 Task: Find connections with filter location Panji with filter topic #linkedinforbusinesswith filter profile language Spanish with filter current company Adani Power with filter school Careers for youth Hyderabad with filter industry Law Practice with filter service category Pricing Strategy with filter keywords title Salon Manager
Action: Mouse moved to (698, 51)
Screenshot: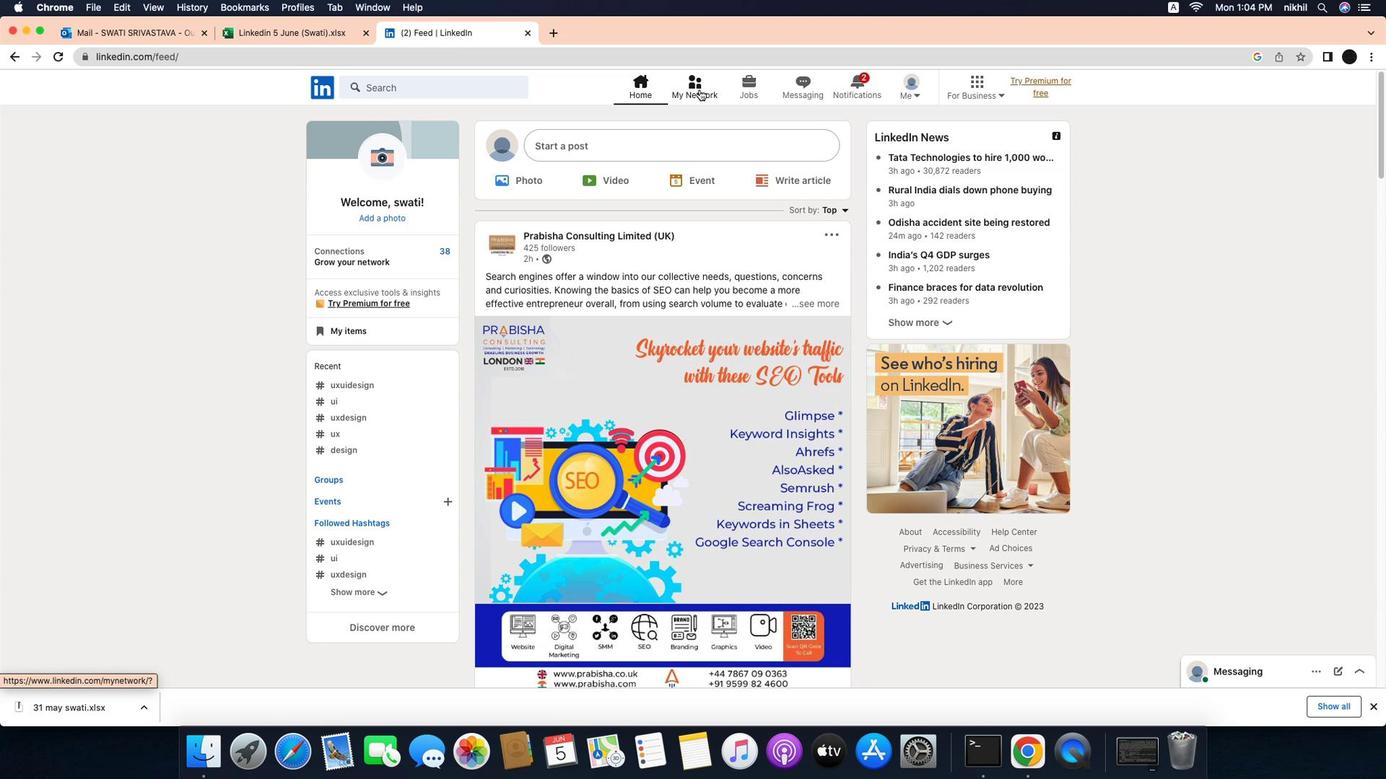 
Action: Mouse pressed left at (698, 51)
Screenshot: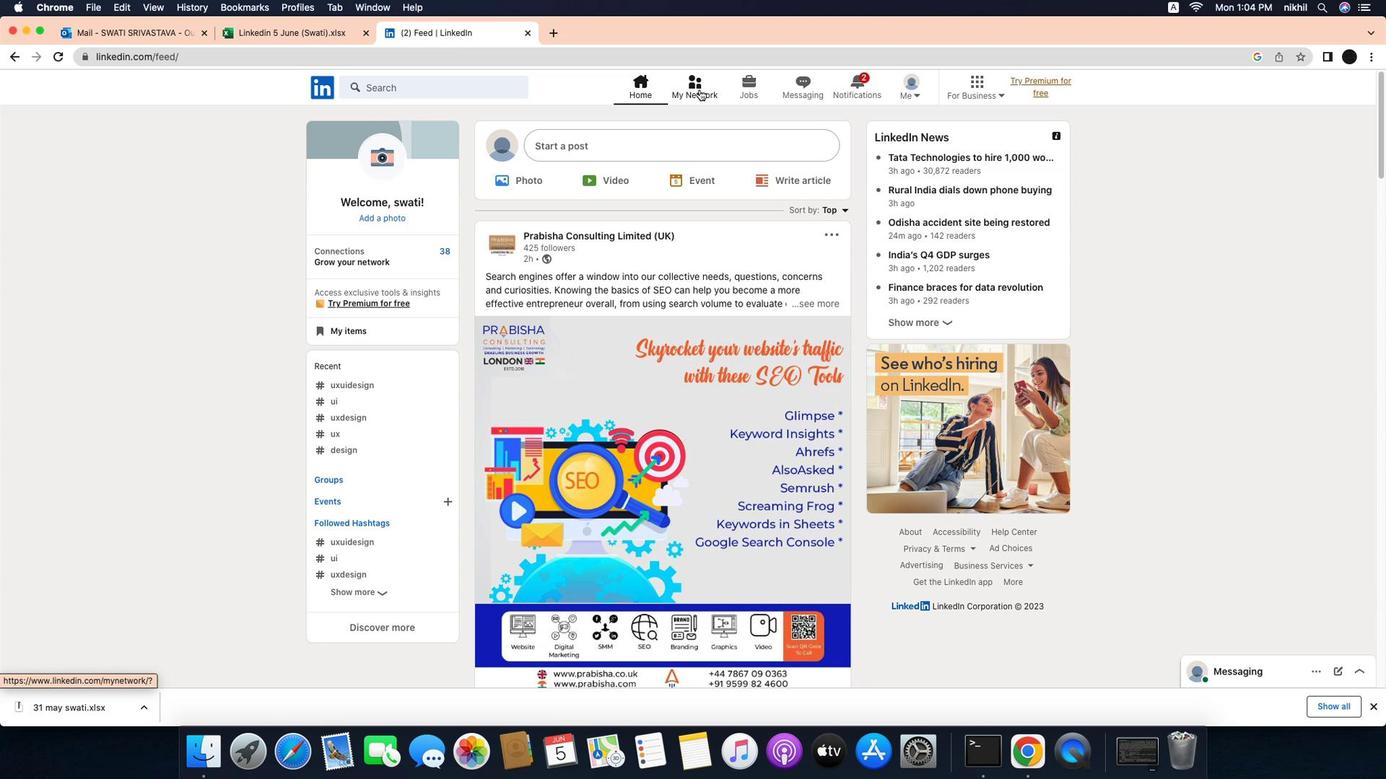 
Action: Mouse moved to (708, 57)
Screenshot: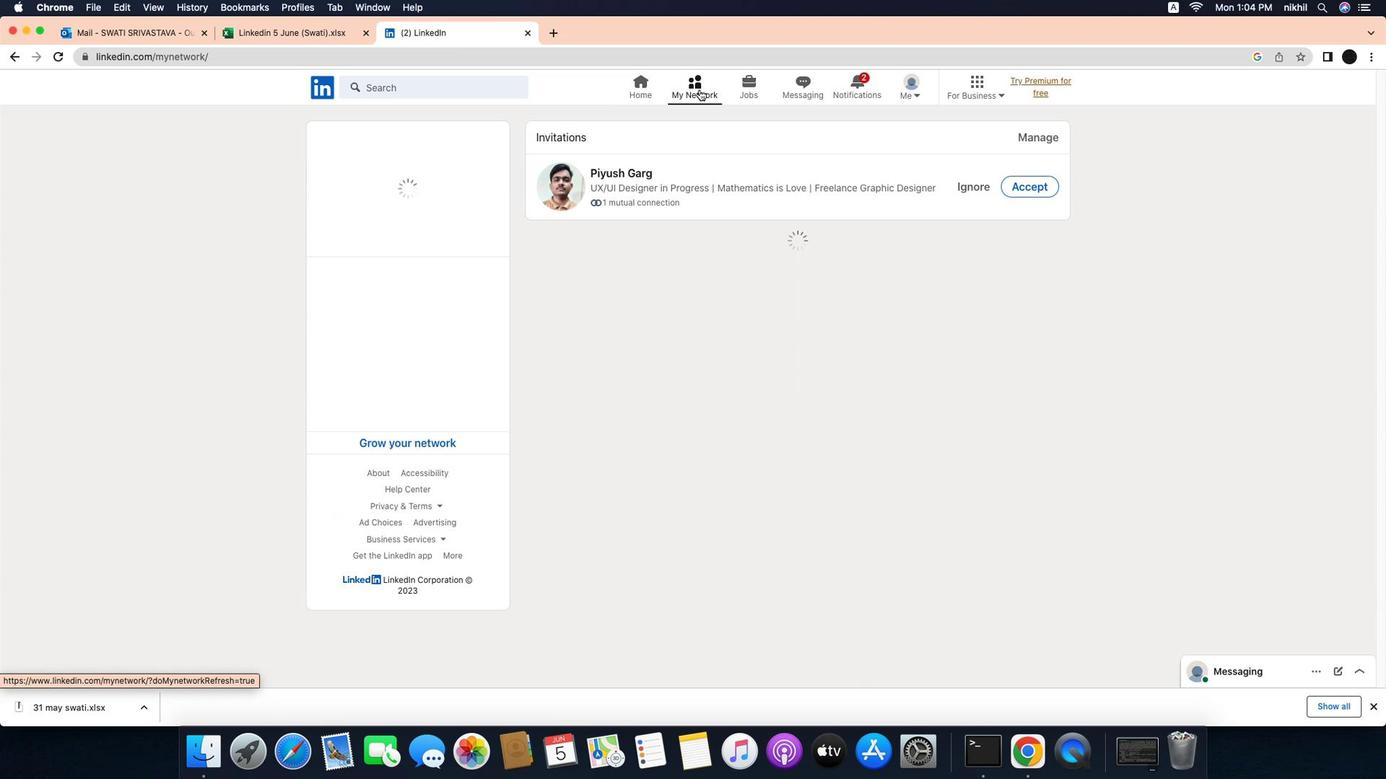 
Action: Mouse pressed left at (708, 57)
Screenshot: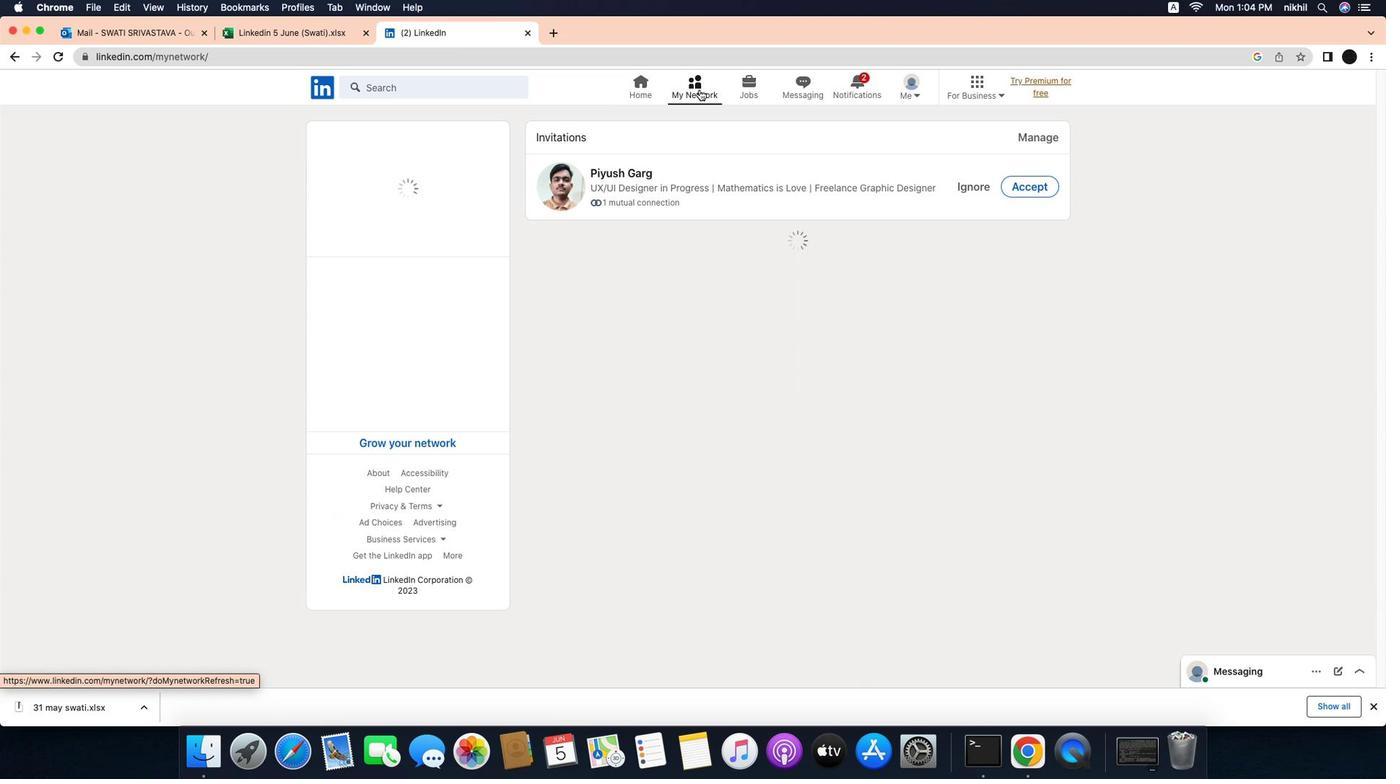 
Action: Mouse moved to (449, 135)
Screenshot: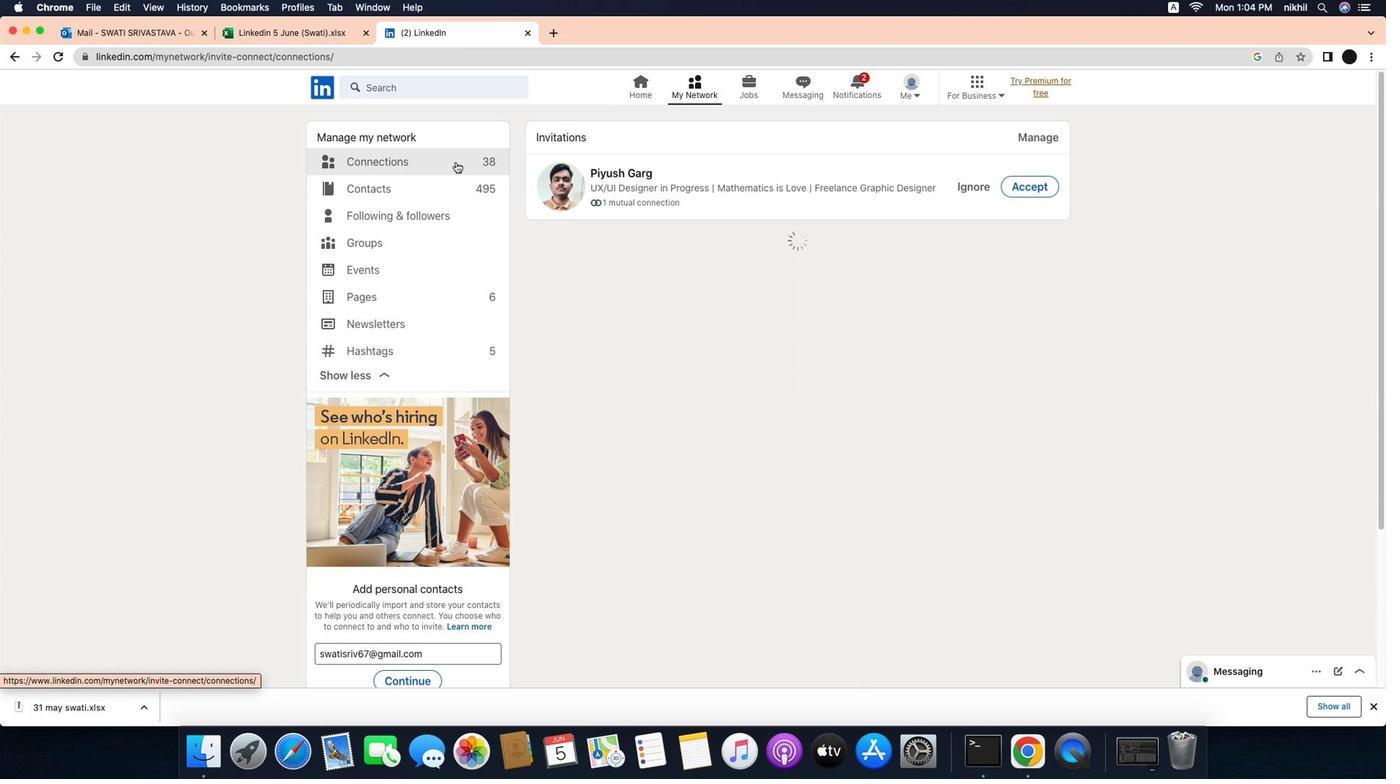 
Action: Mouse pressed left at (449, 135)
Screenshot: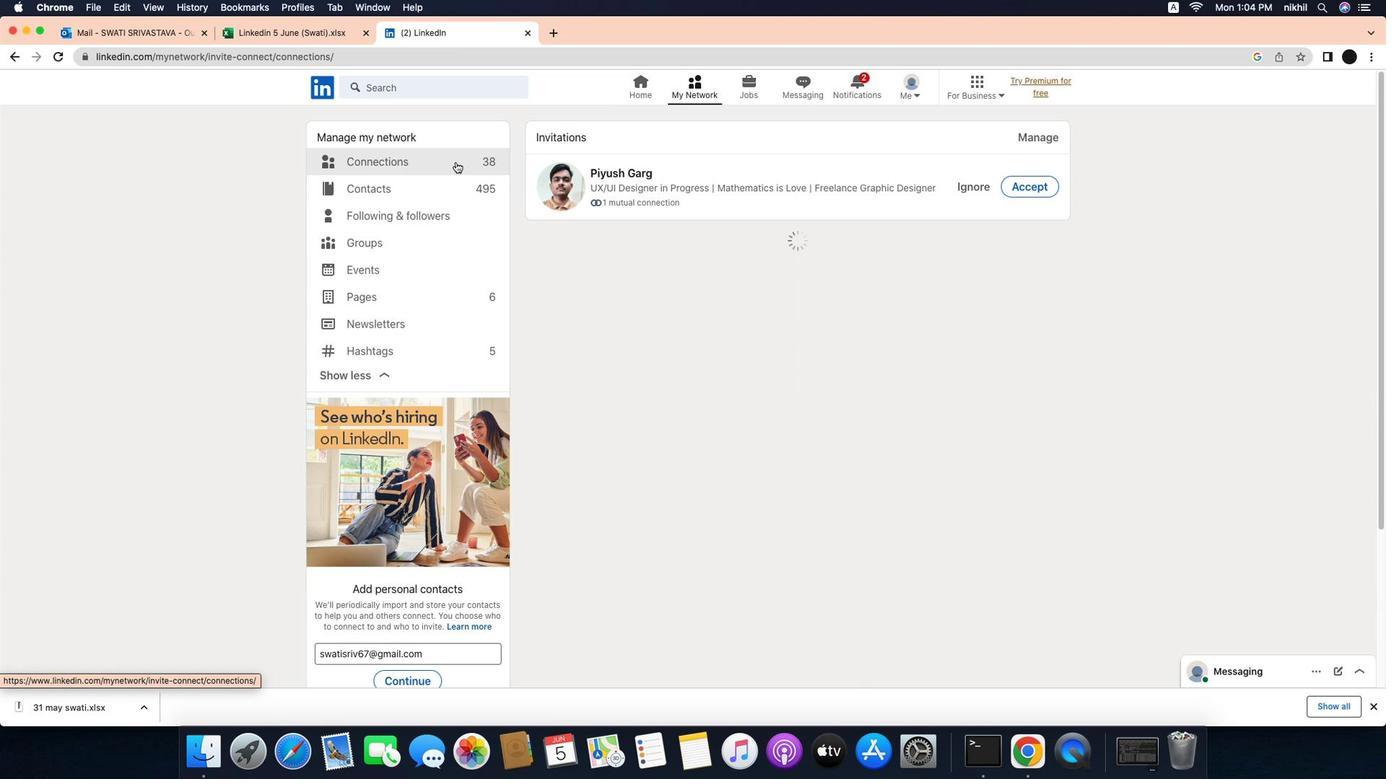 
Action: Mouse moved to (824, 131)
Screenshot: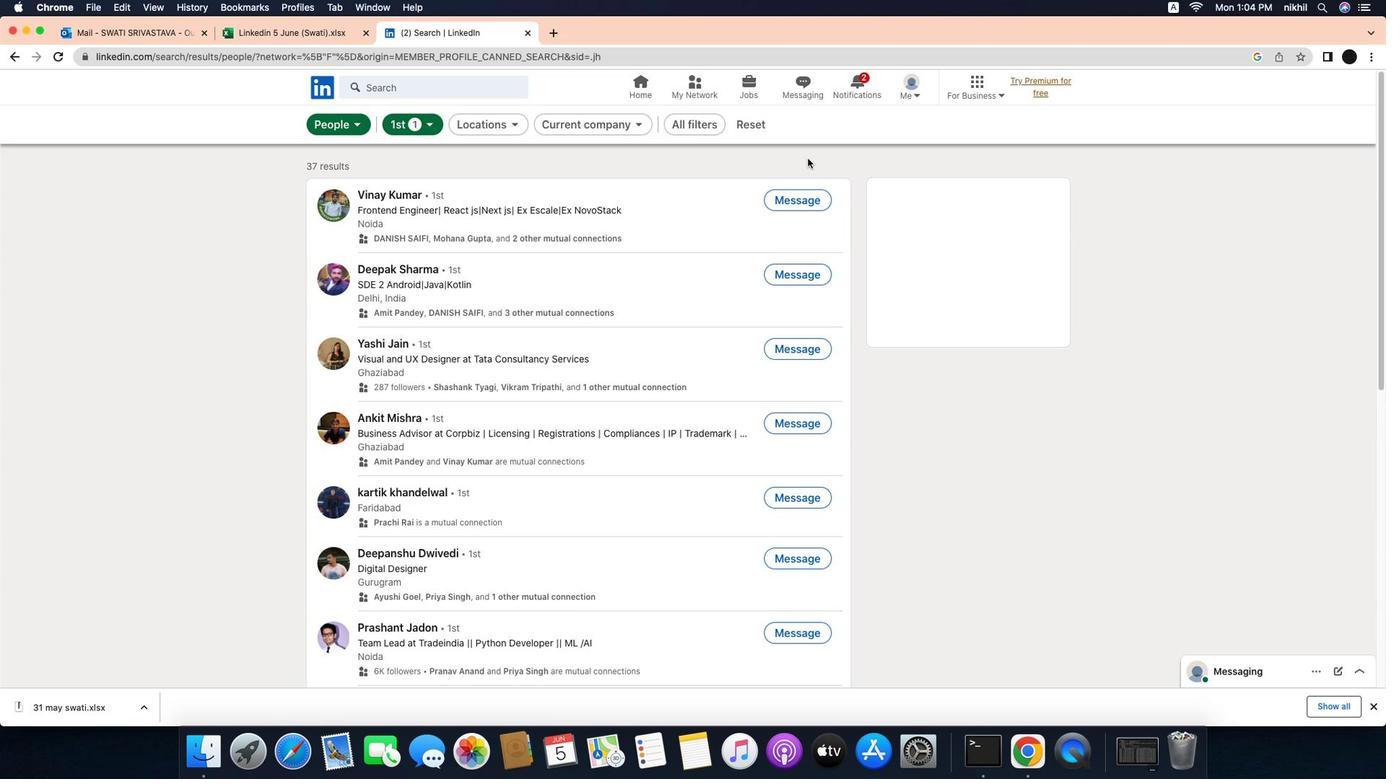 
Action: Mouse pressed left at (824, 131)
Screenshot: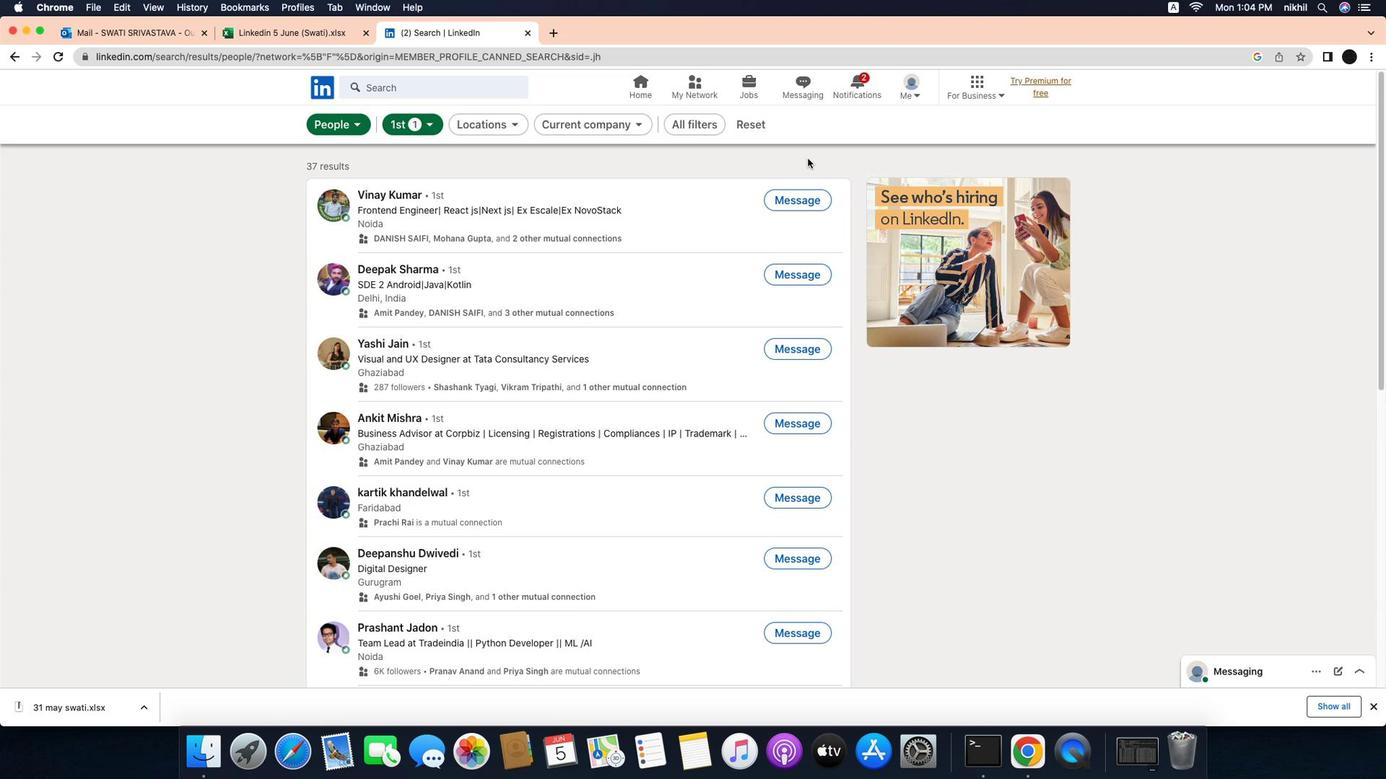 
Action: Mouse moved to (760, 95)
Screenshot: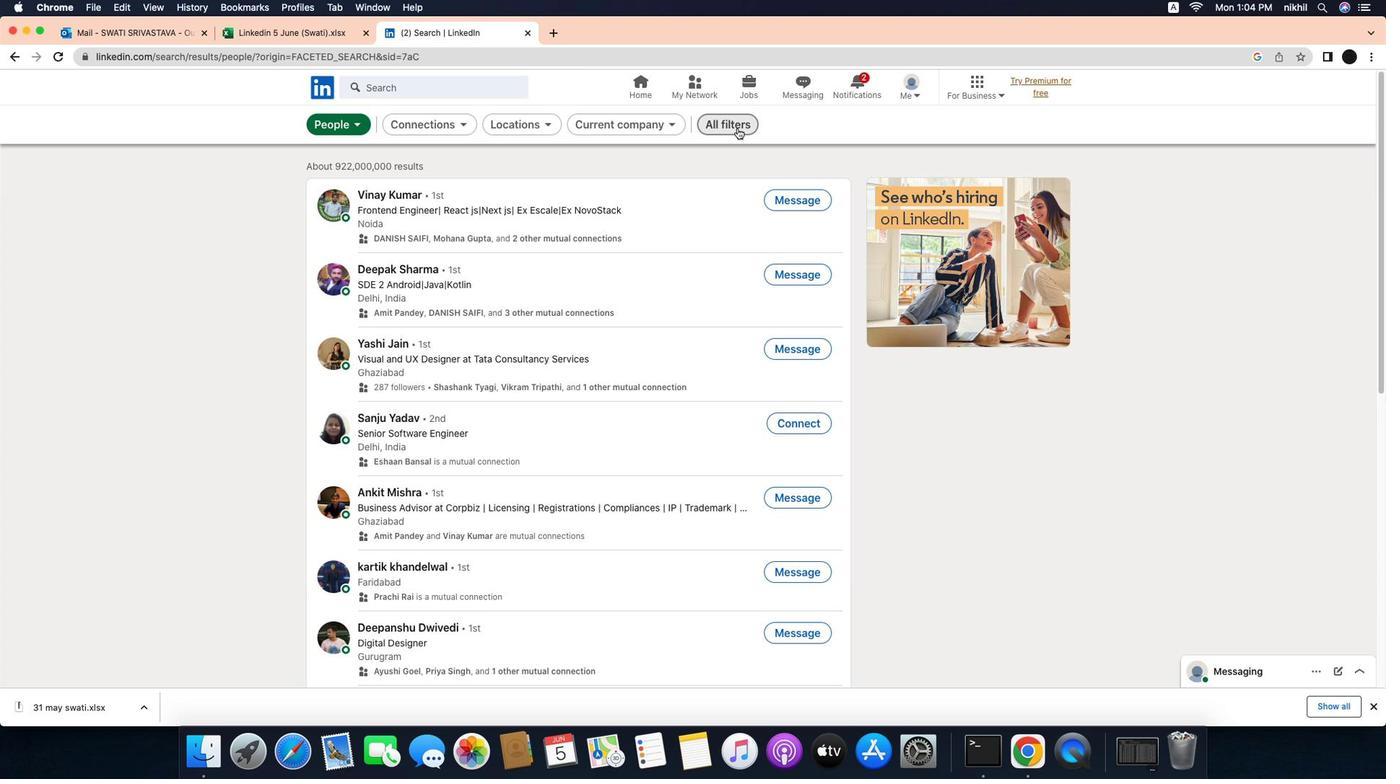 
Action: Mouse pressed left at (760, 95)
Screenshot: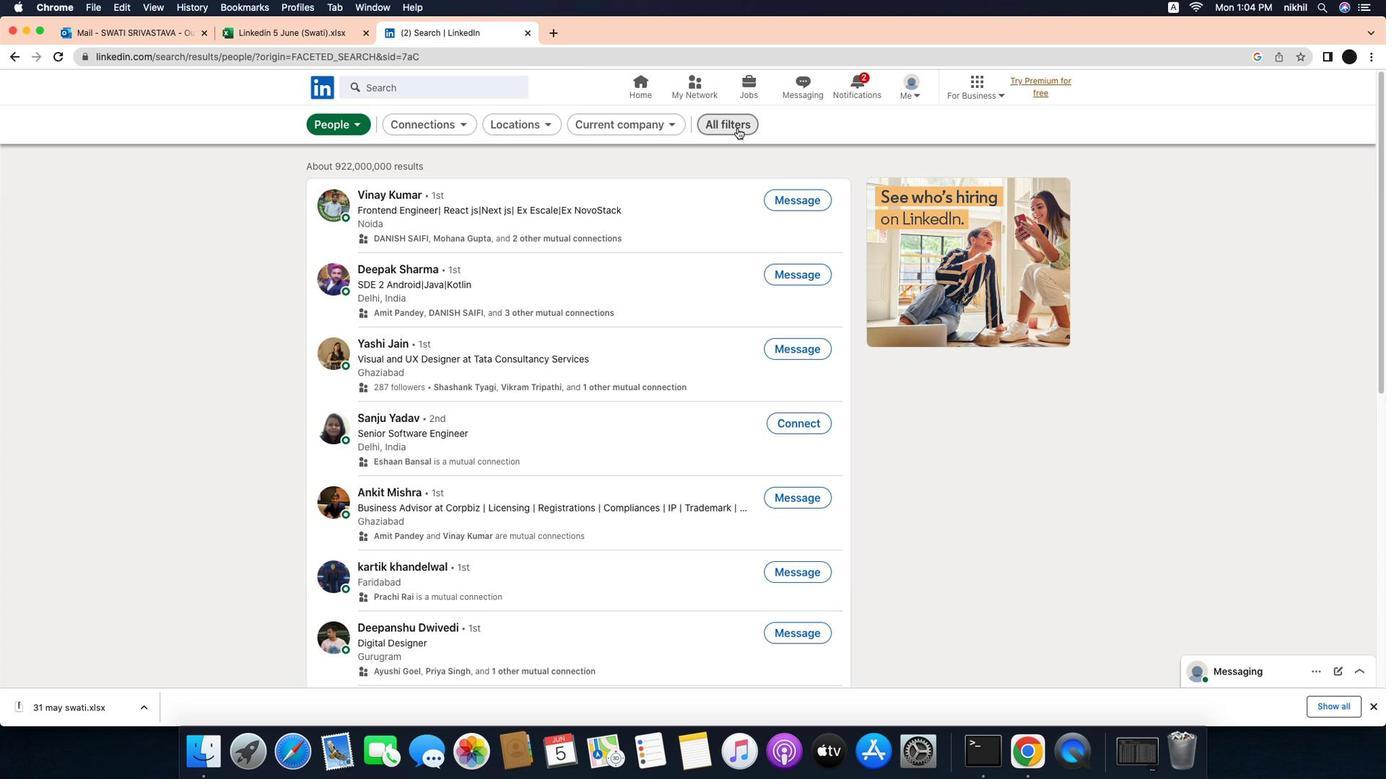 
Action: Mouse moved to (748, 98)
Screenshot: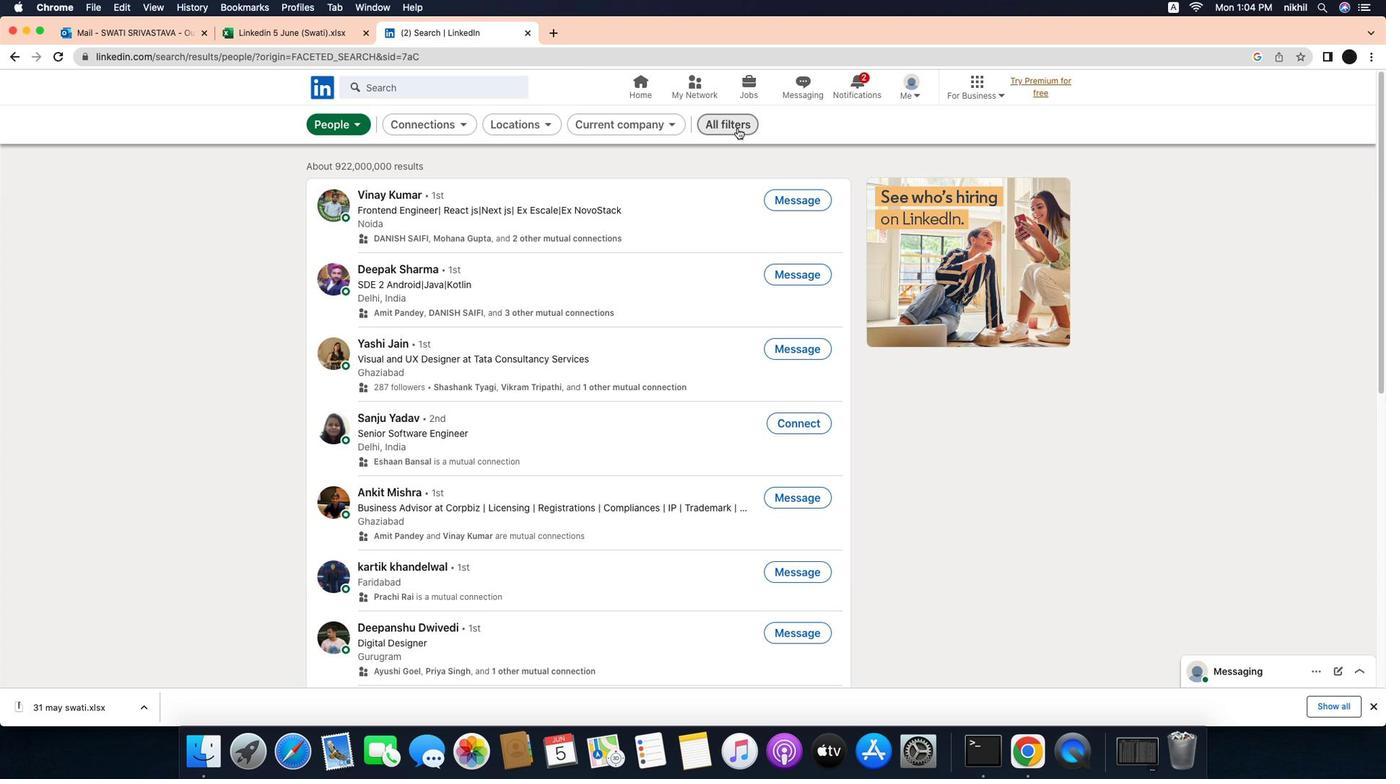 
Action: Mouse pressed left at (748, 98)
Screenshot: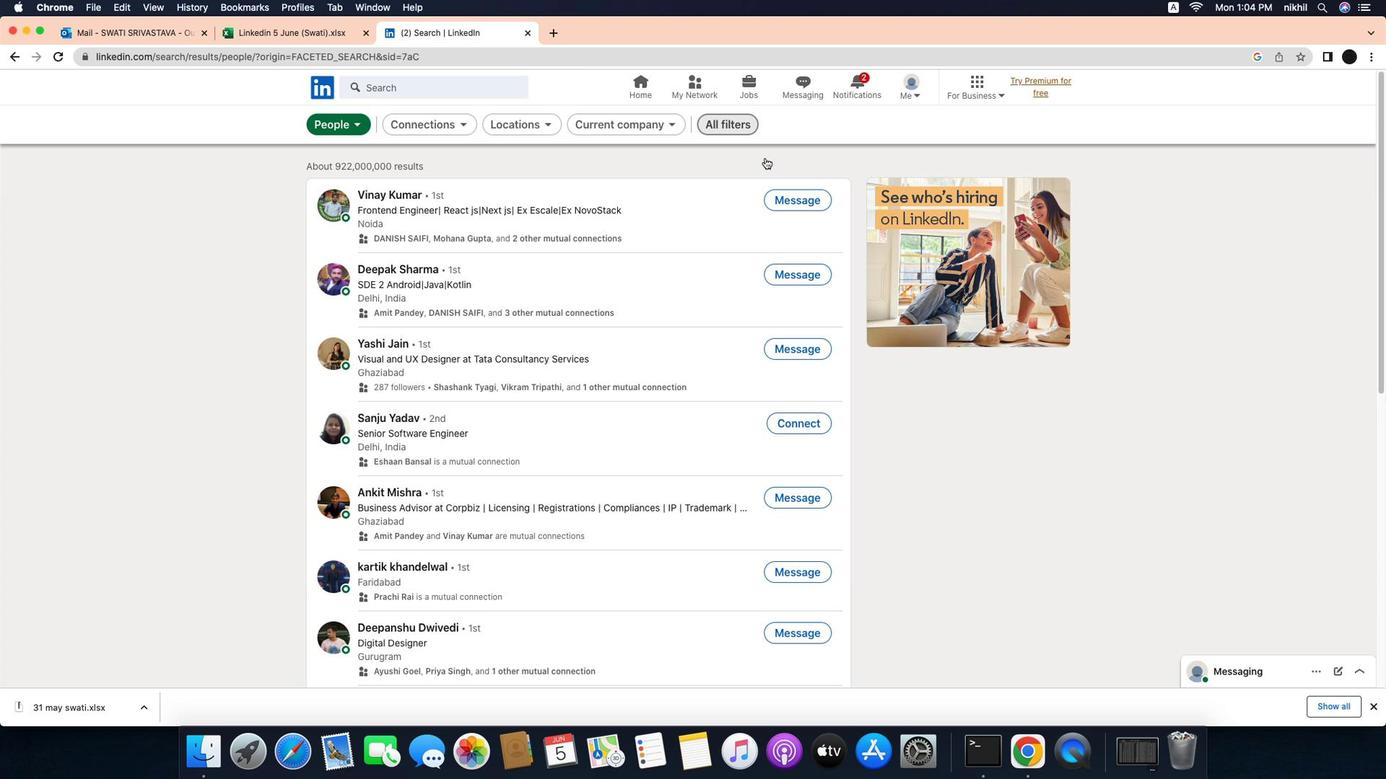 
Action: Mouse moved to (1281, 389)
Screenshot: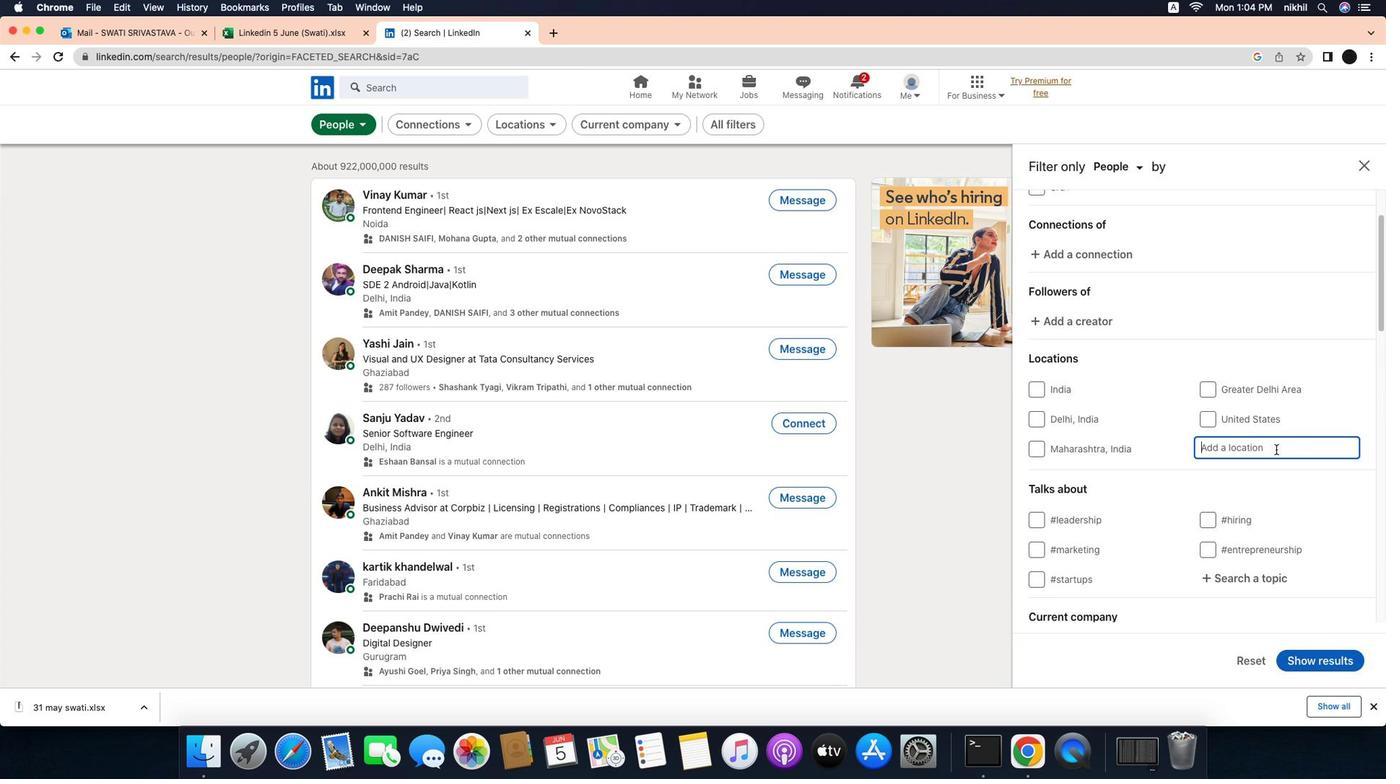 
Action: Mouse scrolled (1281, 389) with delta (-36, -37)
Screenshot: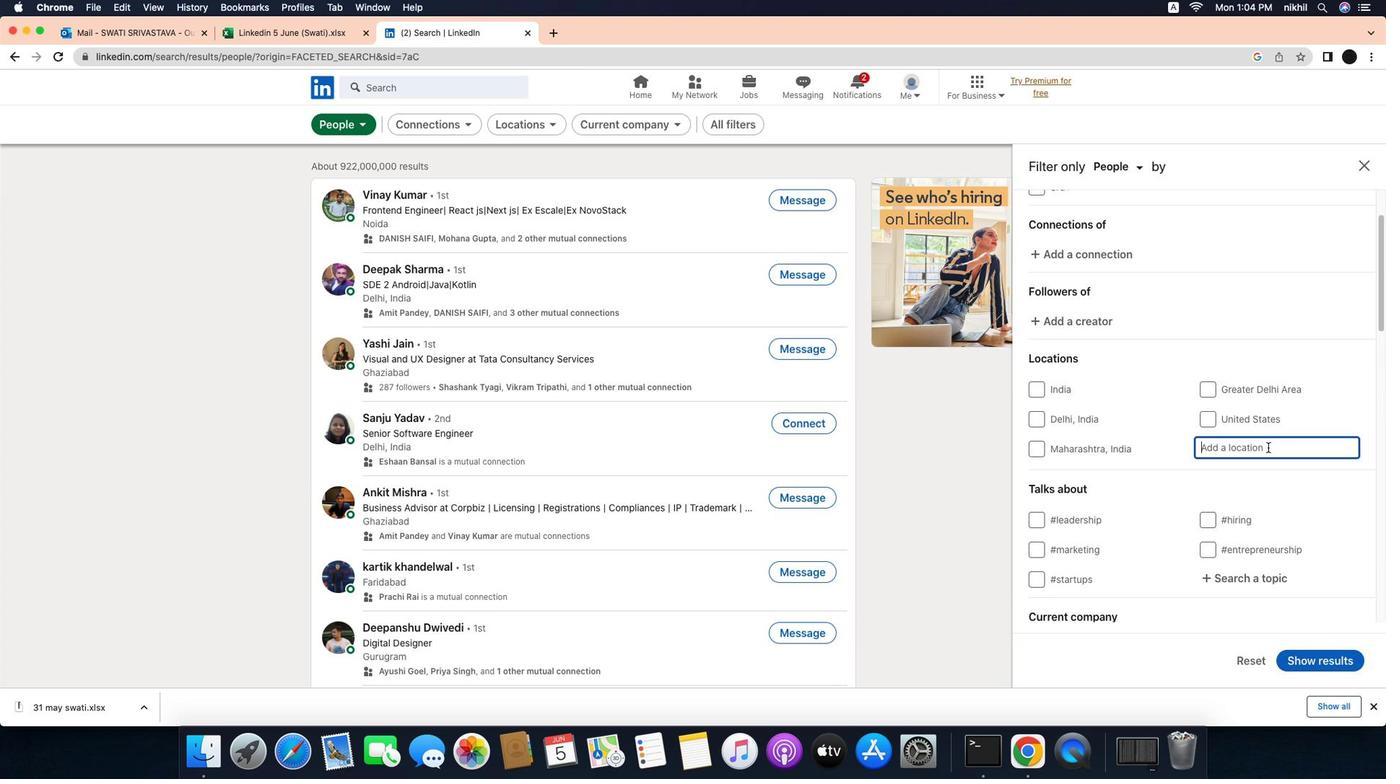 
Action: Mouse scrolled (1281, 389) with delta (-36, -37)
Screenshot: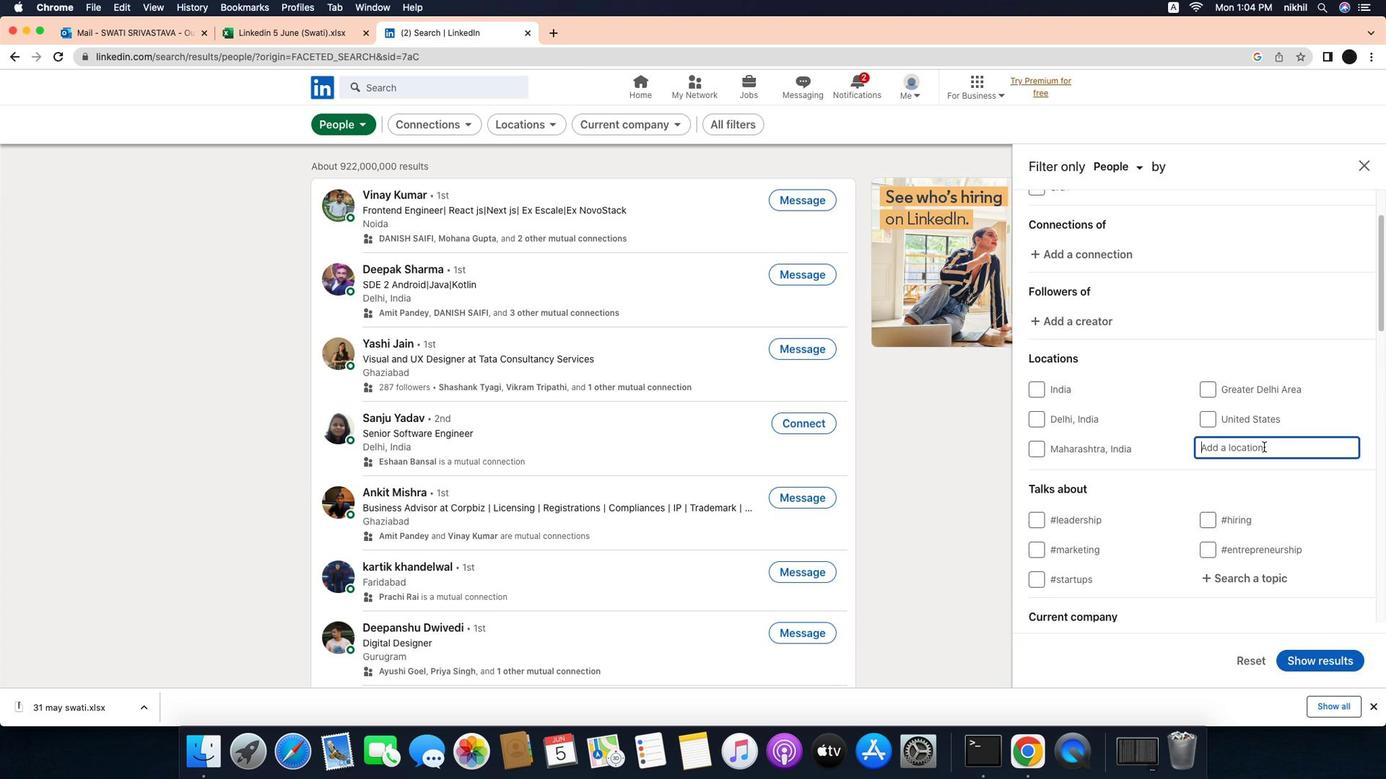 
Action: Mouse scrolled (1281, 389) with delta (-36, -38)
Screenshot: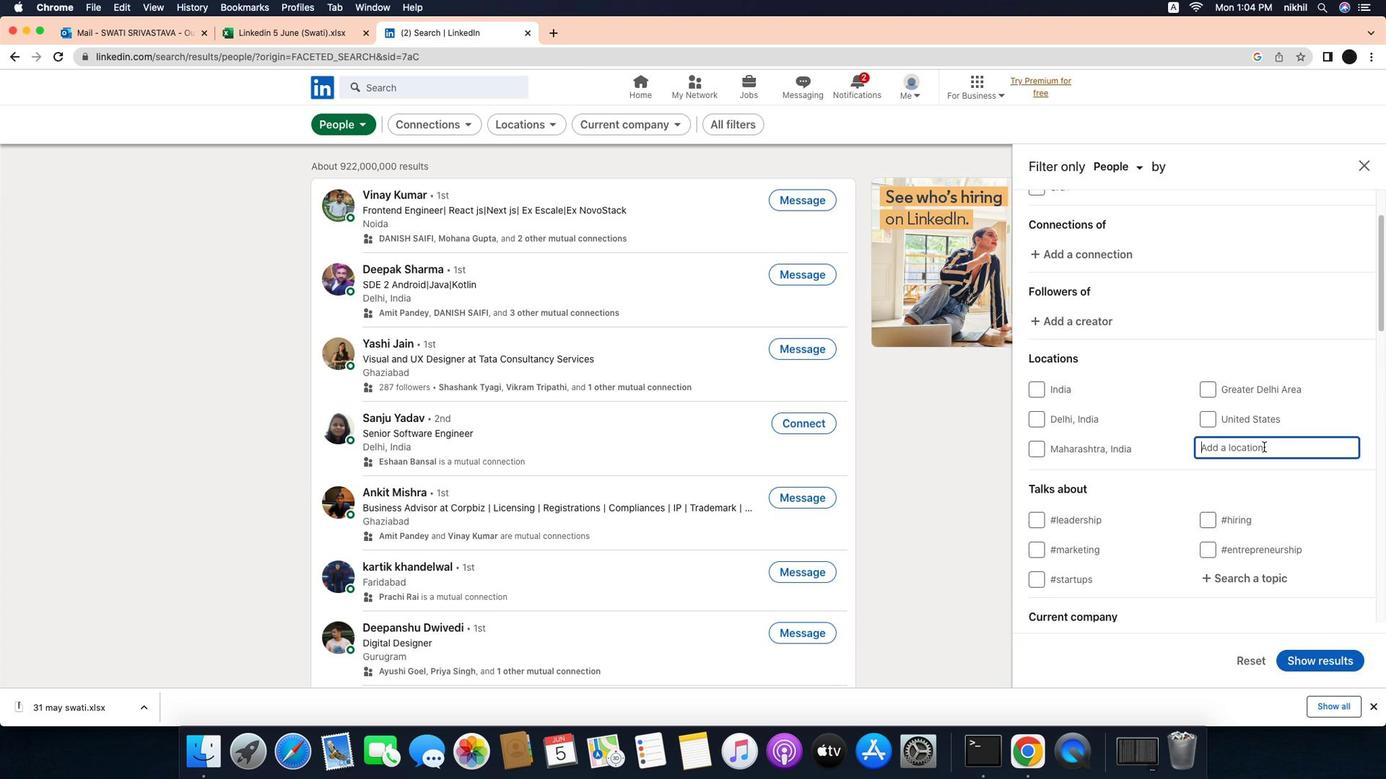 
Action: Mouse moved to (1323, 442)
Screenshot: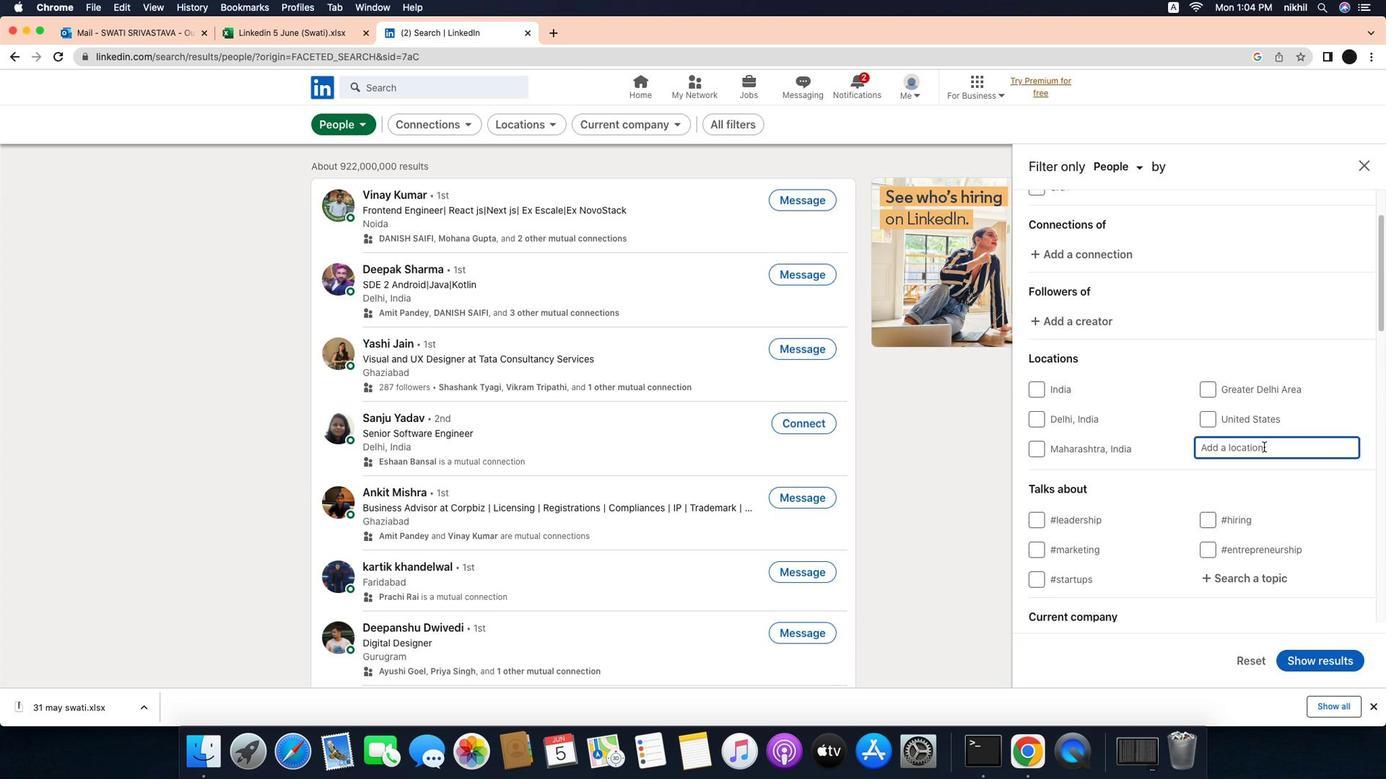 
Action: Mouse pressed left at (1323, 442)
Screenshot: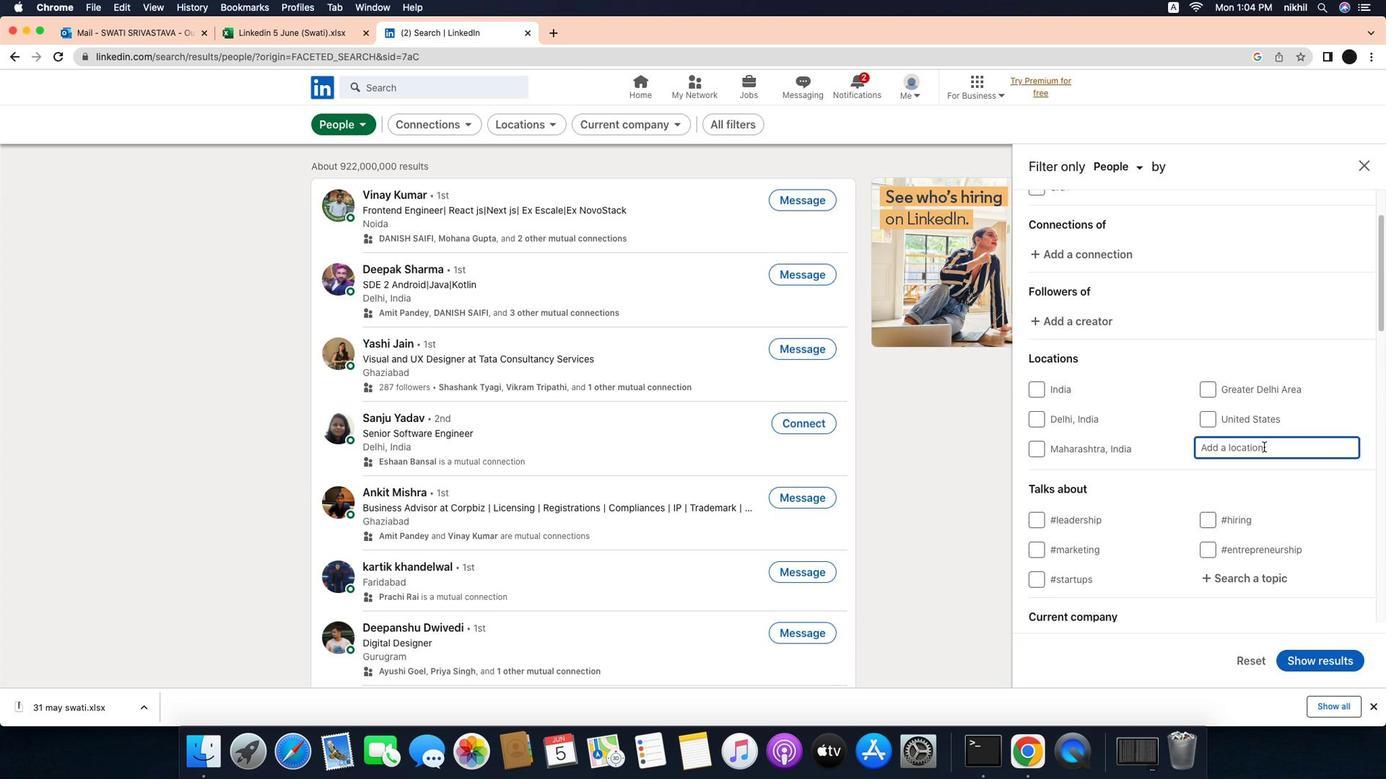 
Action: Mouse moved to (1311, 439)
Screenshot: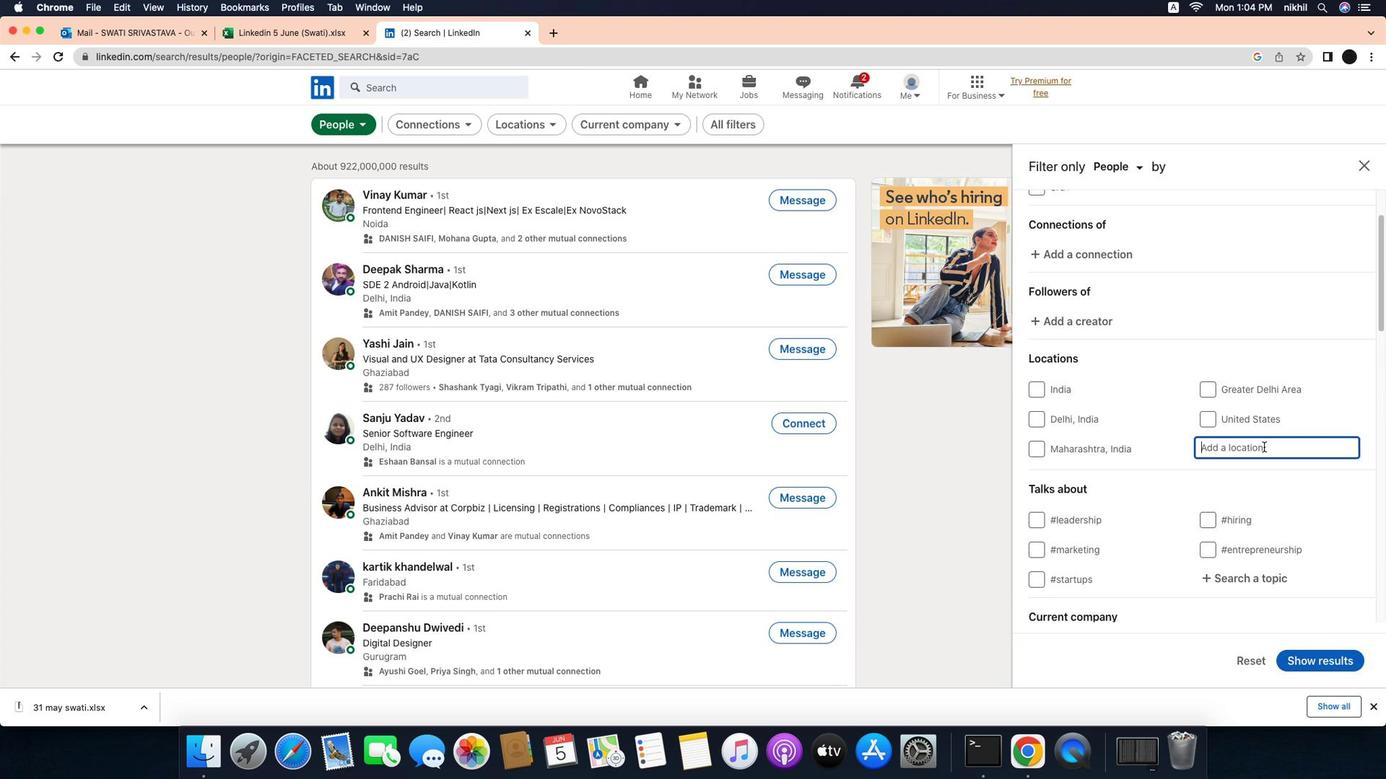 
Action: Mouse pressed left at (1311, 439)
Screenshot: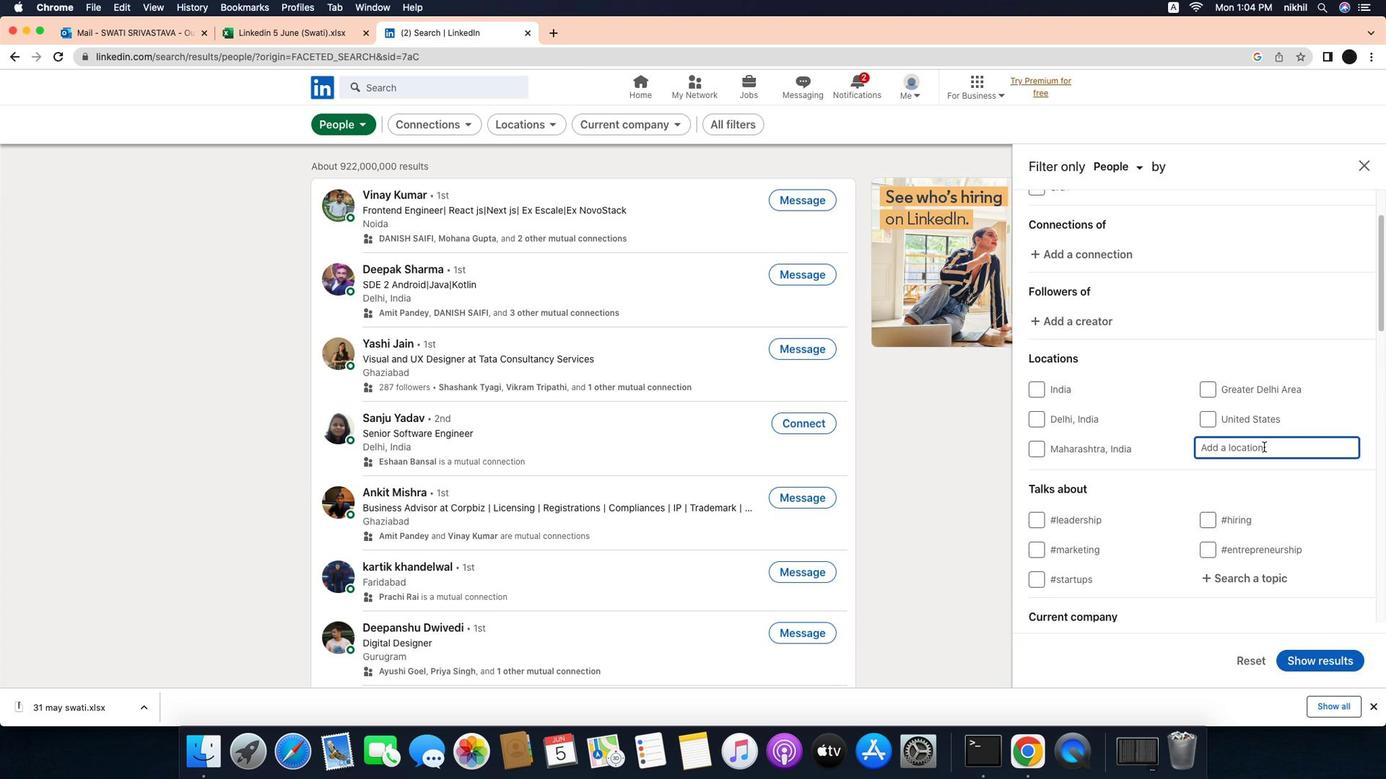 
Action: Key pressed Key.caps_lock'P'Key.caps_lock'a''n''j''i'
Screenshot: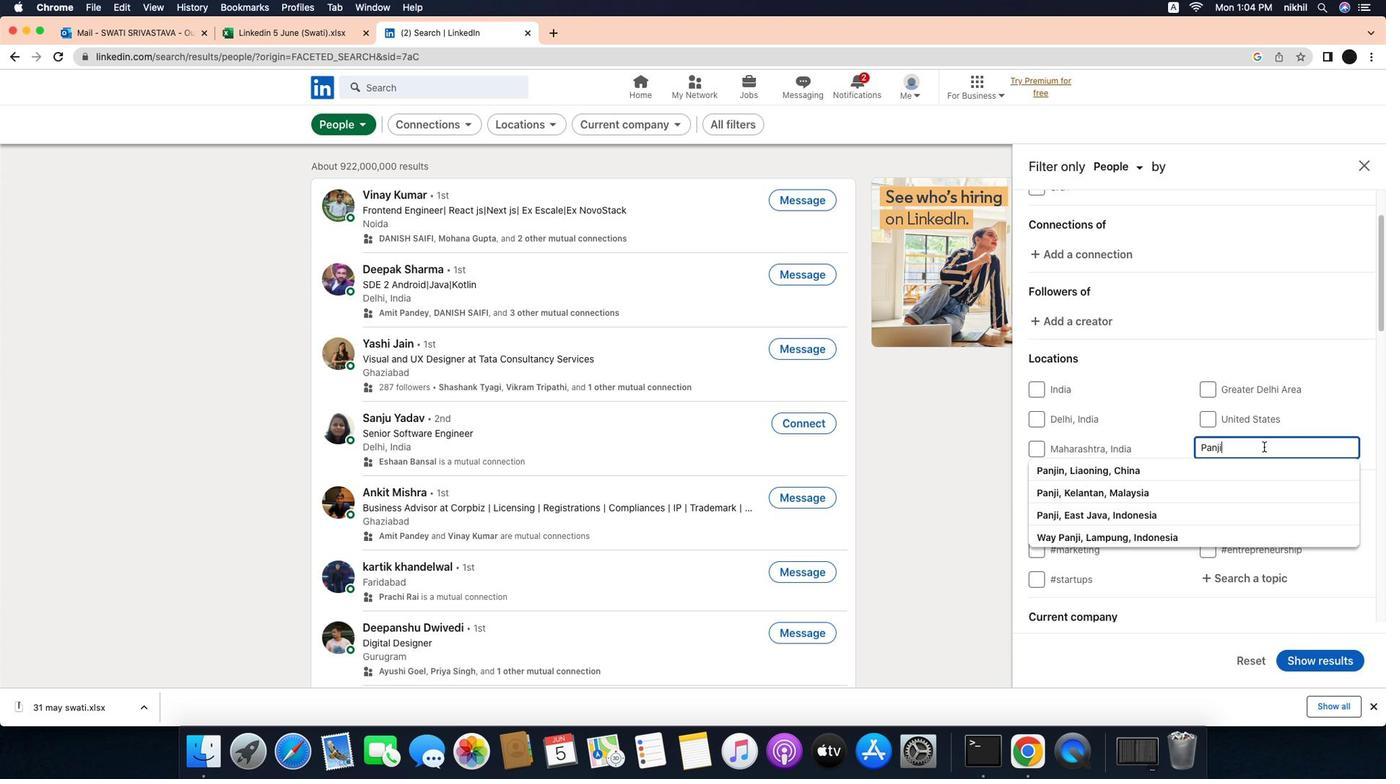 
Action: Mouse moved to (1310, 439)
Screenshot: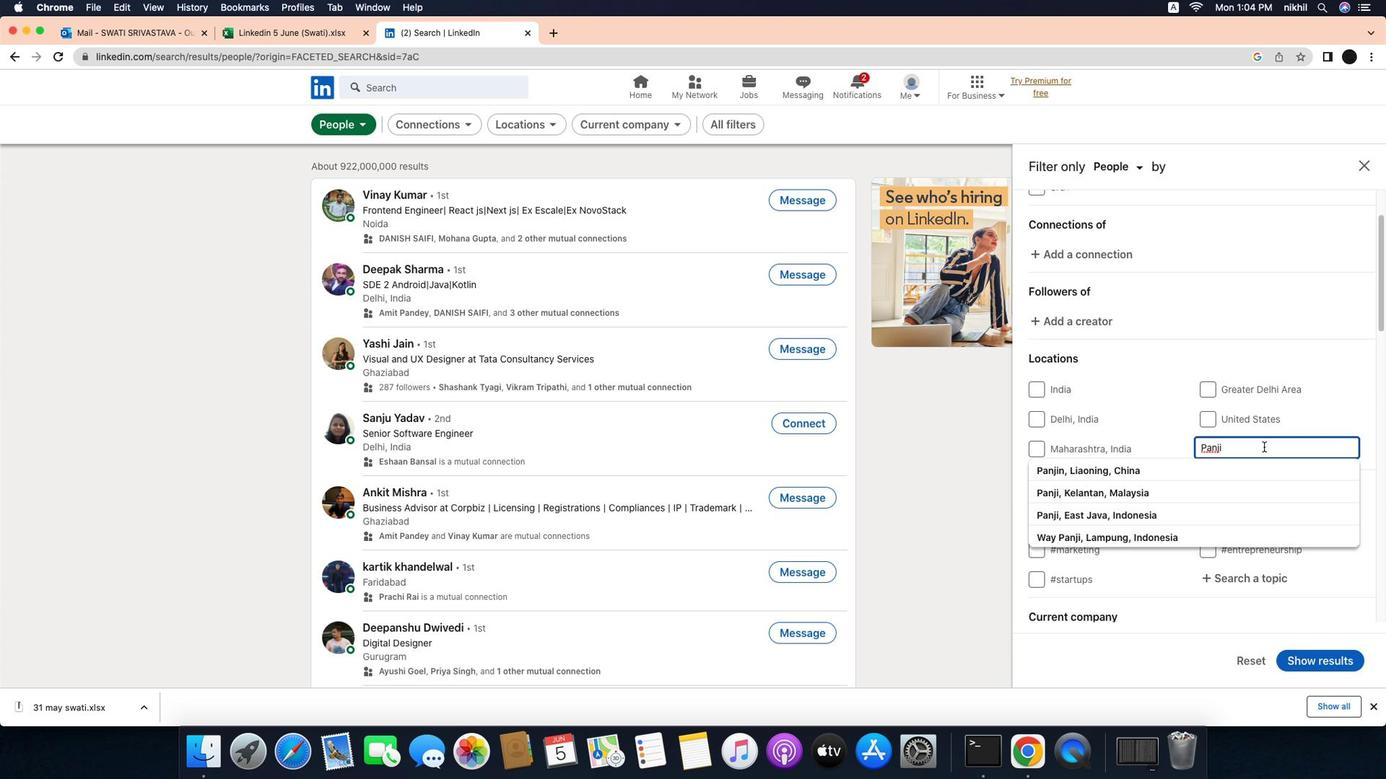 
Action: Key pressed Key.enter
Screenshot: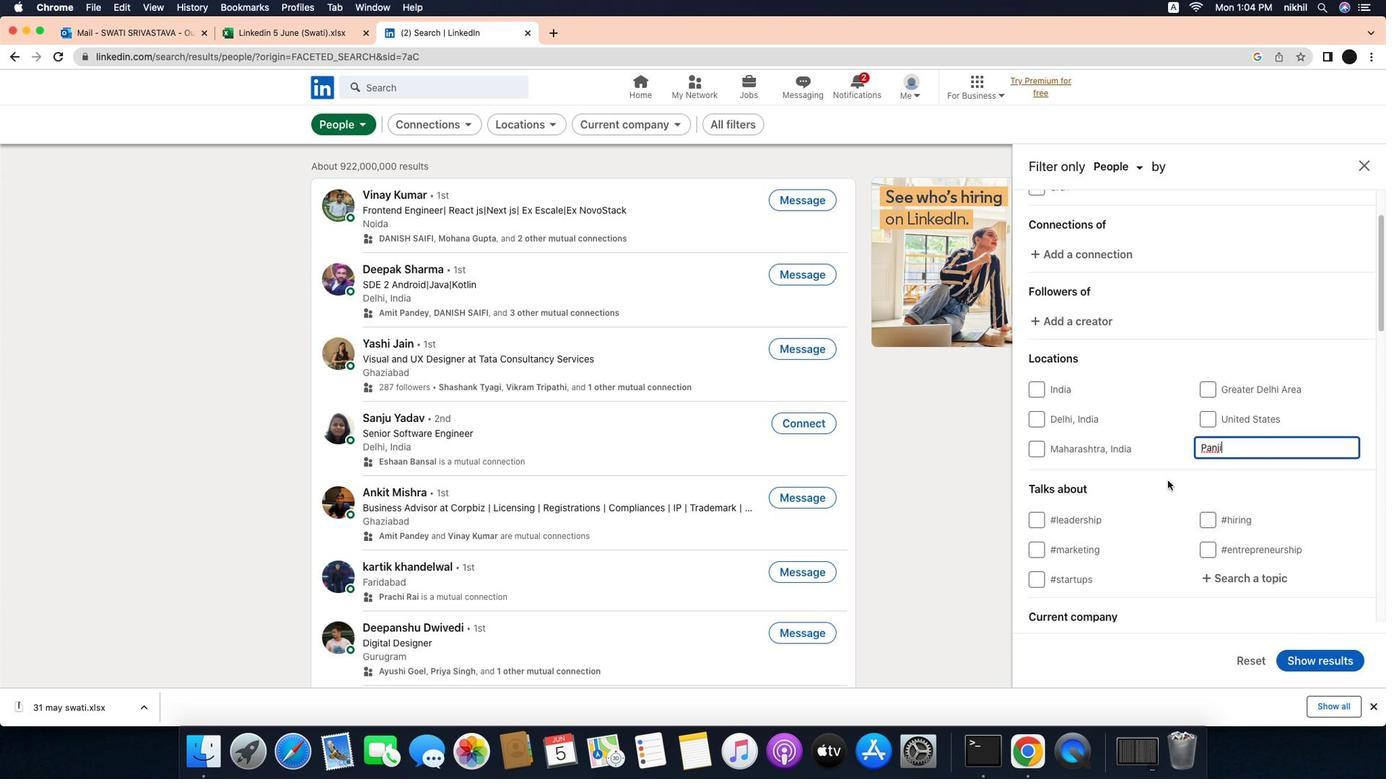 
Action: Mouse moved to (1208, 475)
Screenshot: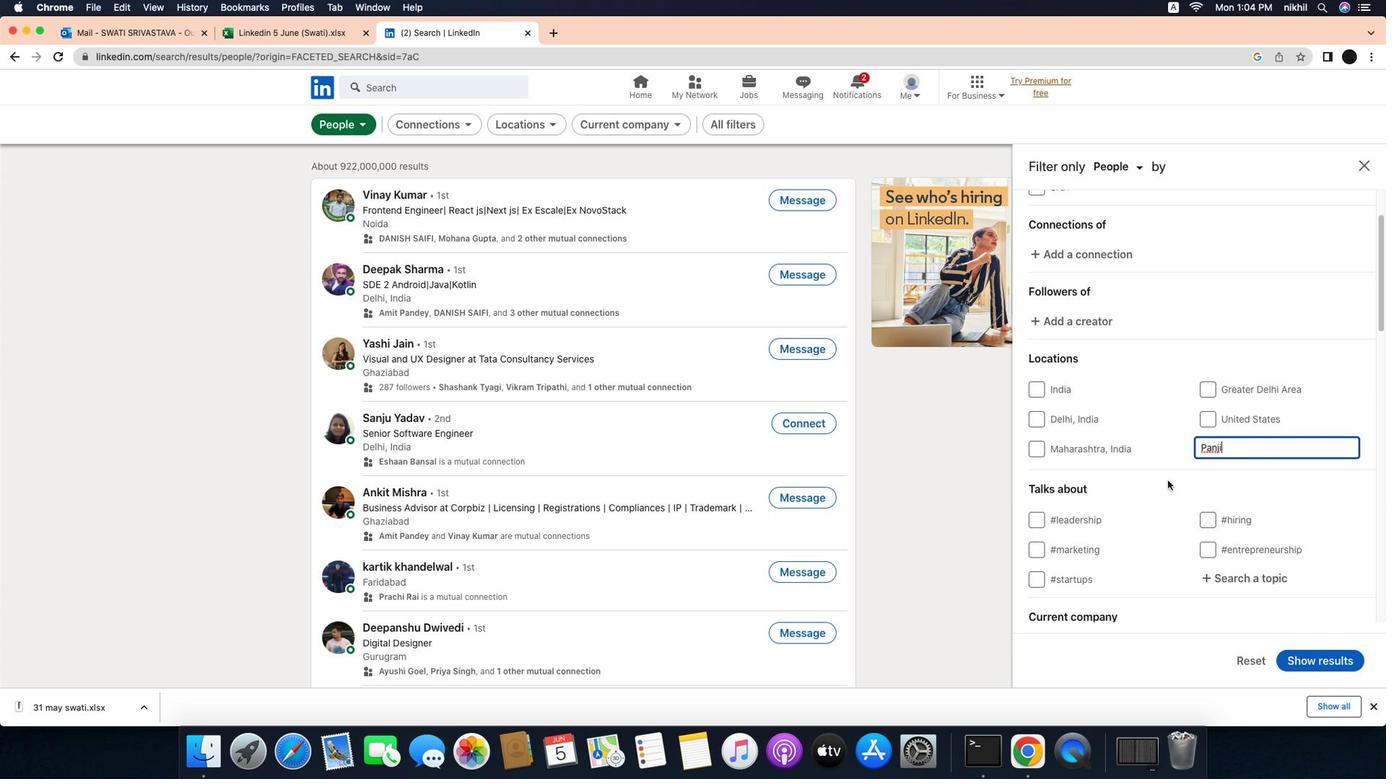 
Action: Mouse scrolled (1208, 475) with delta (-36, -37)
Screenshot: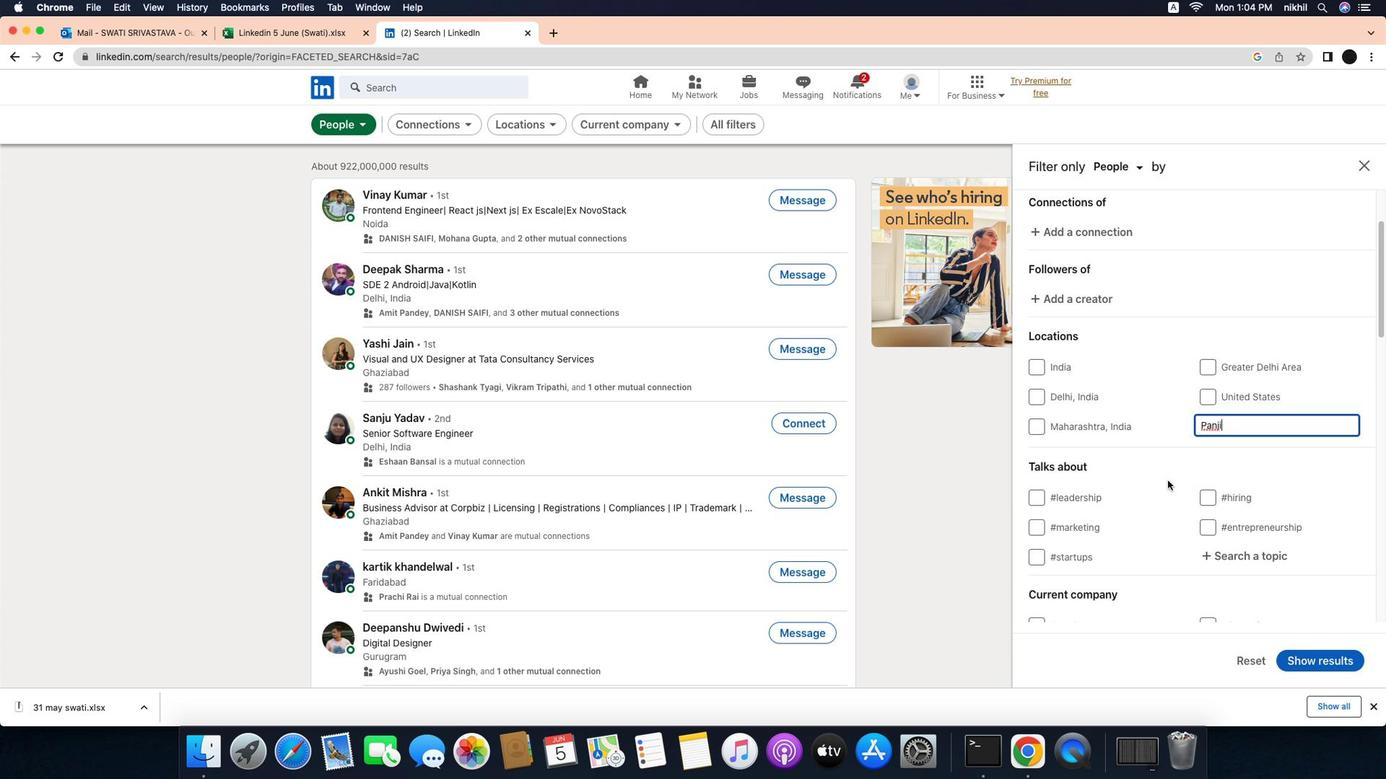 
Action: Mouse scrolled (1208, 475) with delta (-36, -37)
Screenshot: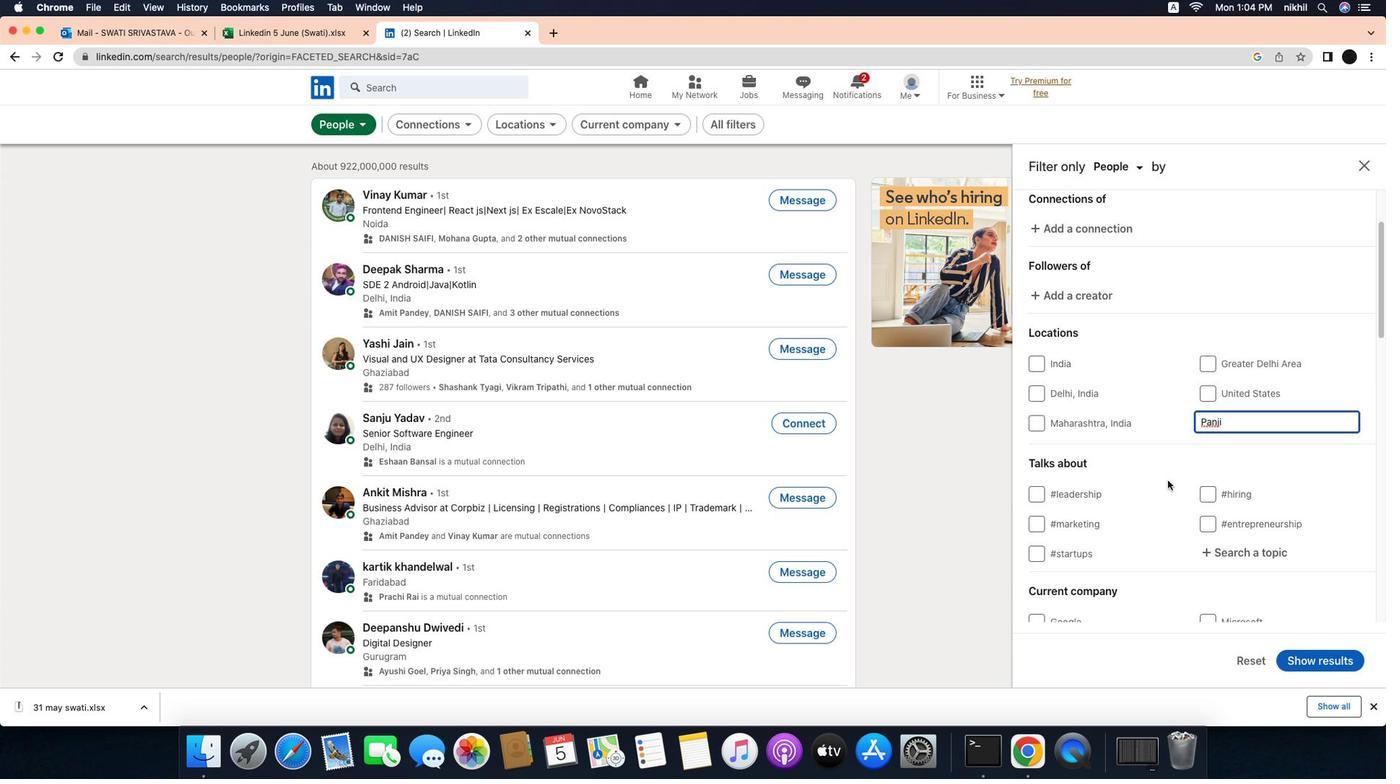 
Action: Mouse scrolled (1208, 475) with delta (-36, -37)
Screenshot: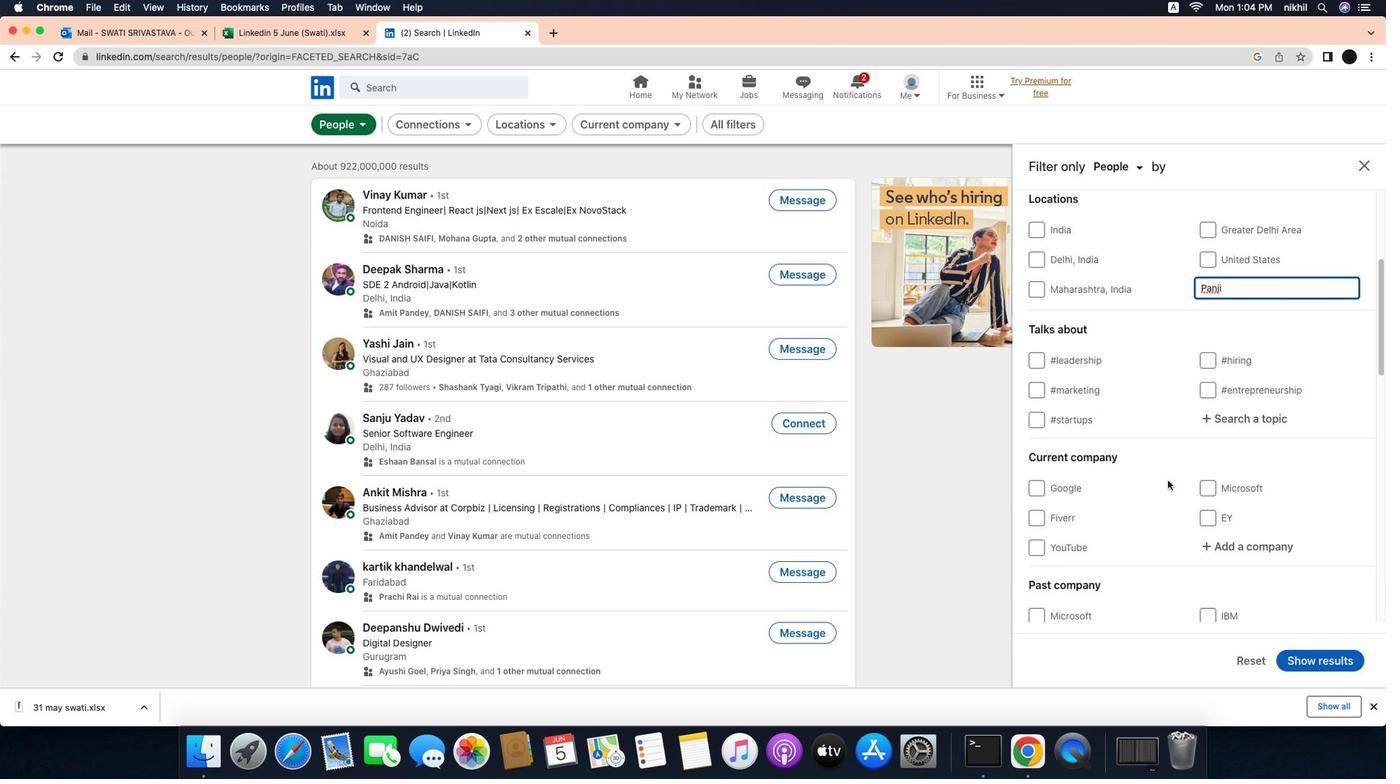 
Action: Mouse scrolled (1208, 475) with delta (-36, -37)
Screenshot: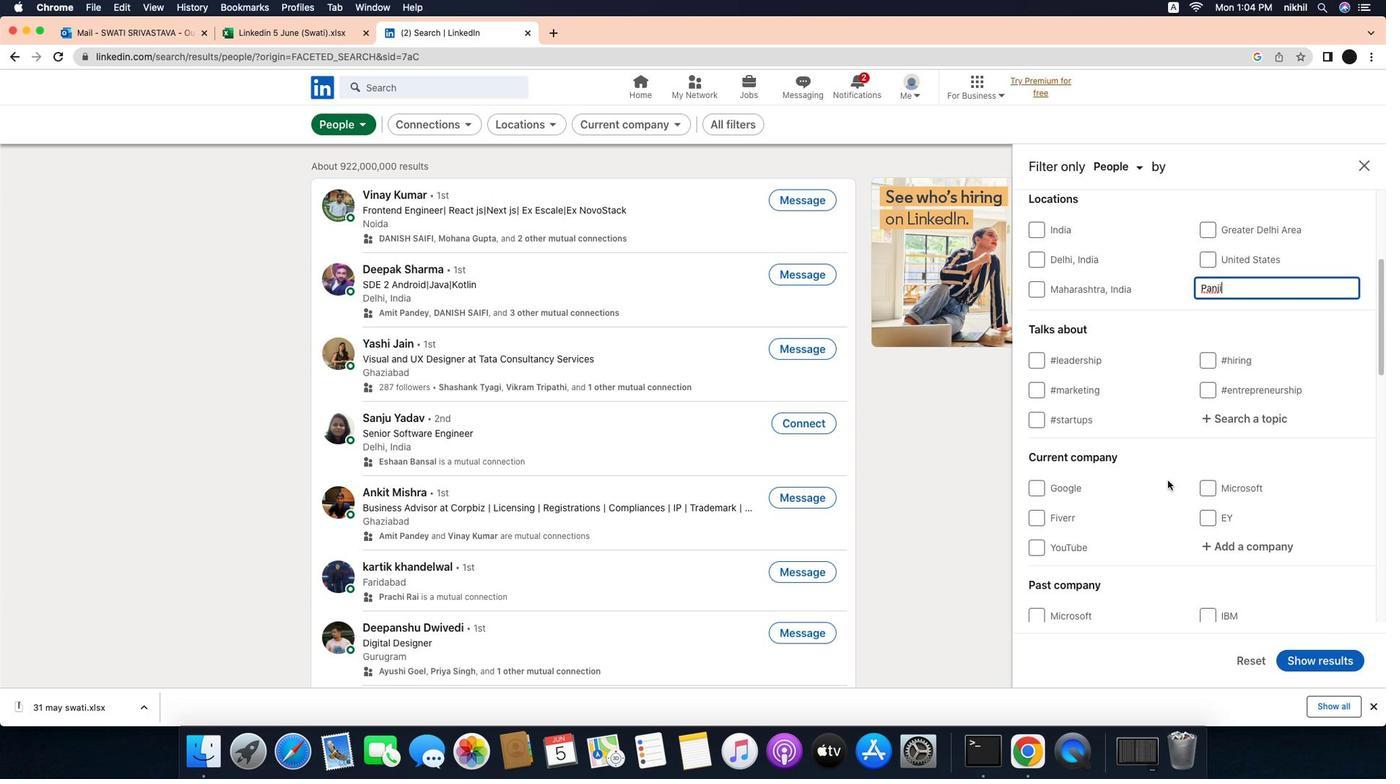 
Action: Mouse scrolled (1208, 475) with delta (-36, -37)
Screenshot: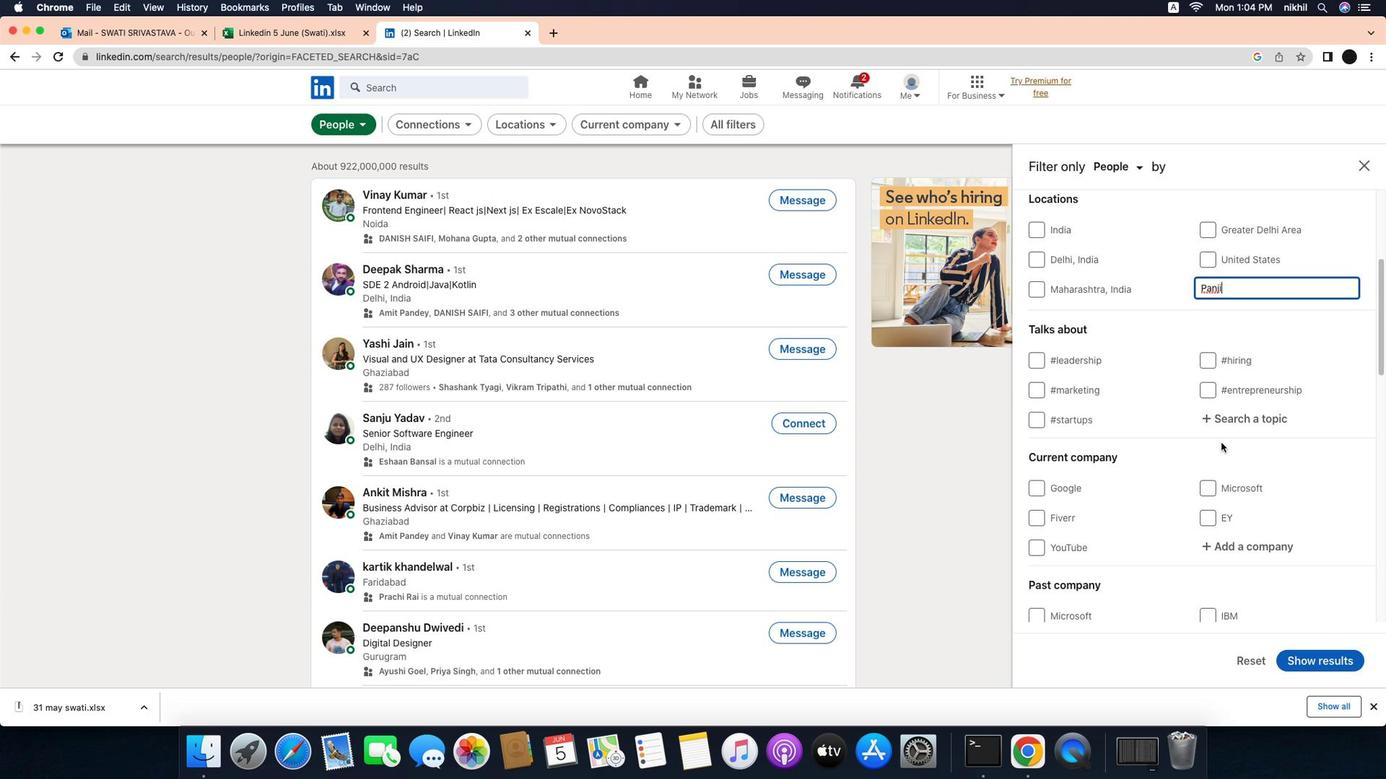 
Action: Mouse scrolled (1208, 475) with delta (-36, -37)
Screenshot: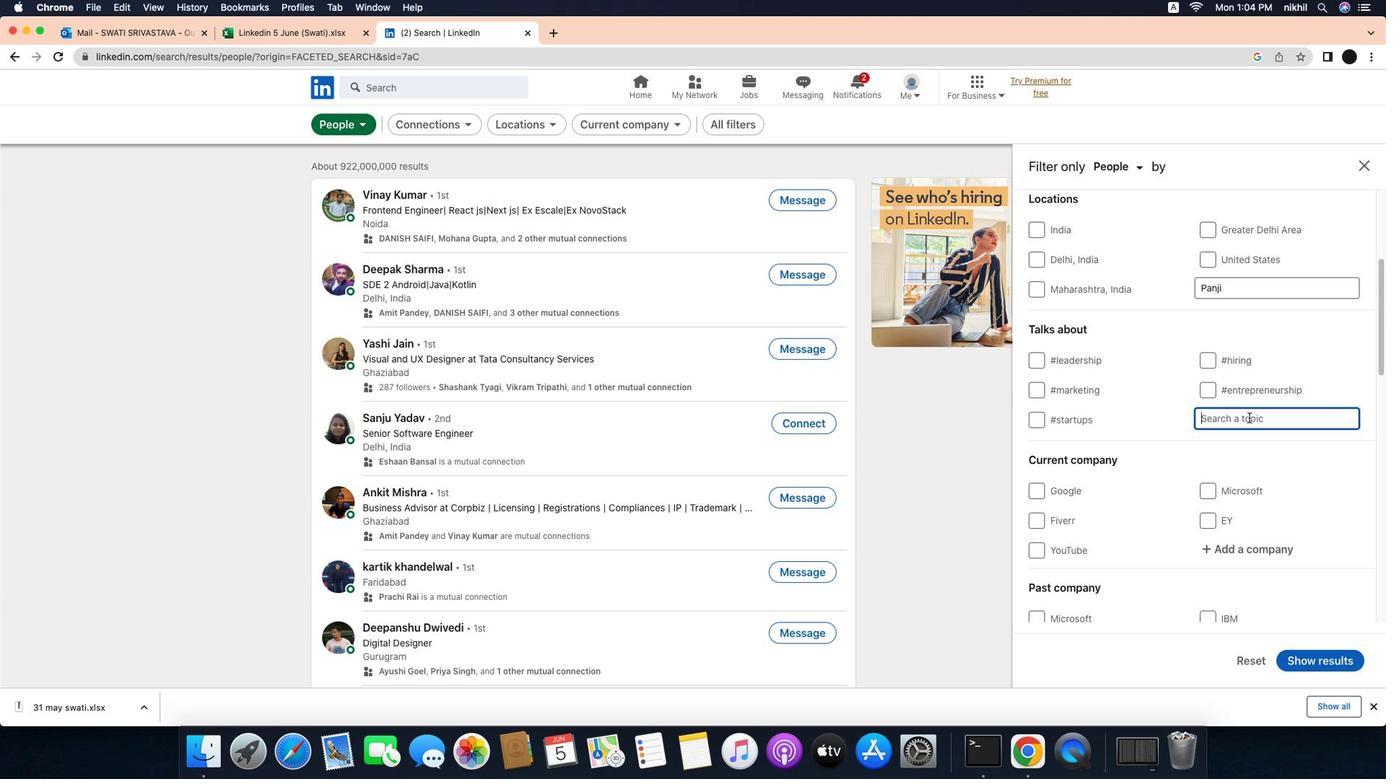 
Action: Mouse scrolled (1208, 475) with delta (-36, -37)
Screenshot: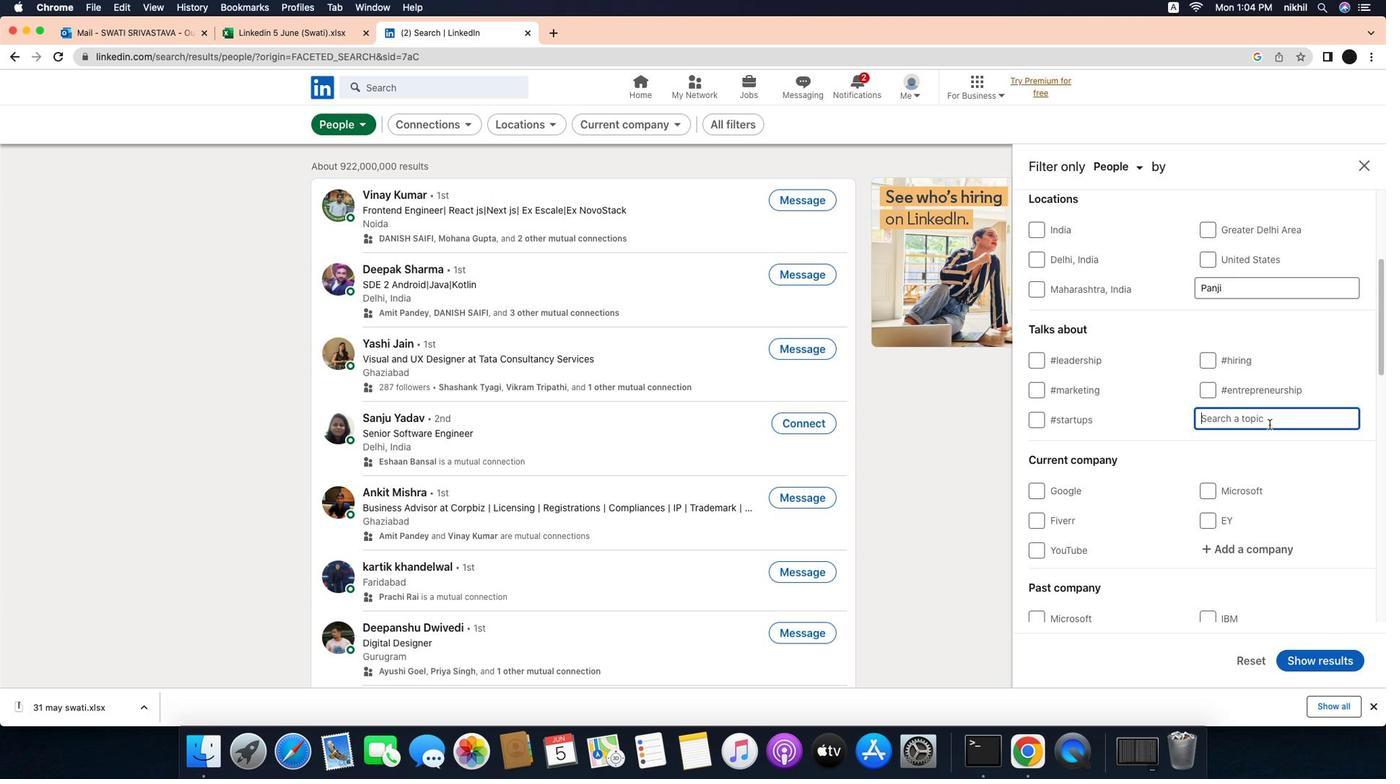 
Action: Mouse scrolled (1208, 475) with delta (-36, -37)
Screenshot: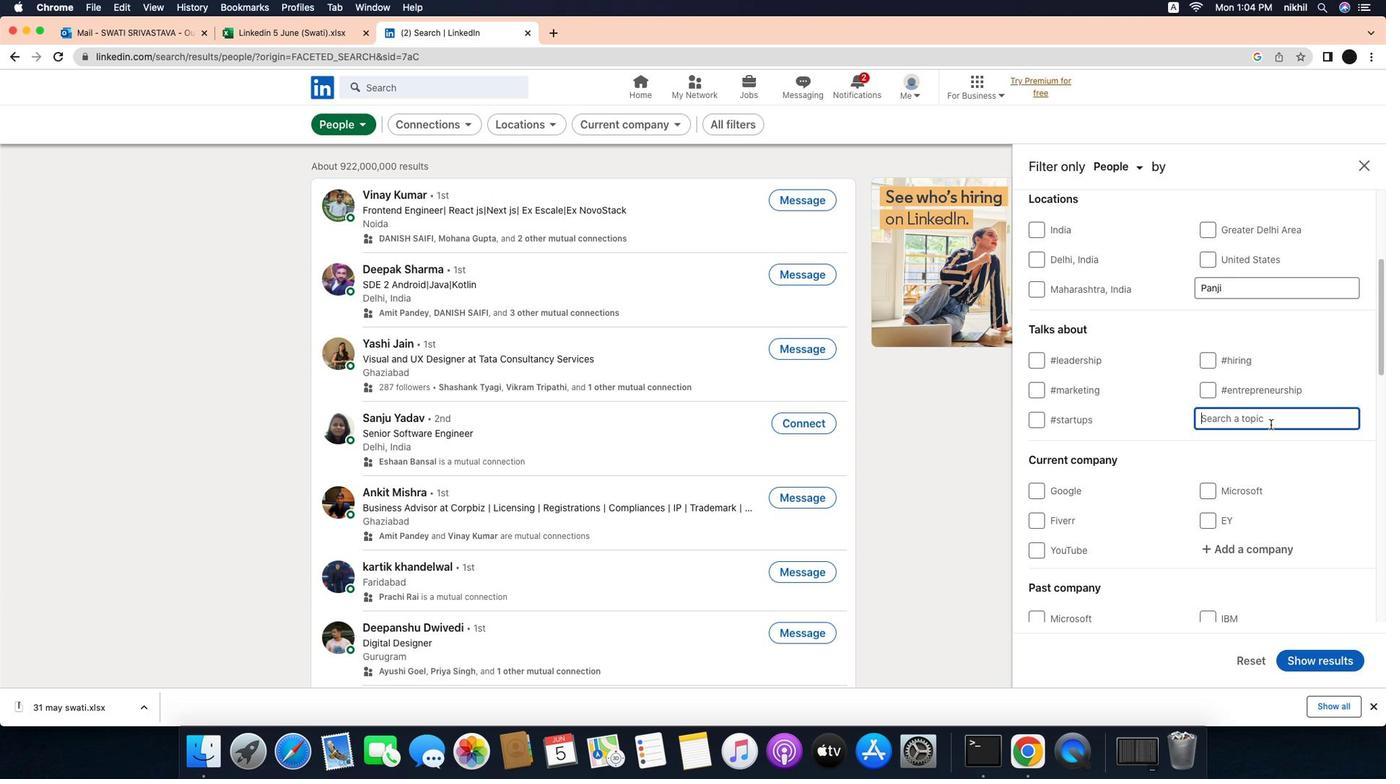 
Action: Mouse scrolled (1208, 475) with delta (-36, -38)
Screenshot: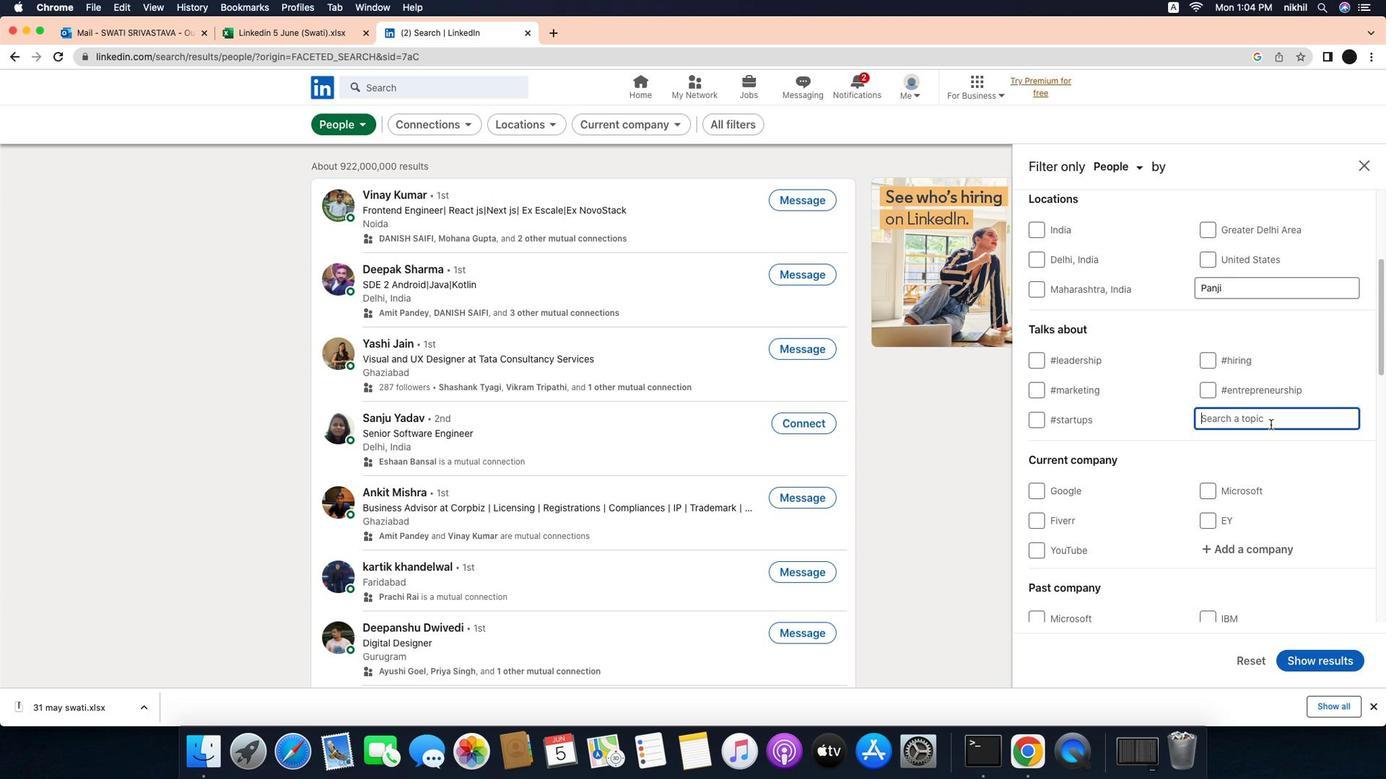
Action: Mouse moved to (1295, 407)
Screenshot: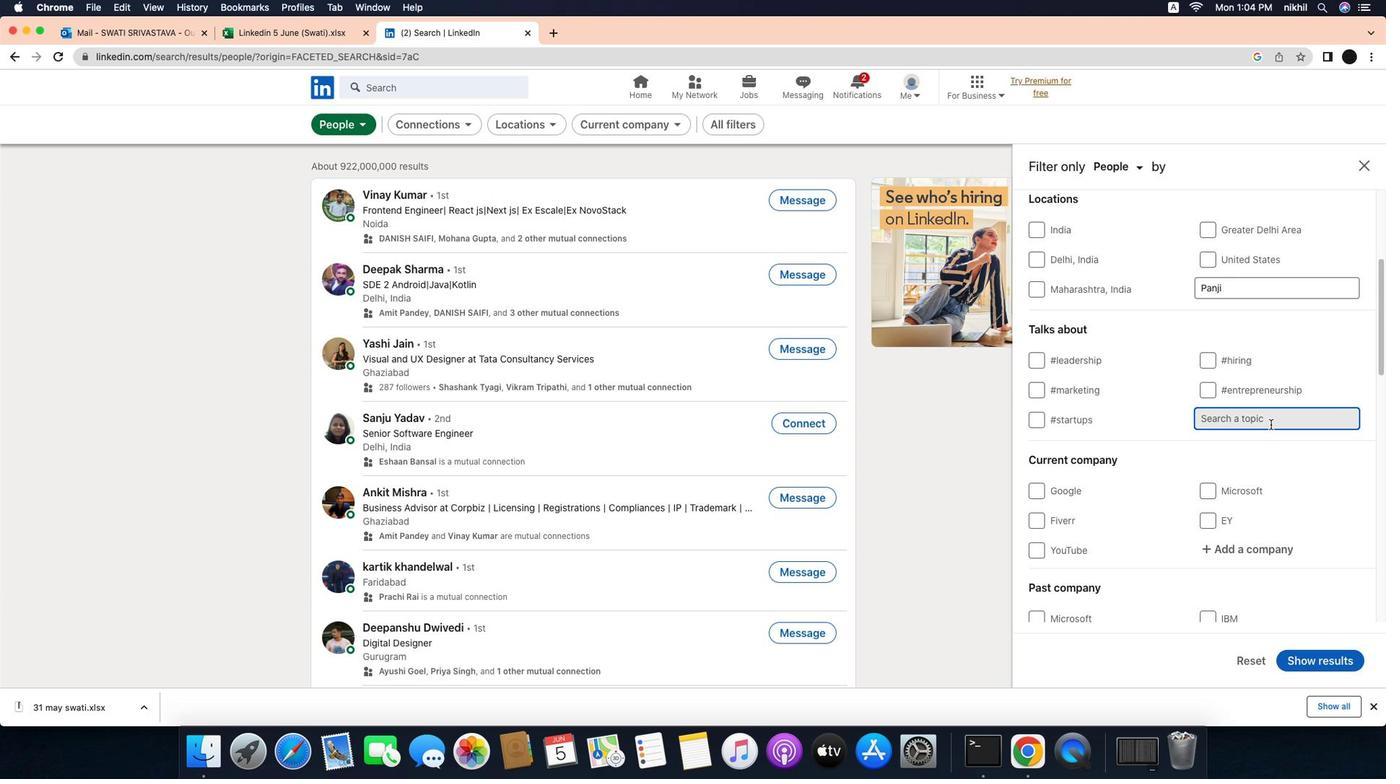
Action: Mouse pressed left at (1295, 407)
Screenshot: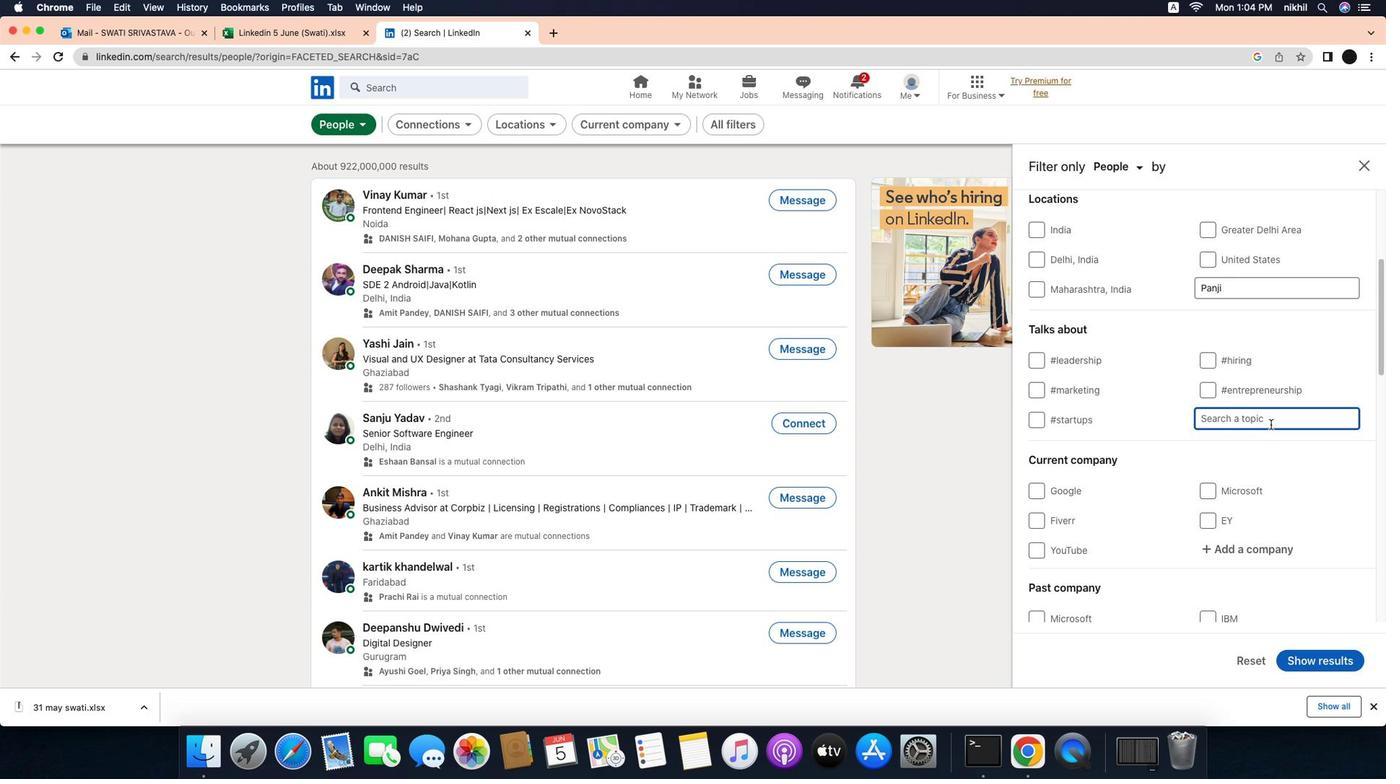 
Action: Mouse moved to (1317, 415)
Screenshot: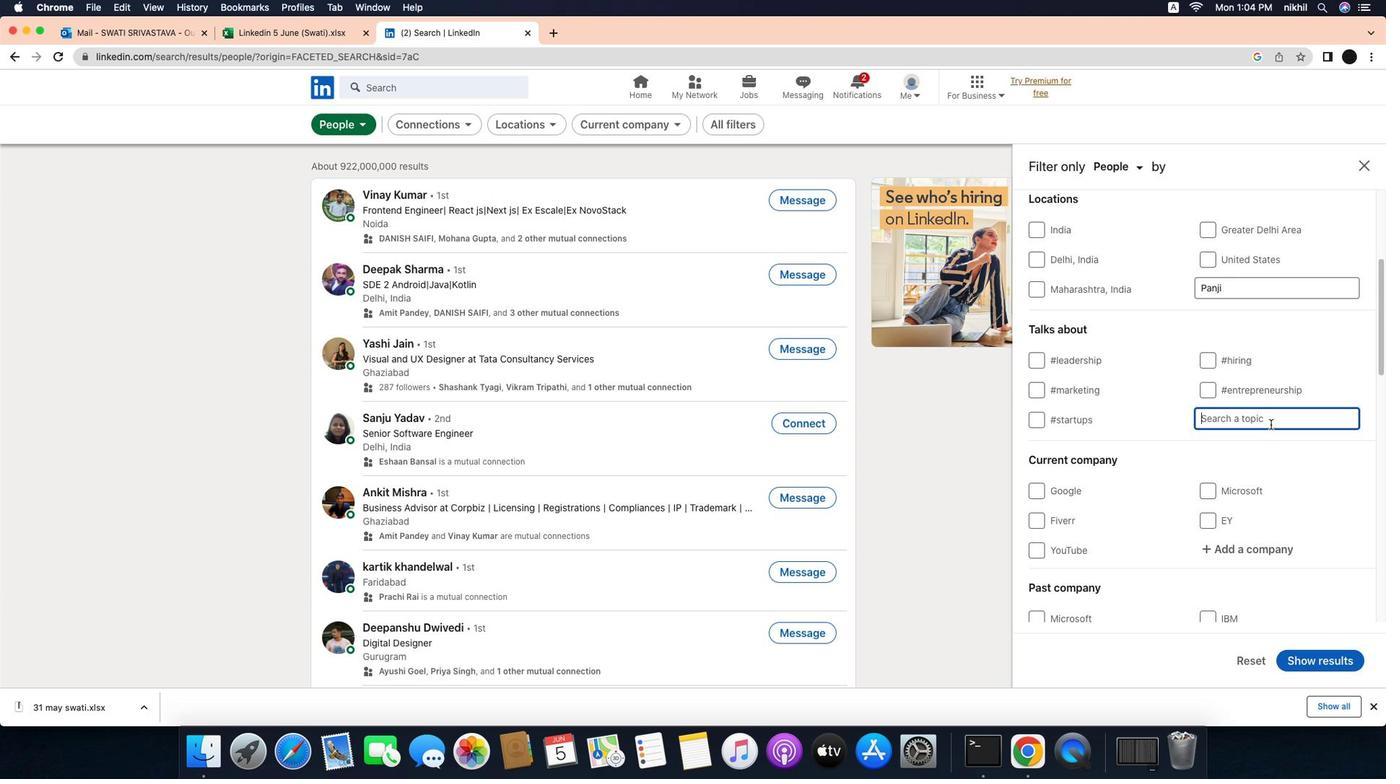
Action: Mouse pressed left at (1317, 415)
Screenshot: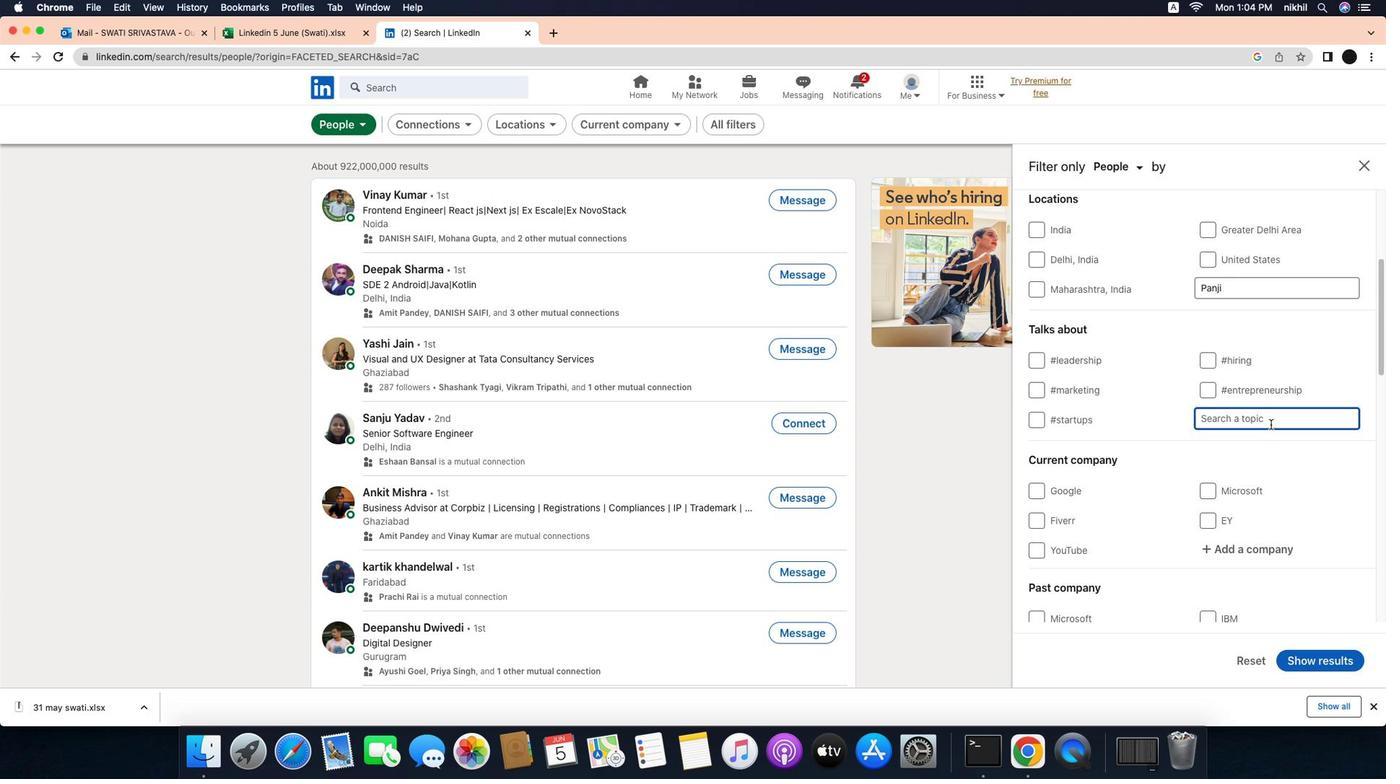
Action: Key pressed 'l''i''n''k''e''d''i''n''f''o''r''b''u''s''i''n''e''s''s'
Screenshot: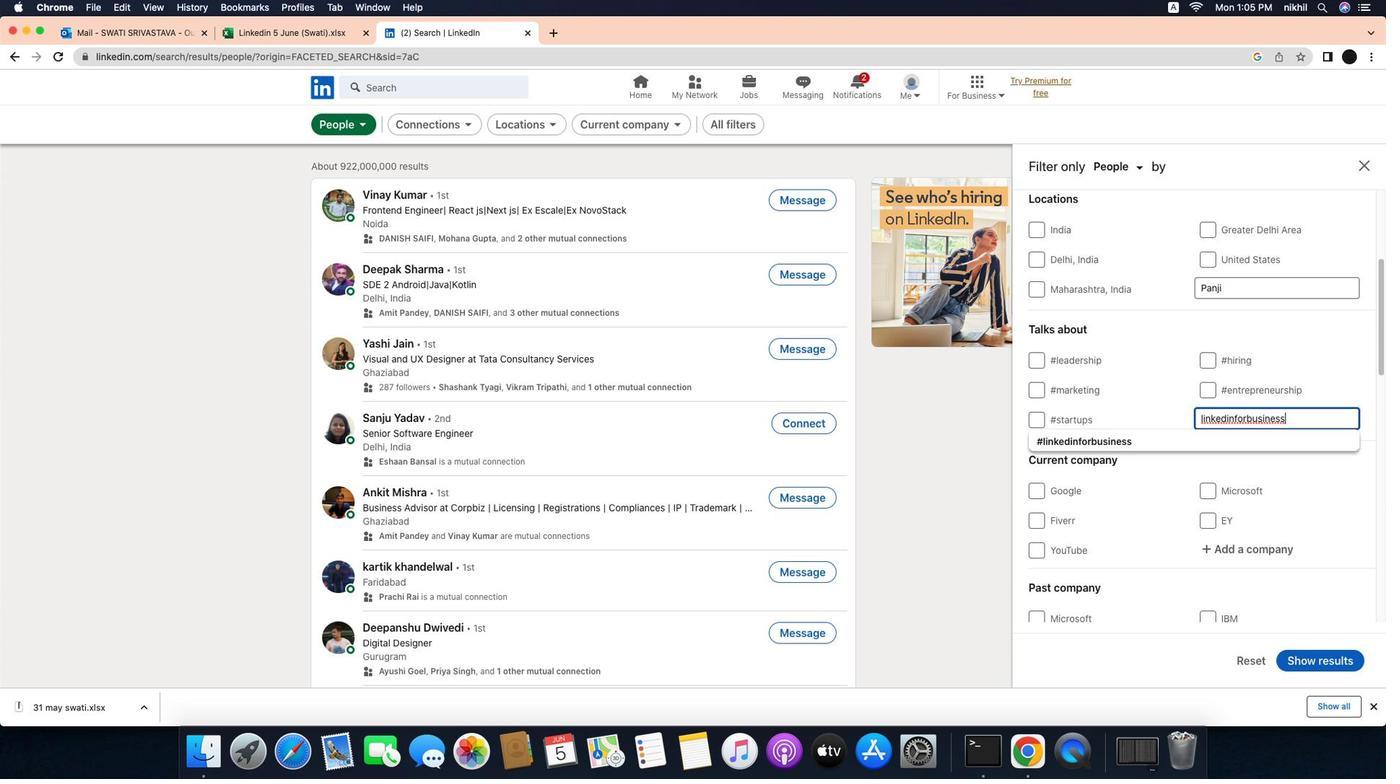 
Action: Mouse moved to (1260, 426)
Screenshot: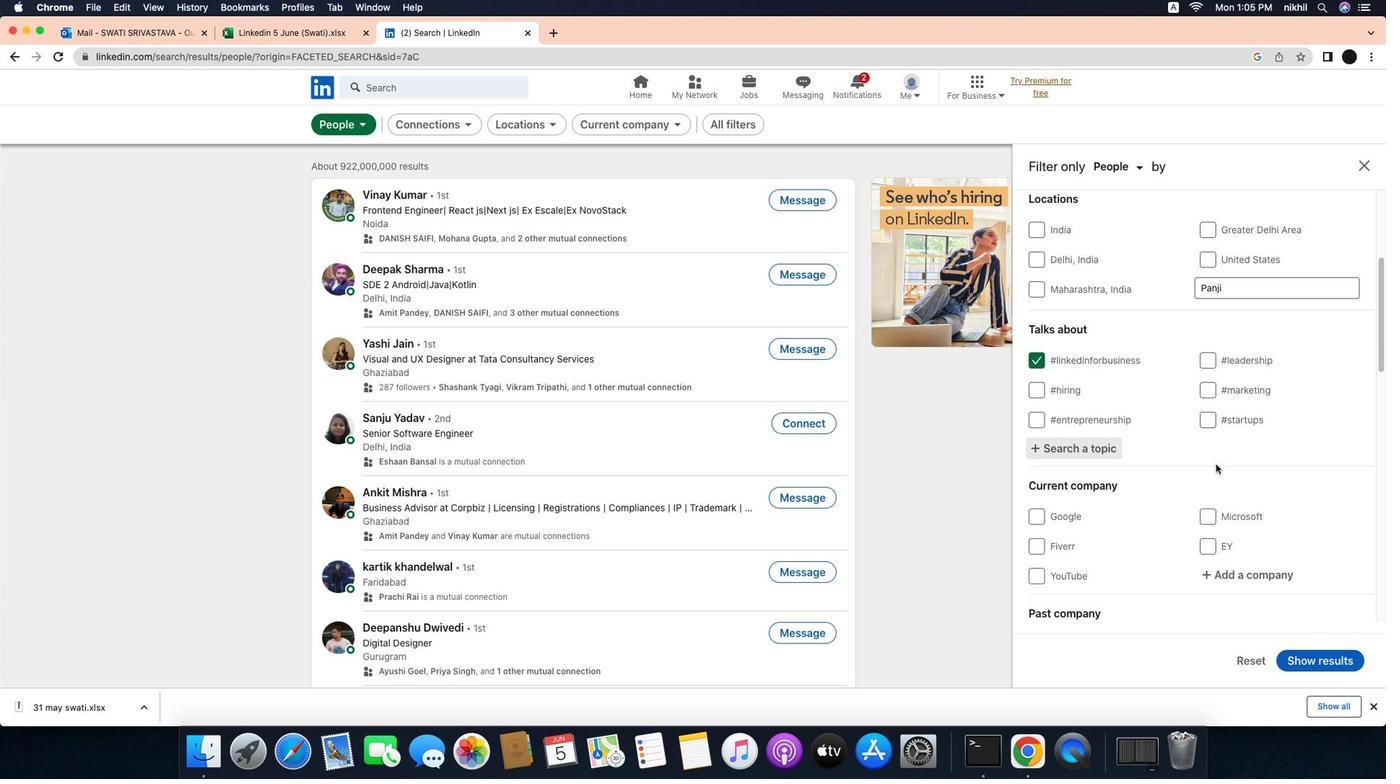 
Action: Mouse pressed left at (1260, 426)
Screenshot: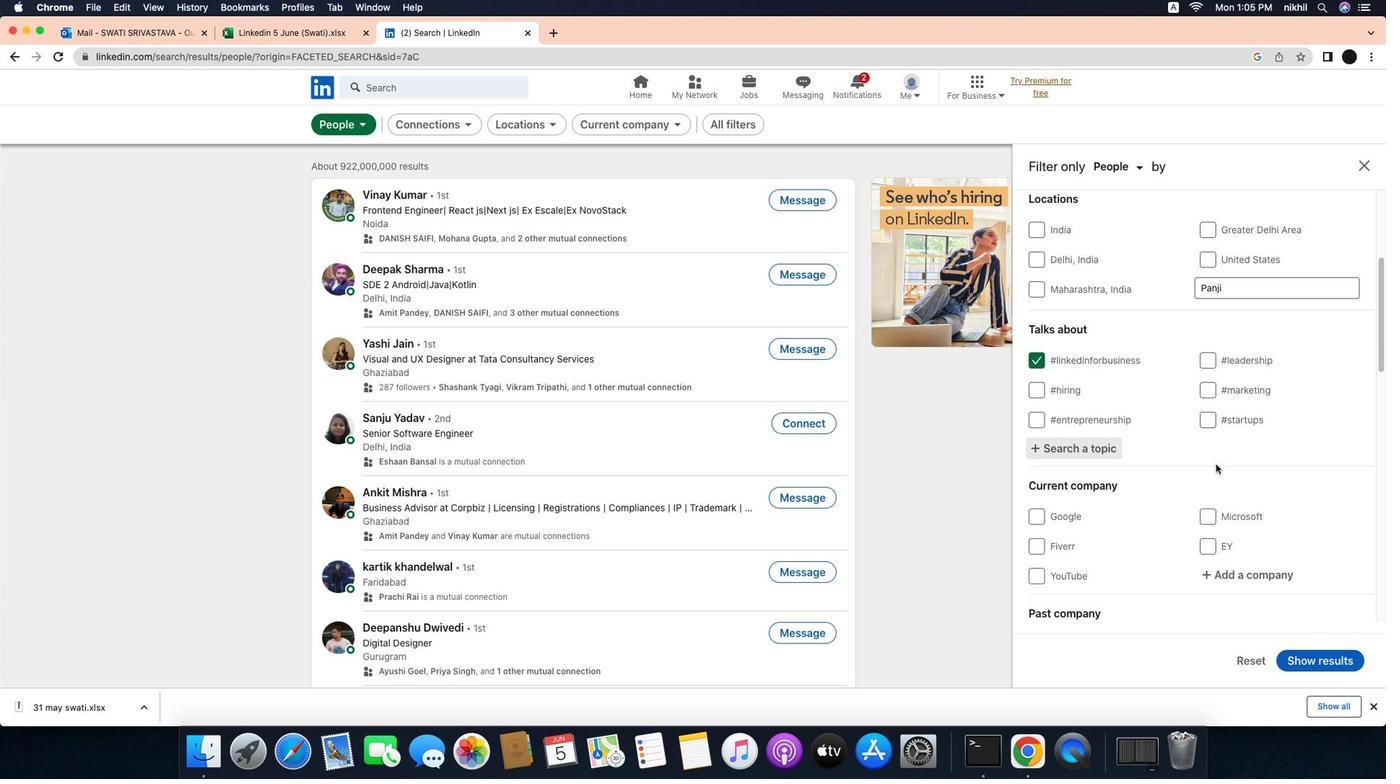 
Action: Mouse moved to (1259, 458)
Screenshot: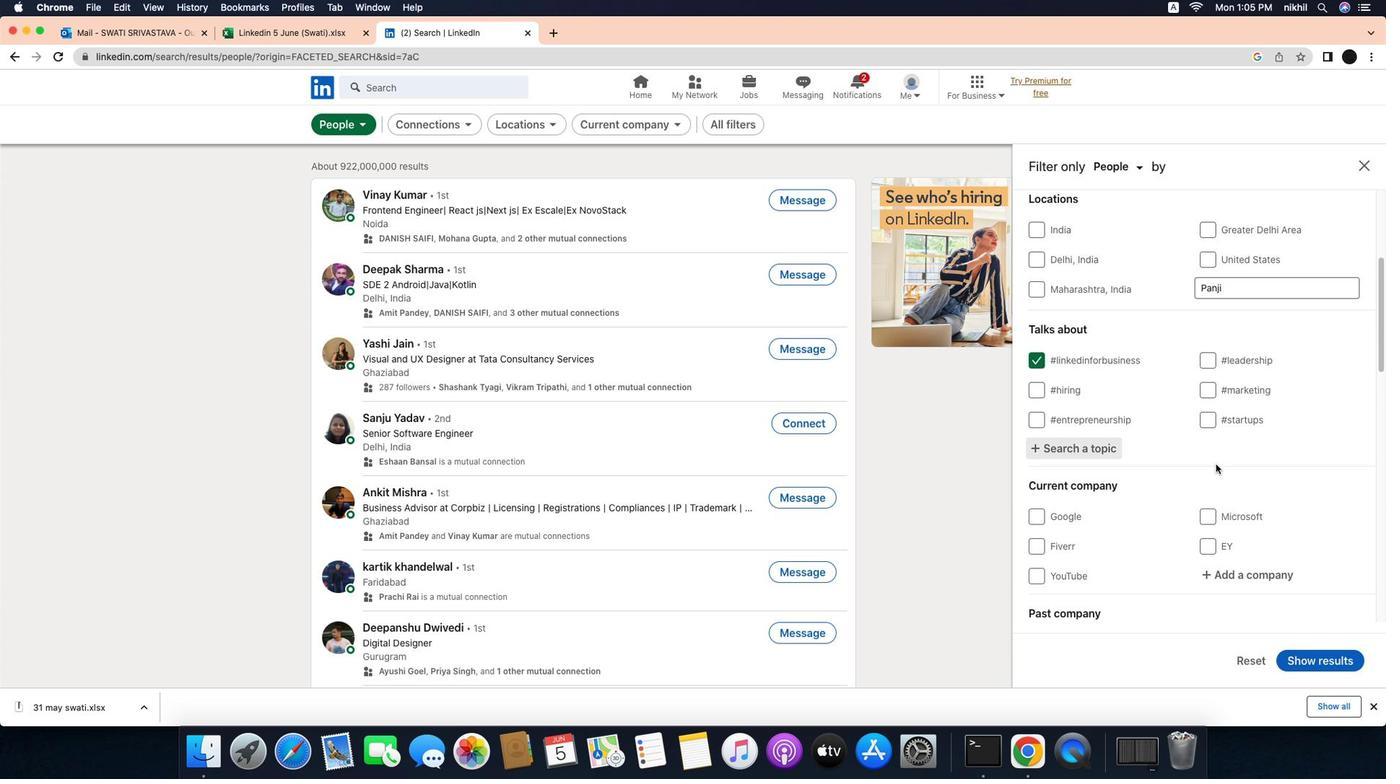 
Action: Mouse scrolled (1259, 458) with delta (-36, -37)
Screenshot: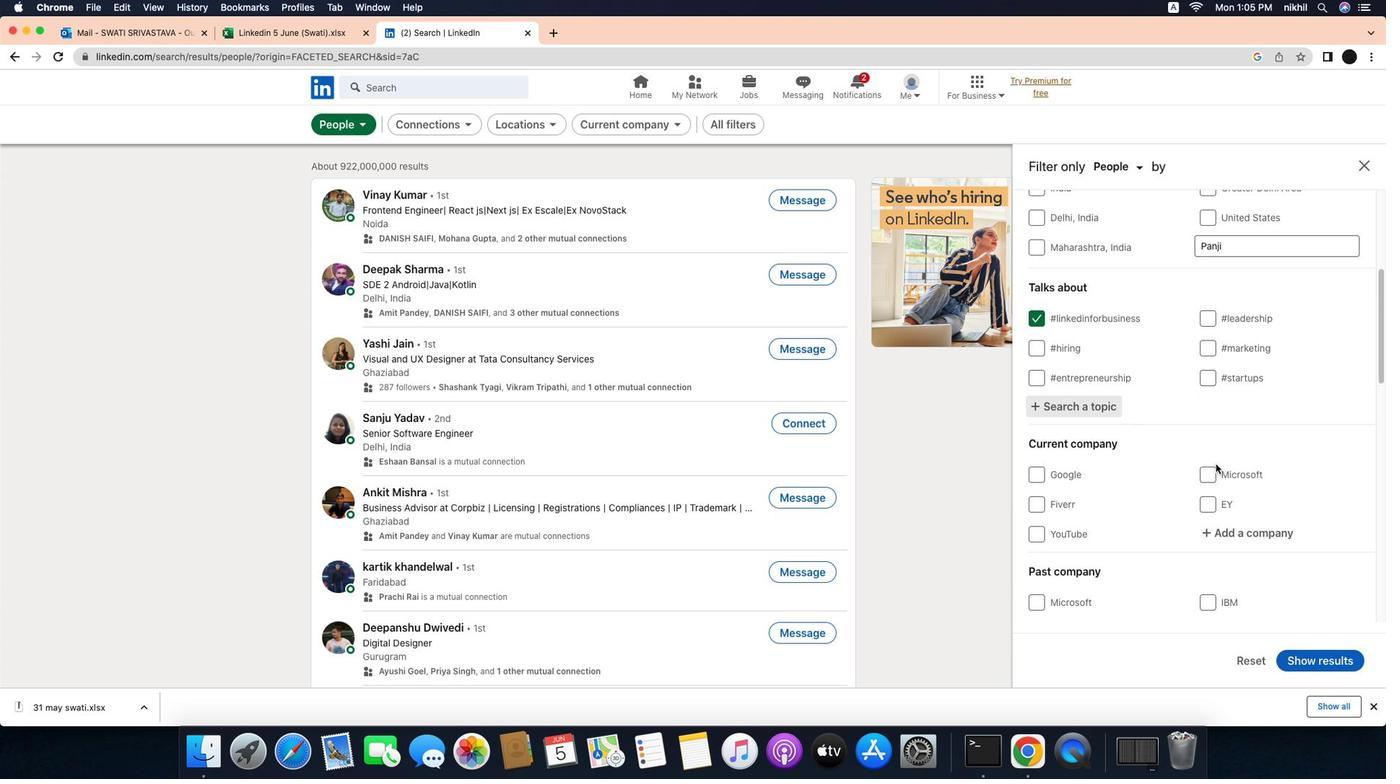 
Action: Mouse scrolled (1259, 458) with delta (-36, -37)
Screenshot: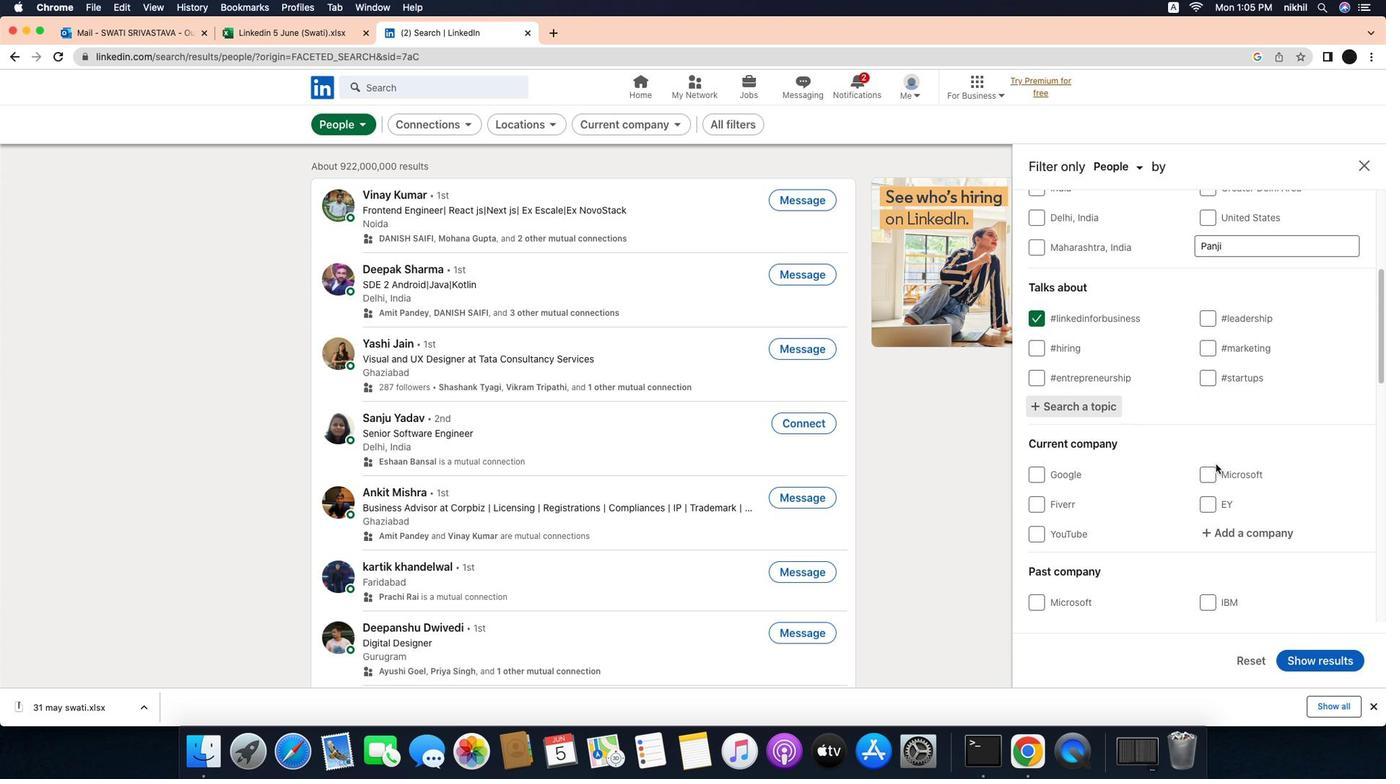 
Action: Mouse scrolled (1259, 458) with delta (-36, -37)
Screenshot: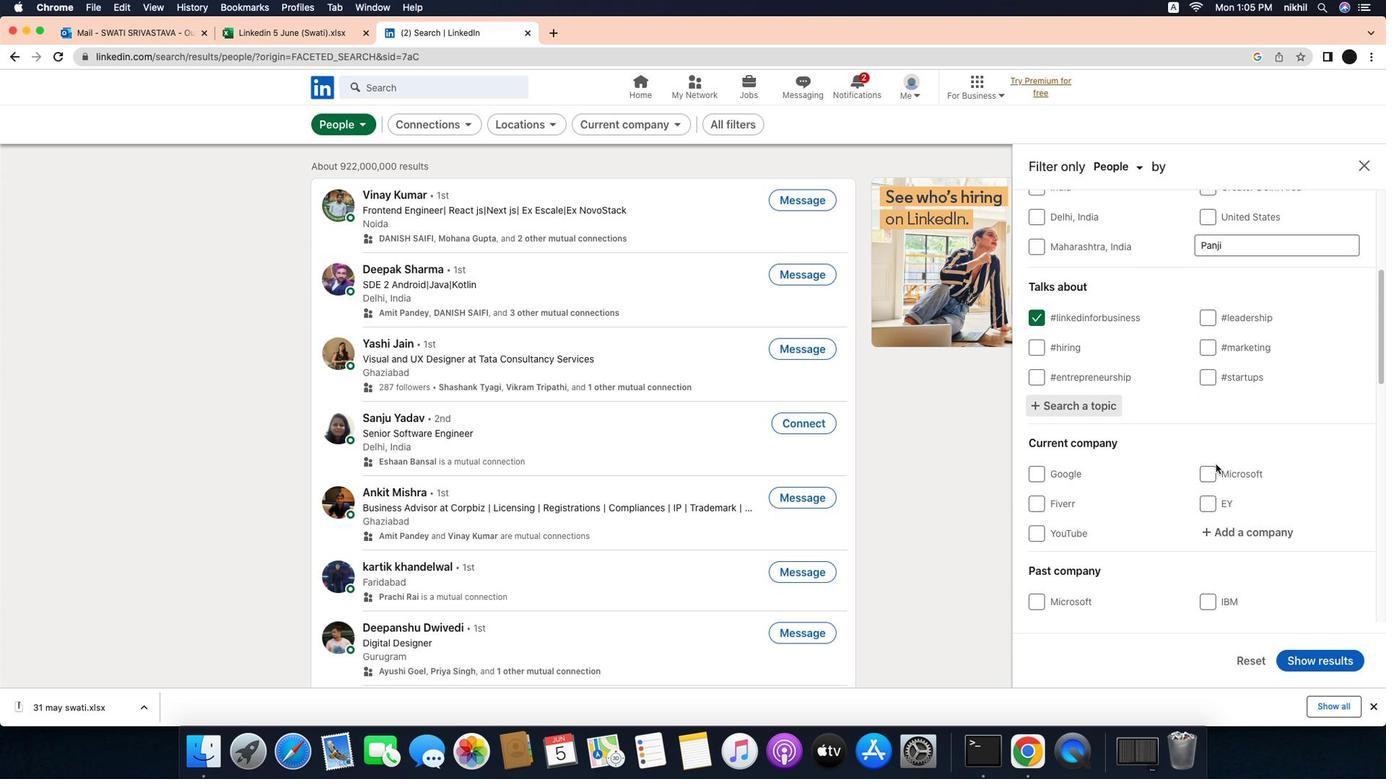 
Action: Mouse scrolled (1259, 458) with delta (-36, -37)
Screenshot: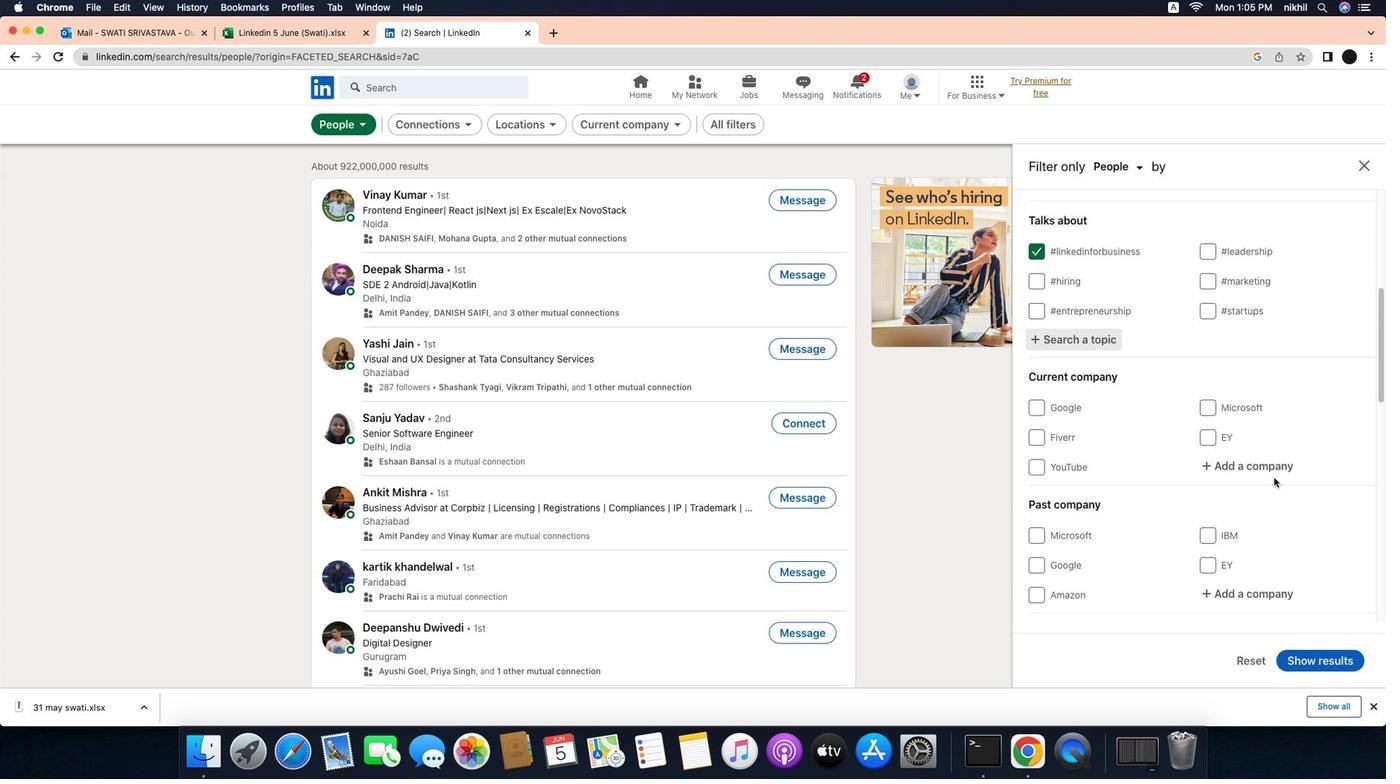 
Action: Mouse scrolled (1259, 458) with delta (-36, -37)
Screenshot: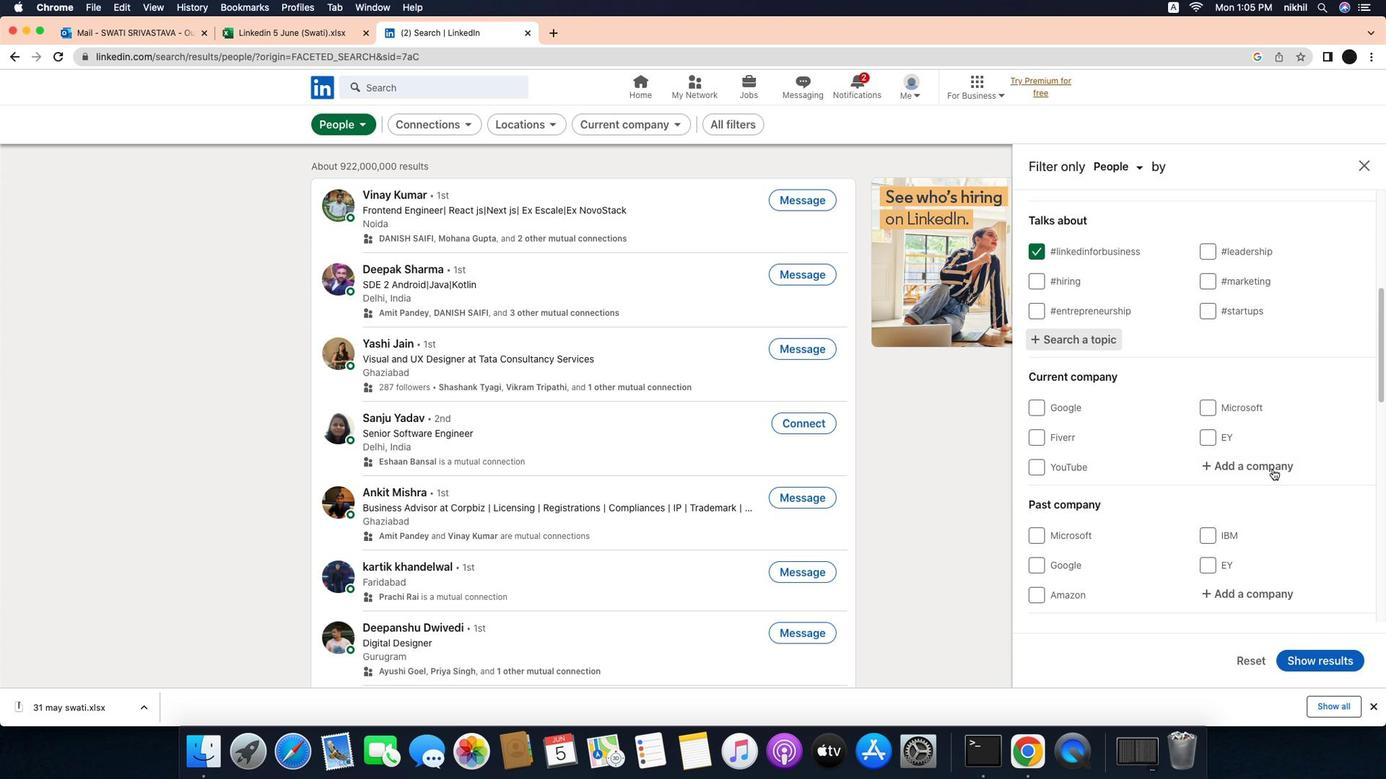 
Action: Mouse scrolled (1259, 458) with delta (-36, -37)
Screenshot: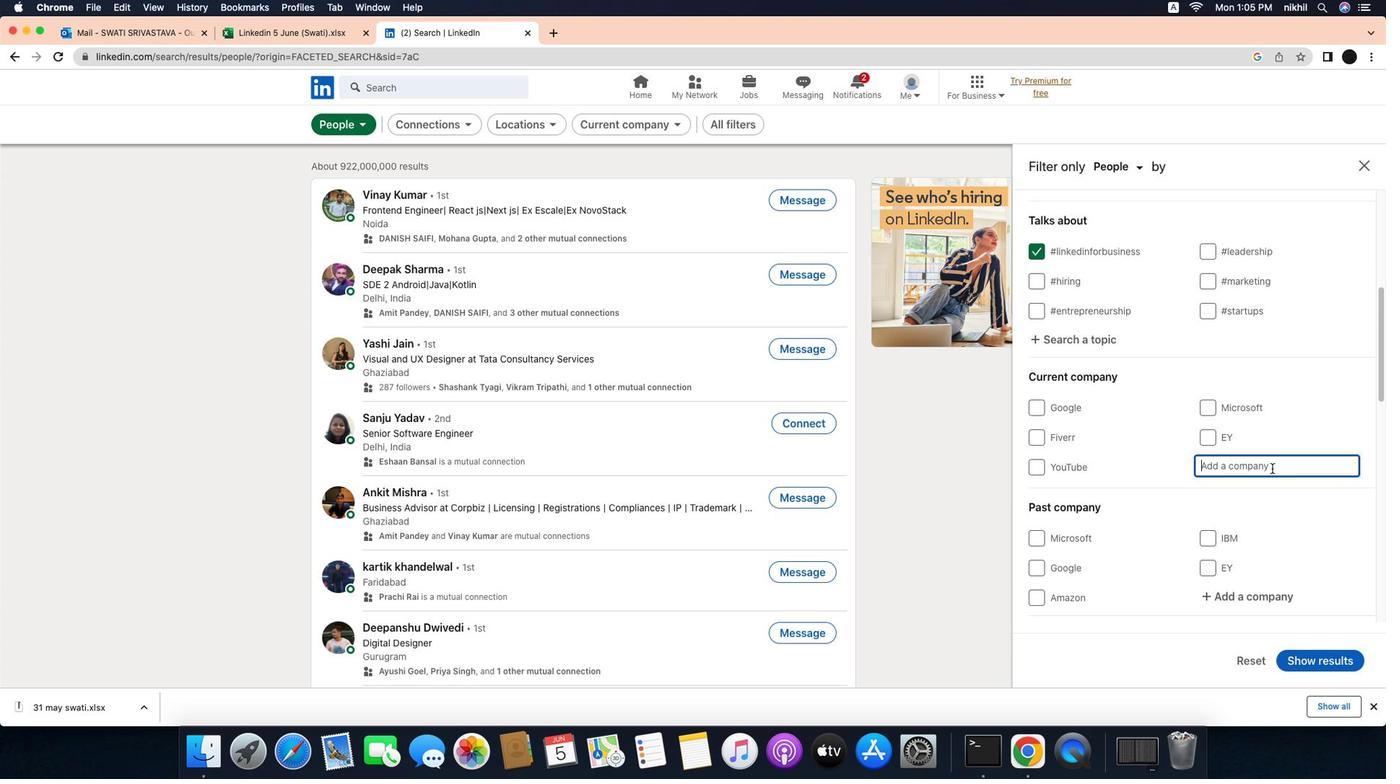 
Action: Mouse scrolled (1259, 458) with delta (-36, -37)
Screenshot: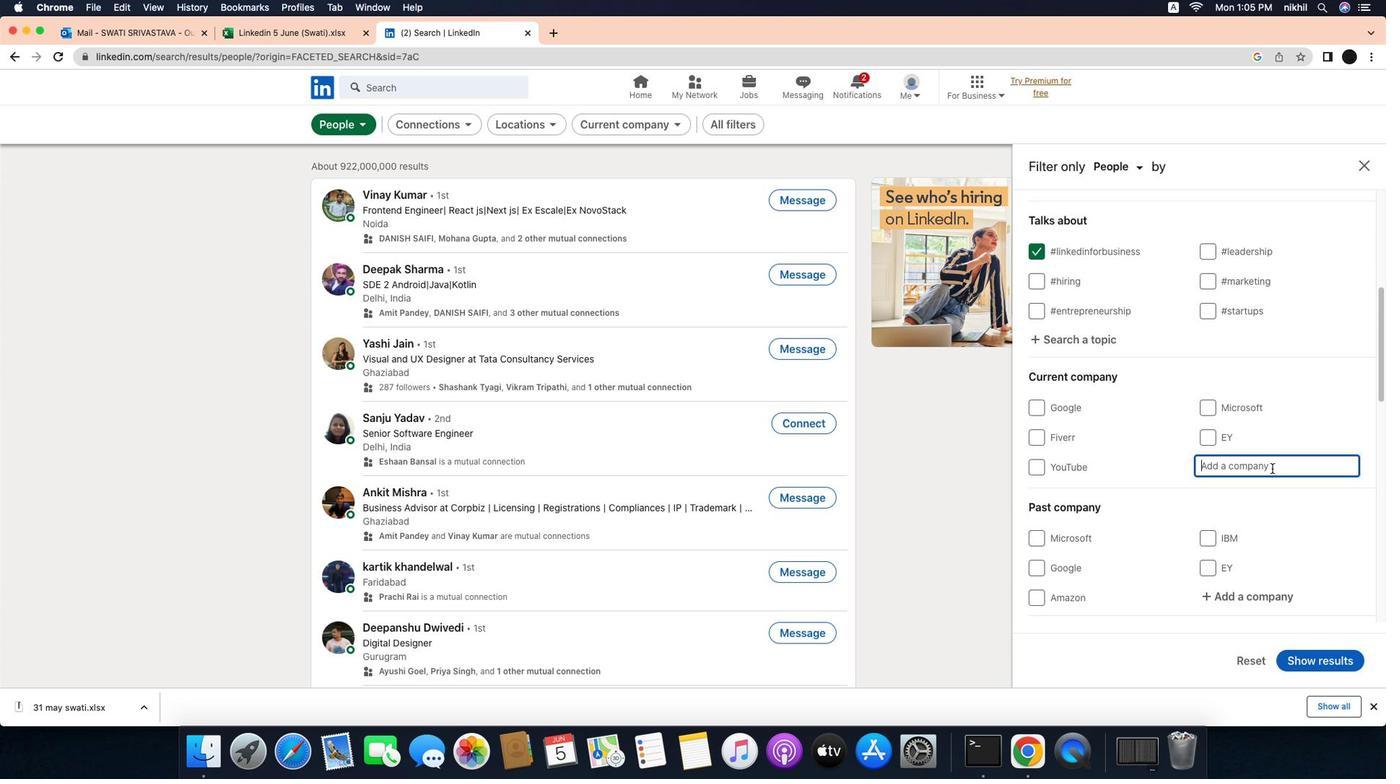 
Action: Mouse scrolled (1259, 458) with delta (-36, -37)
Screenshot: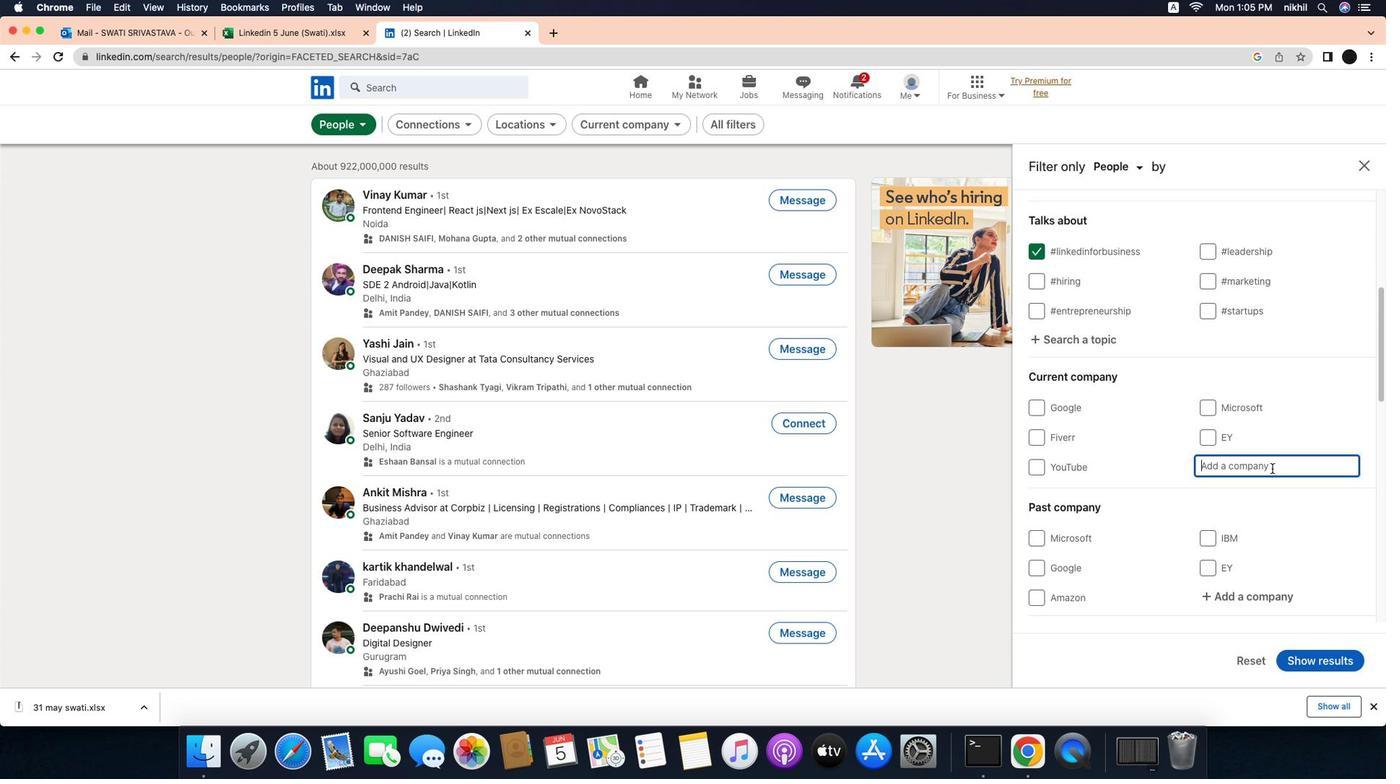 
Action: Mouse moved to (1319, 462)
Screenshot: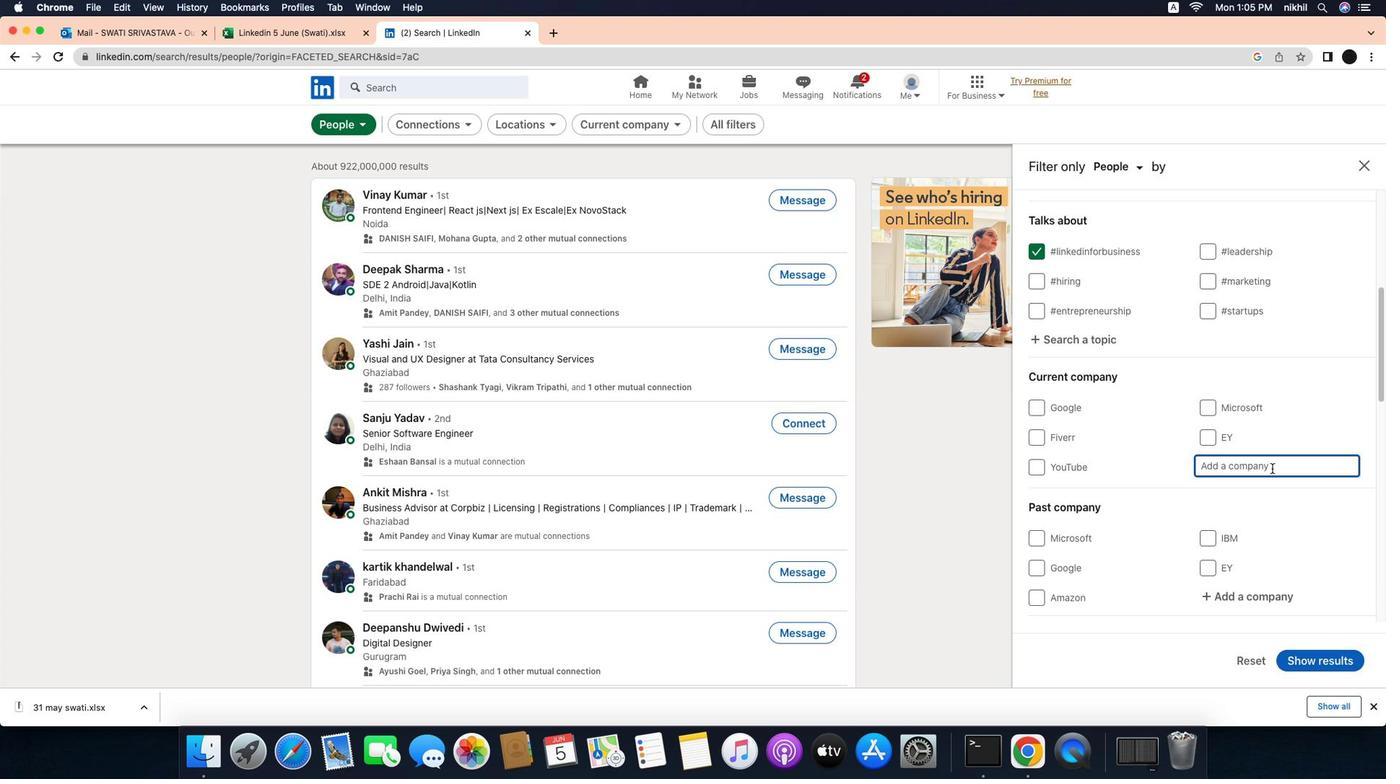 
Action: Mouse pressed left at (1319, 462)
Screenshot: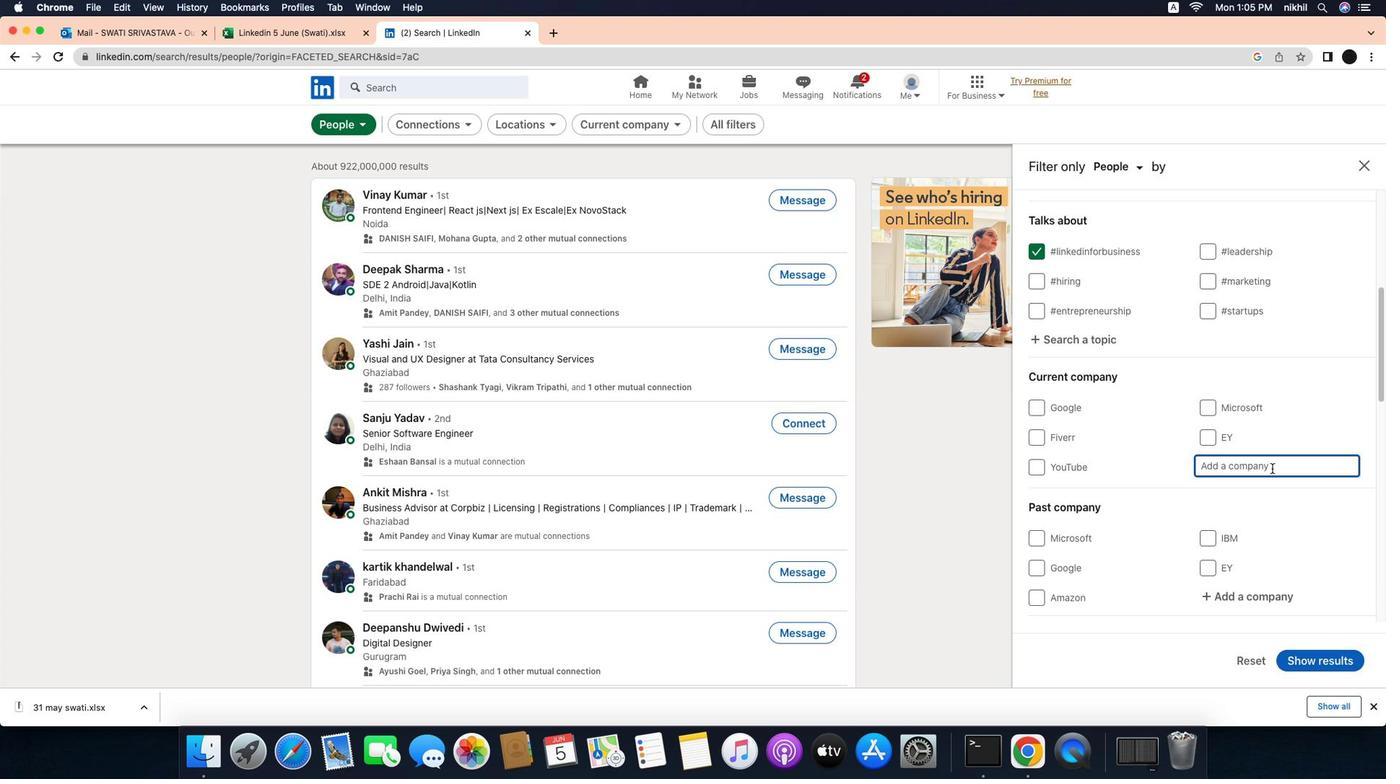 
Action: Mouse pressed left at (1319, 462)
Screenshot: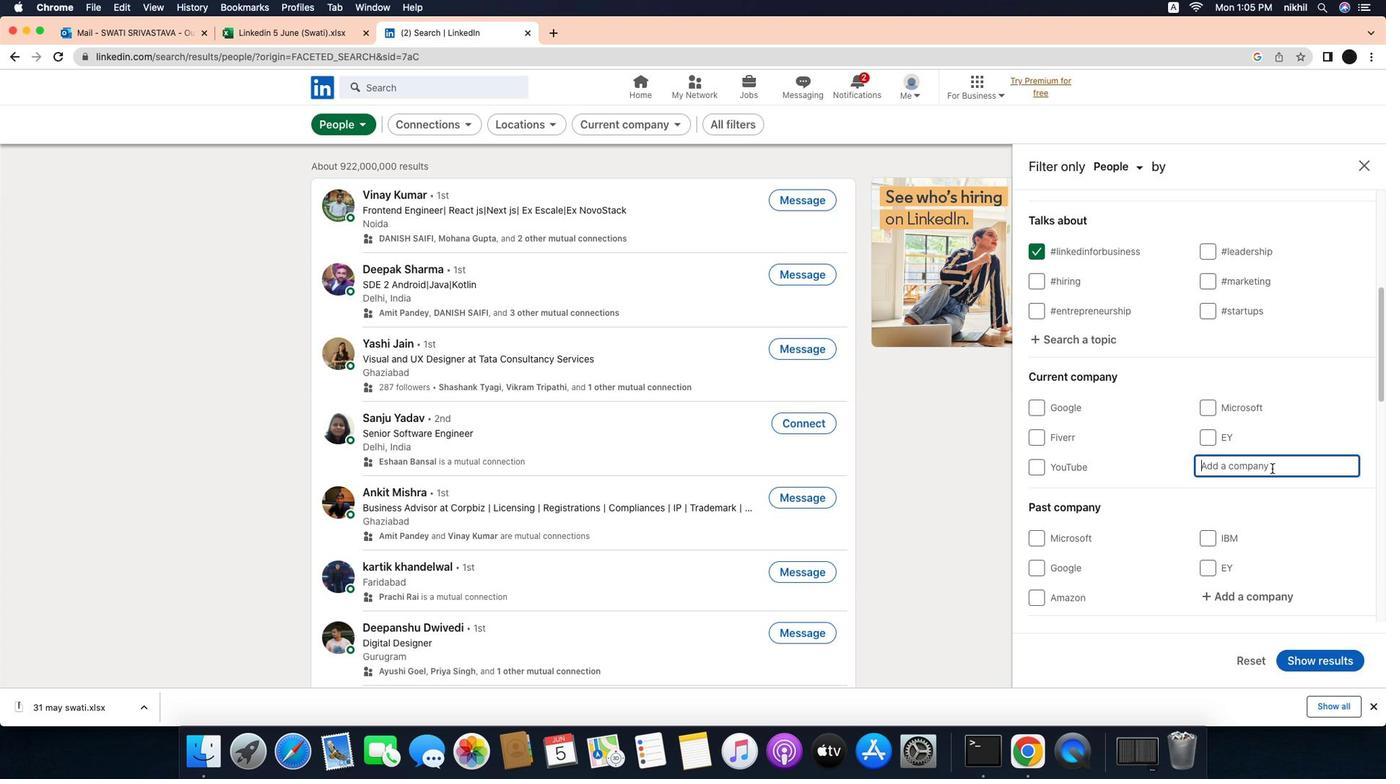 
Action: Key pressed Key.caps_lock'A'Key.caps_lock'd''a''n''i'Key.spaceKey.caps_lock'P'Key.caps_lock'o''w''e''r'
Screenshot: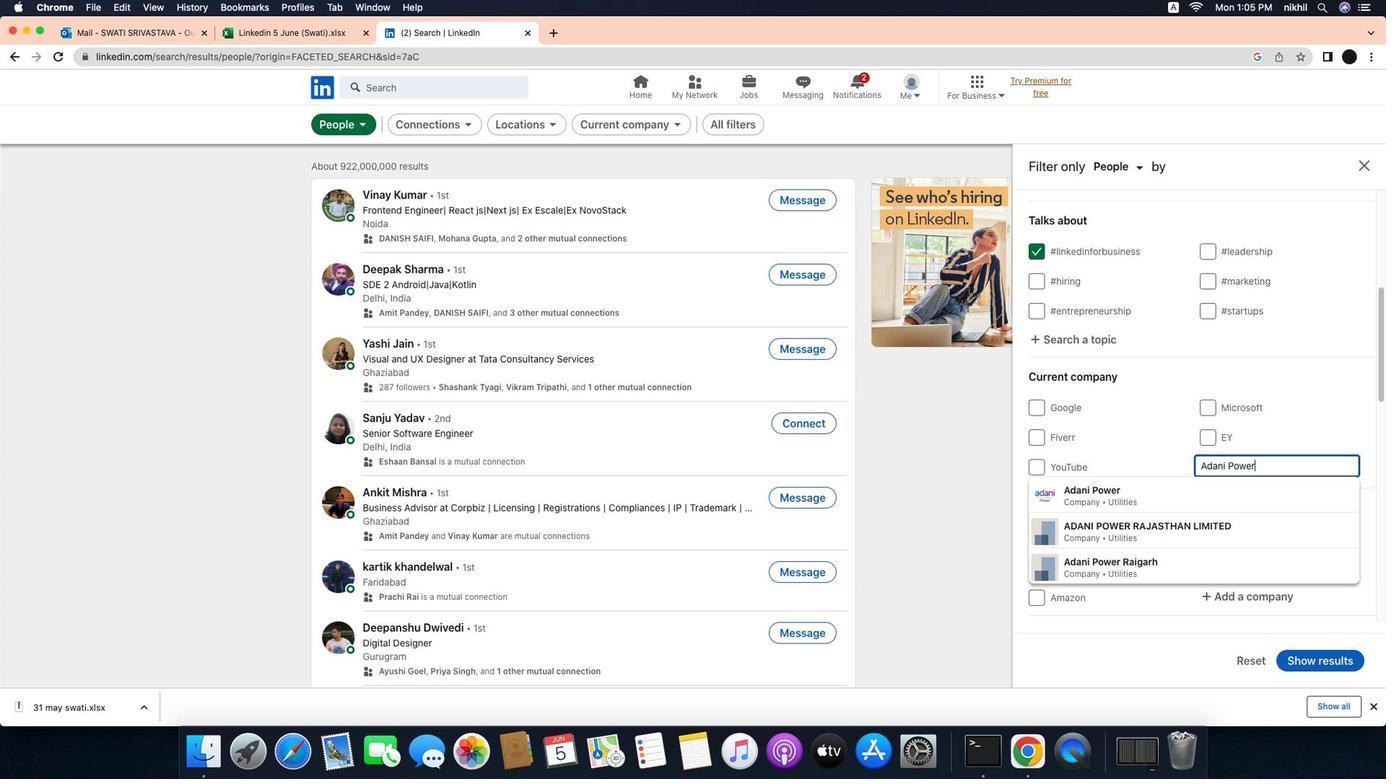 
Action: Mouse moved to (1279, 479)
Screenshot: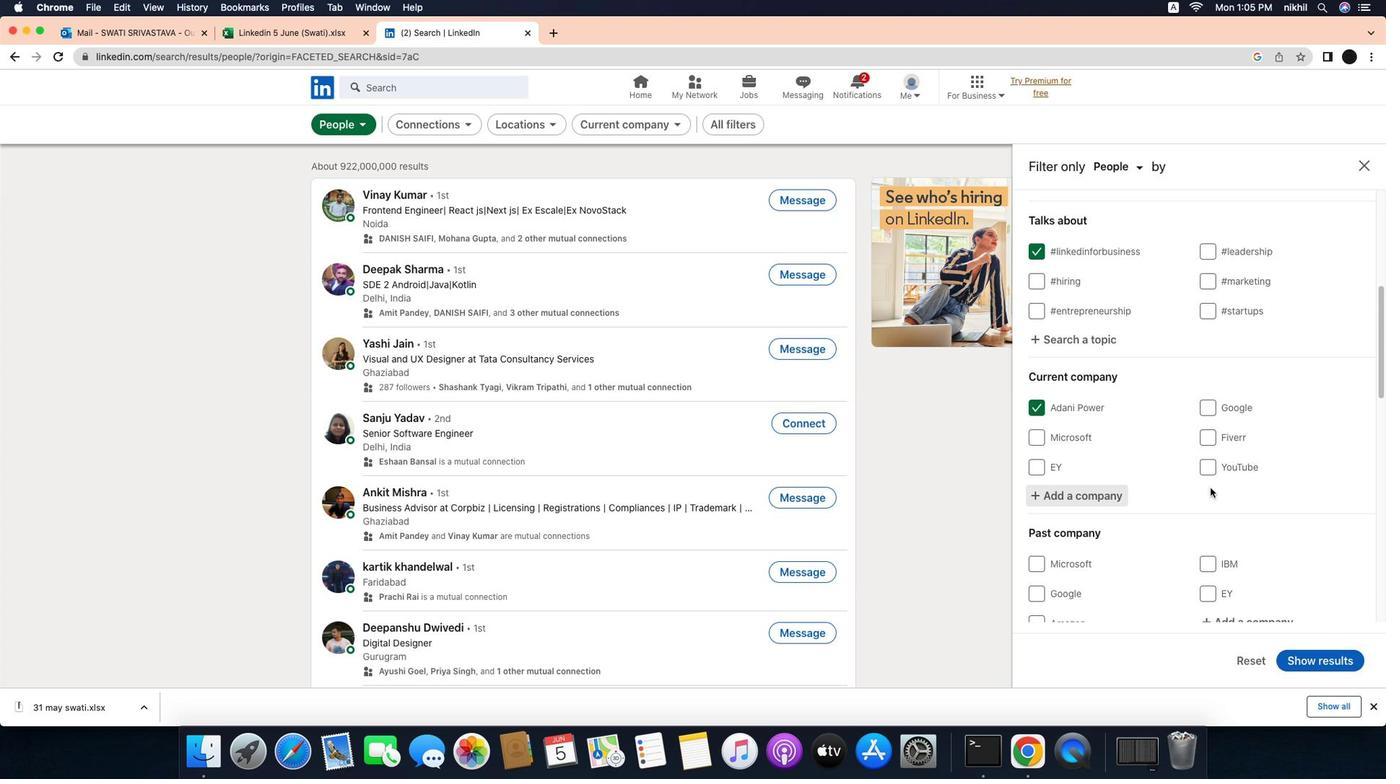 
Action: Mouse pressed left at (1279, 479)
Screenshot: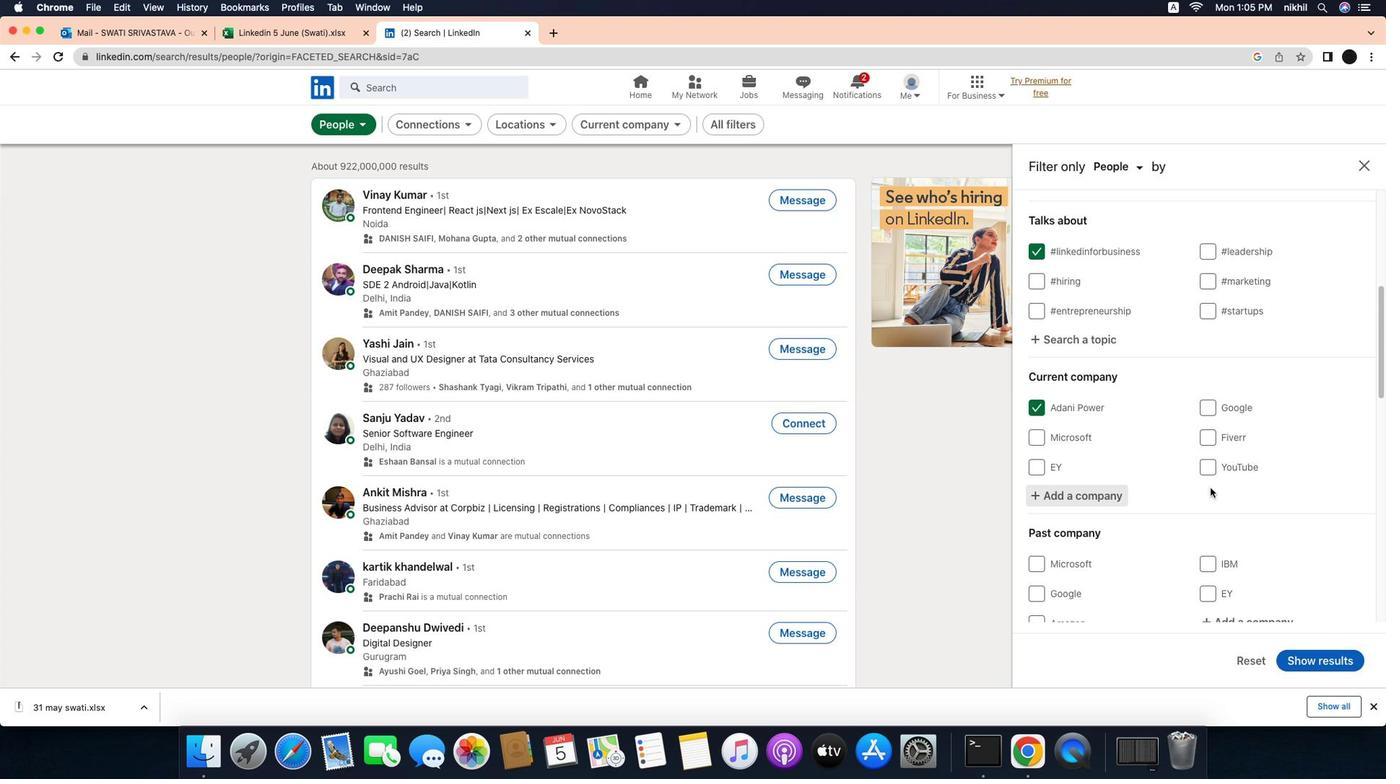 
Action: Mouse moved to (1253, 482)
Screenshot: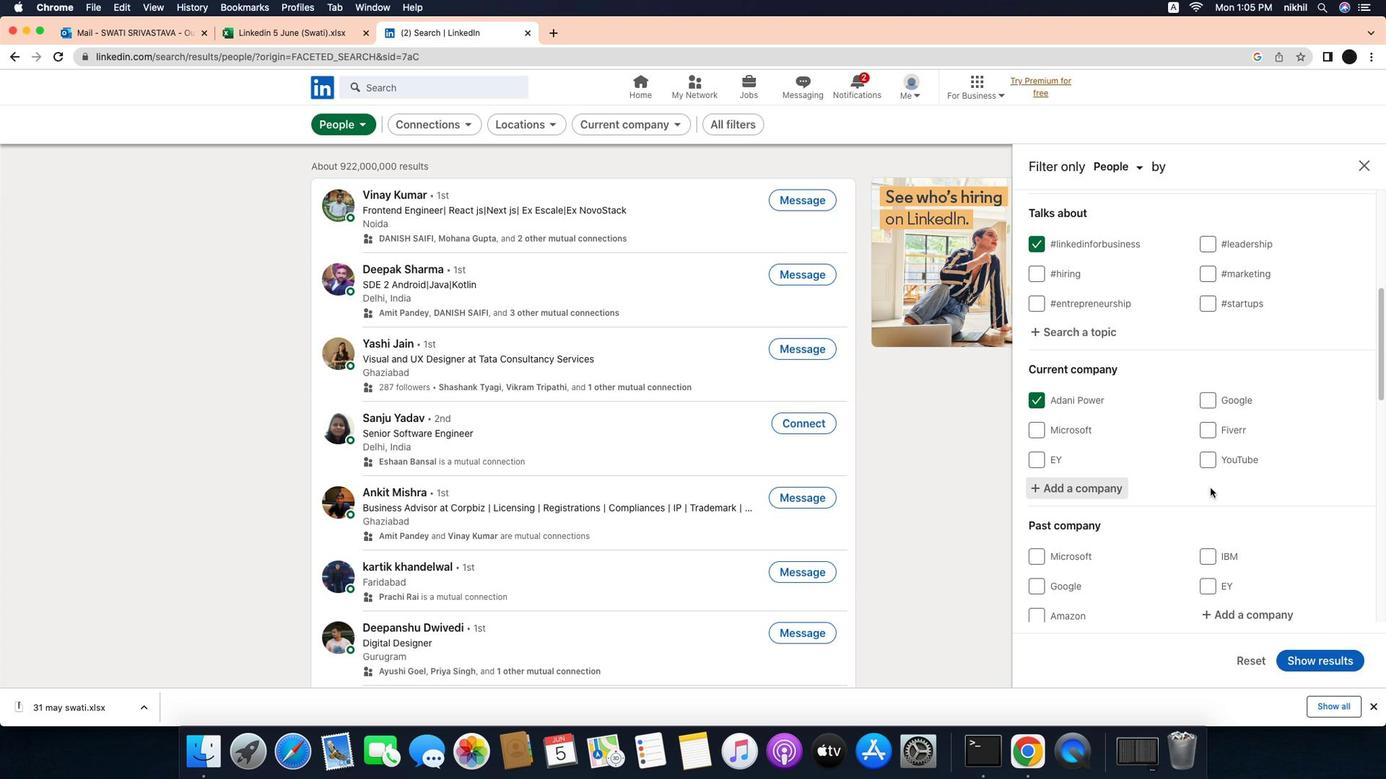 
Action: Mouse scrolled (1253, 482) with delta (-36, -37)
Screenshot: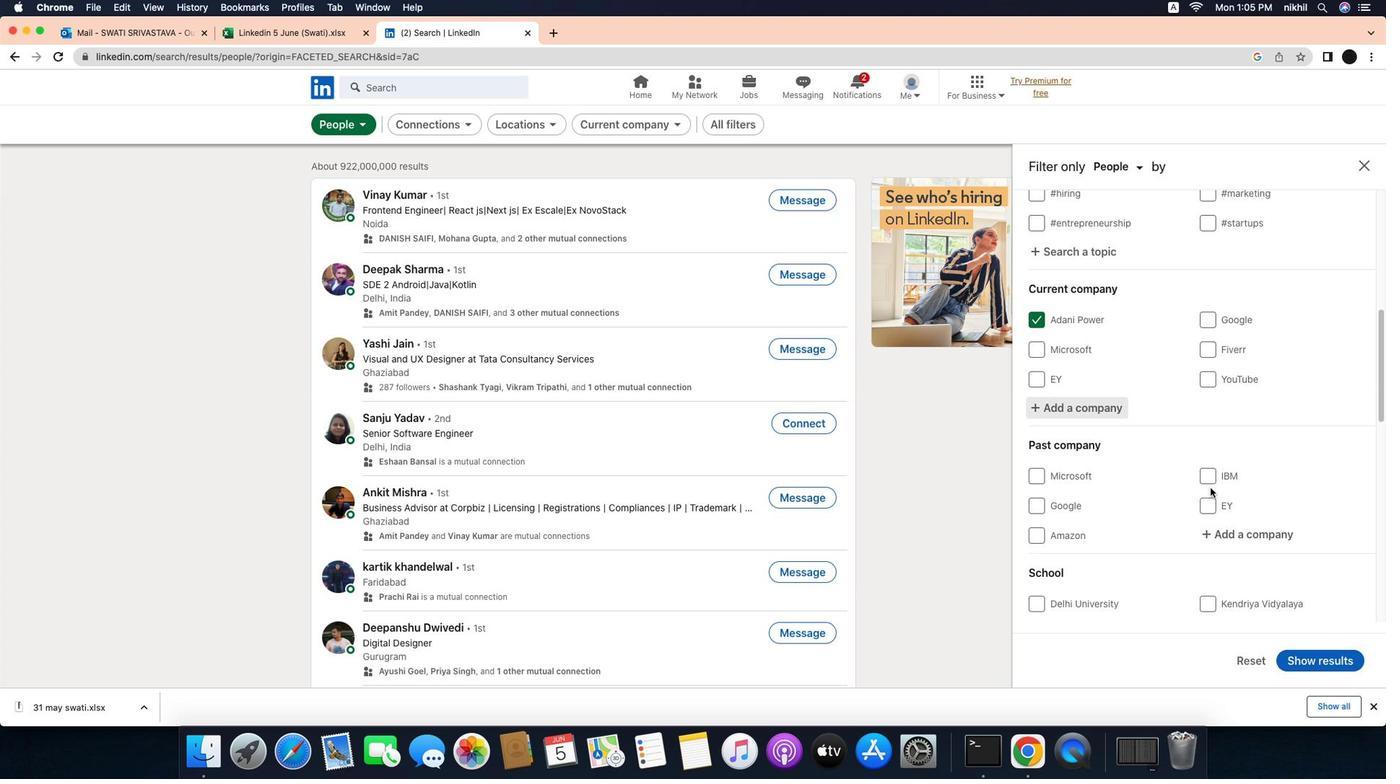 
Action: Mouse scrolled (1253, 482) with delta (-36, -37)
Screenshot: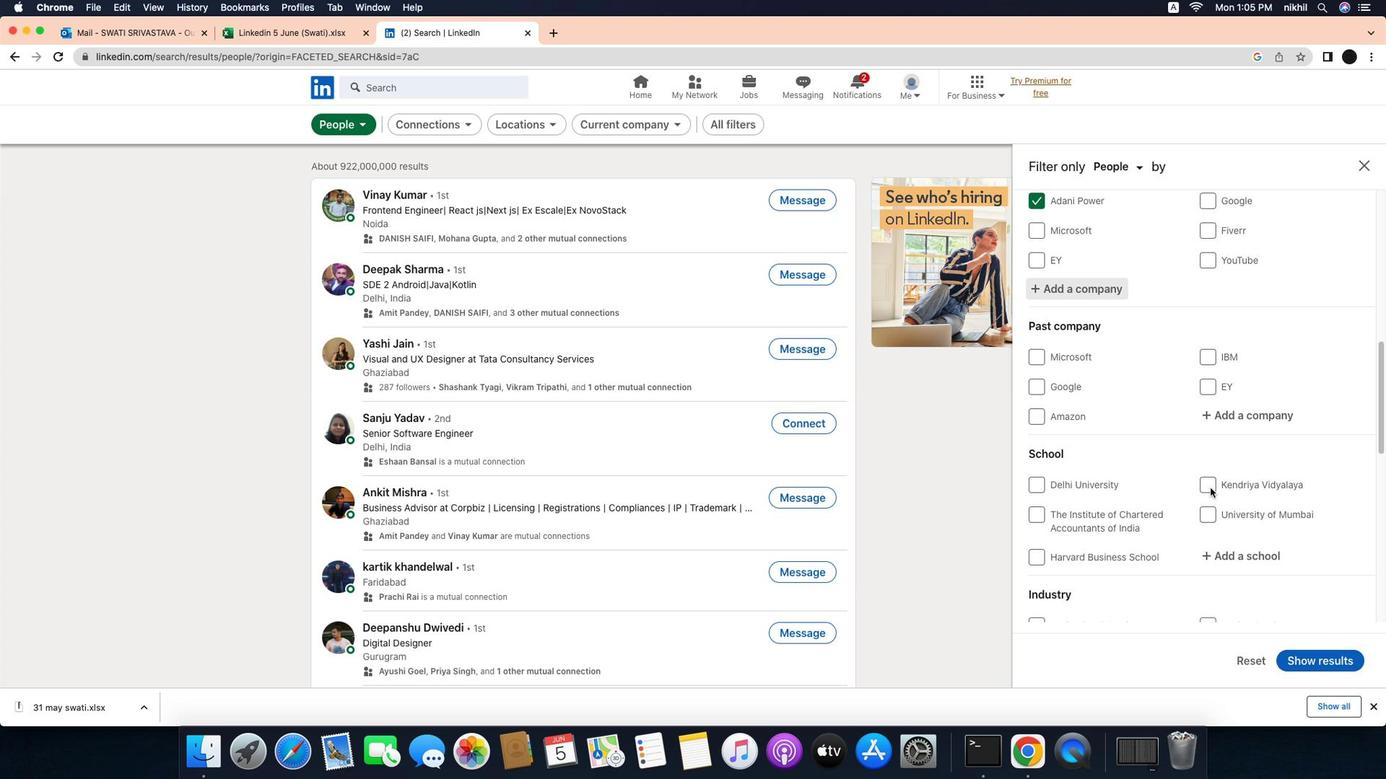 
Action: Mouse scrolled (1253, 482) with delta (-36, -37)
Screenshot: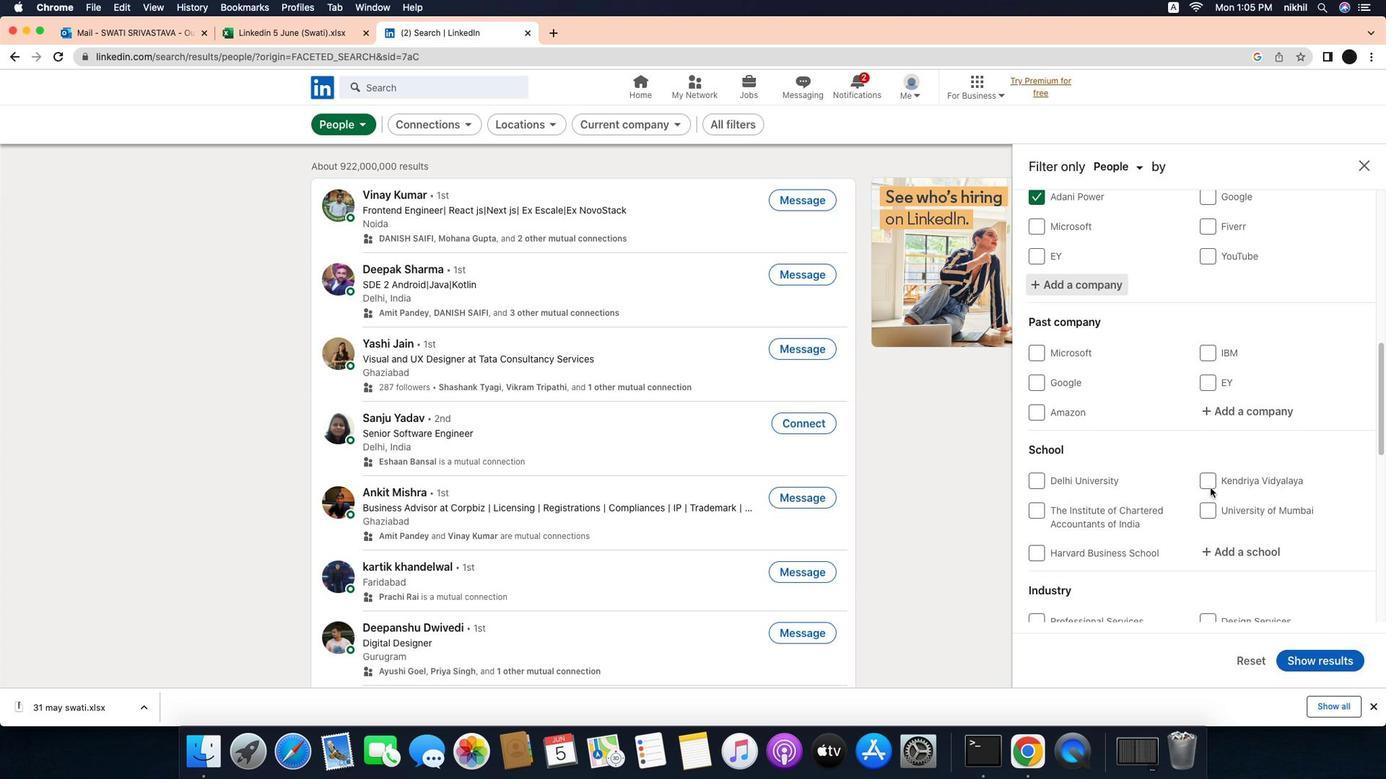 
Action: Mouse scrolled (1253, 482) with delta (-36, -37)
Screenshot: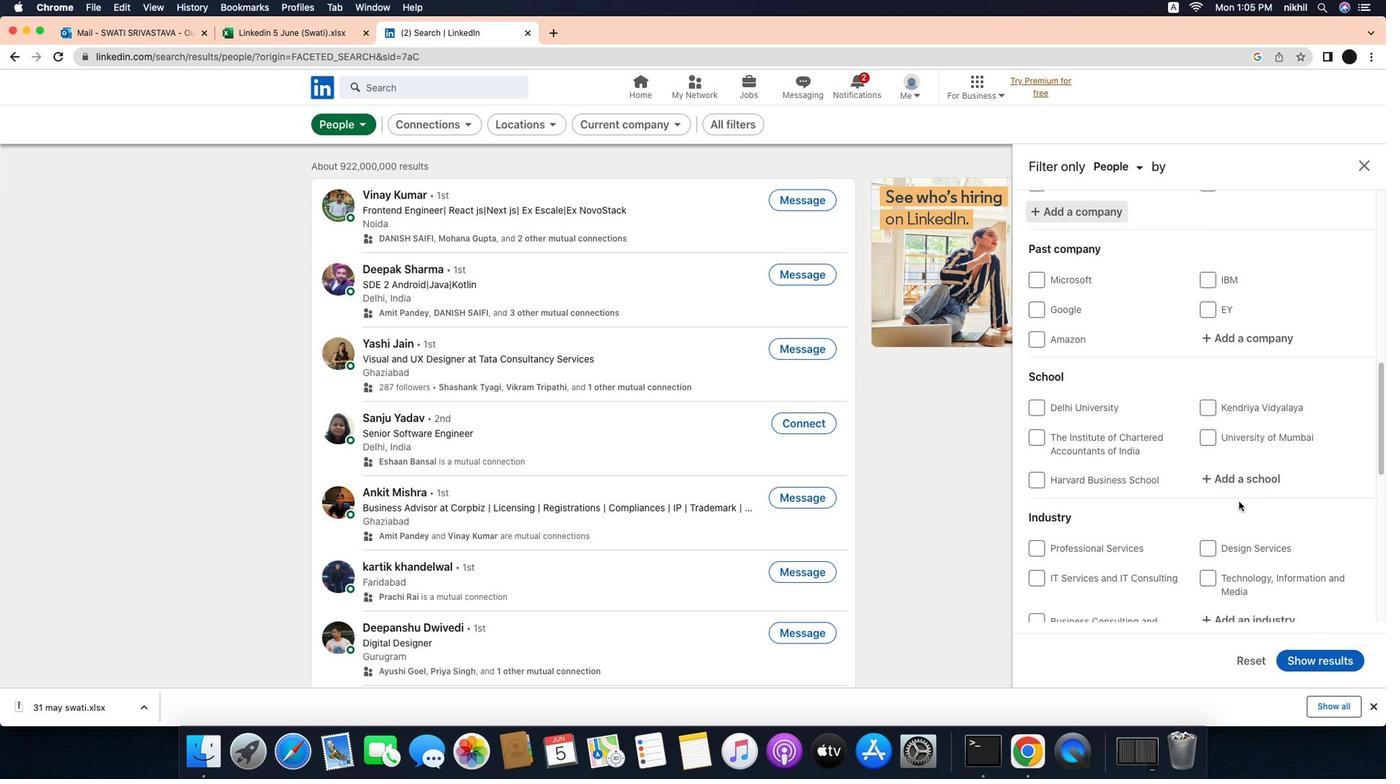 
Action: Mouse scrolled (1253, 482) with delta (-36, -37)
Screenshot: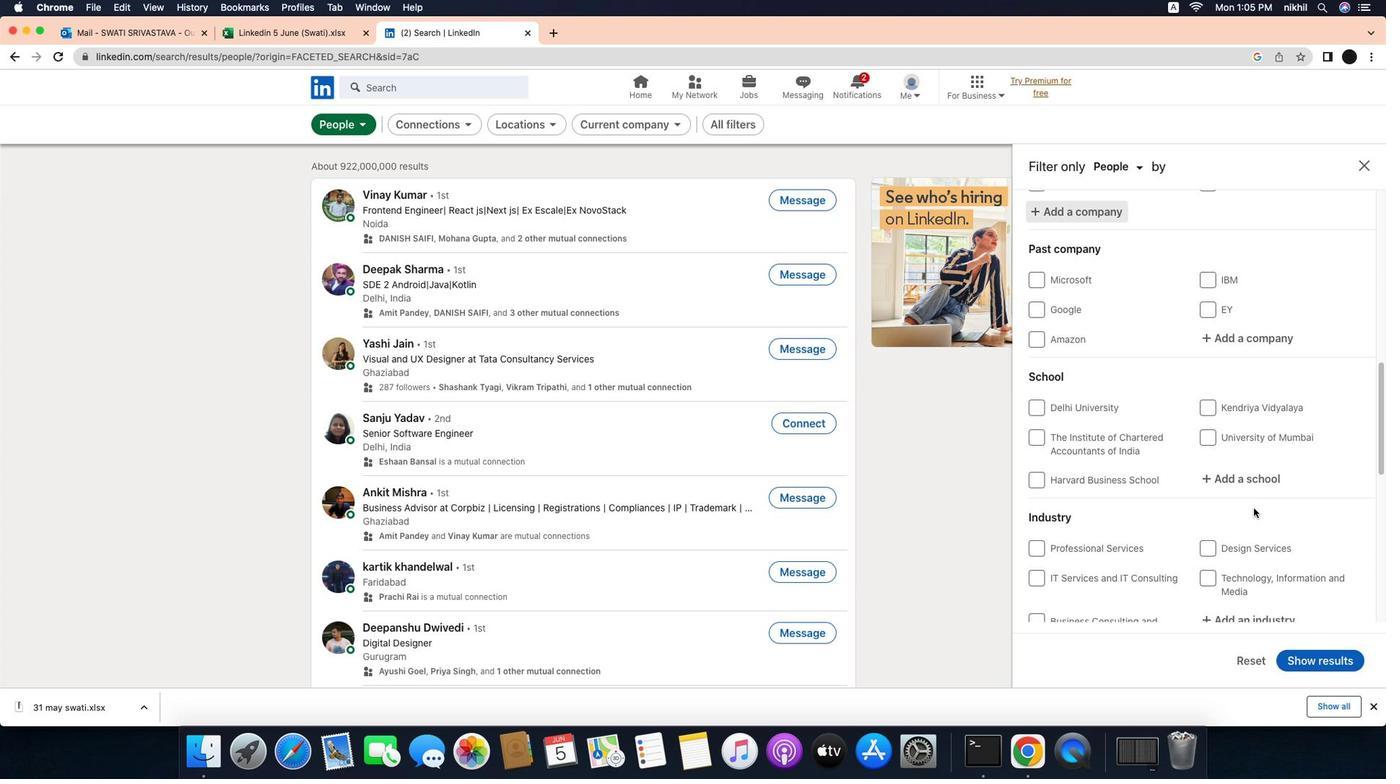 
Action: Mouse scrolled (1253, 482) with delta (-36, -38)
Screenshot: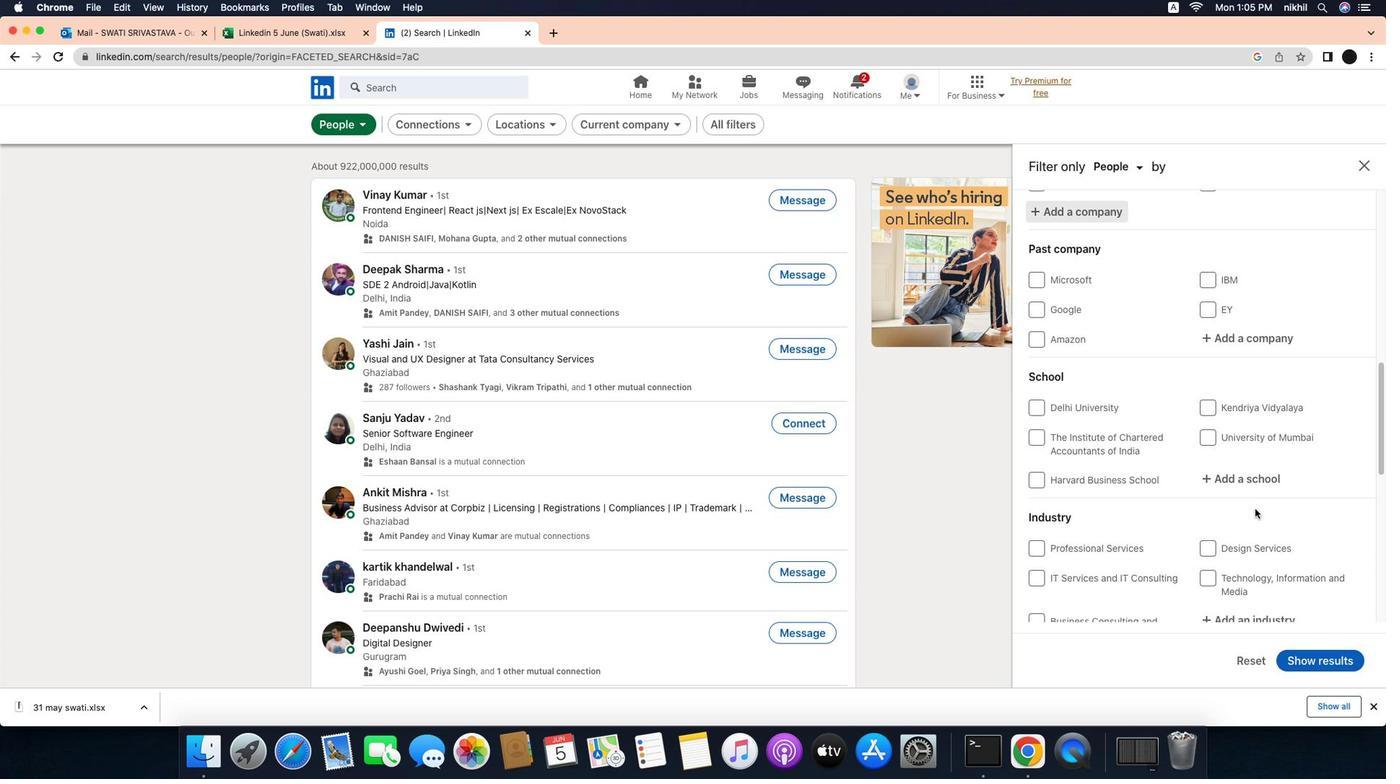 
Action: Mouse scrolled (1253, 482) with delta (-36, -38)
Screenshot: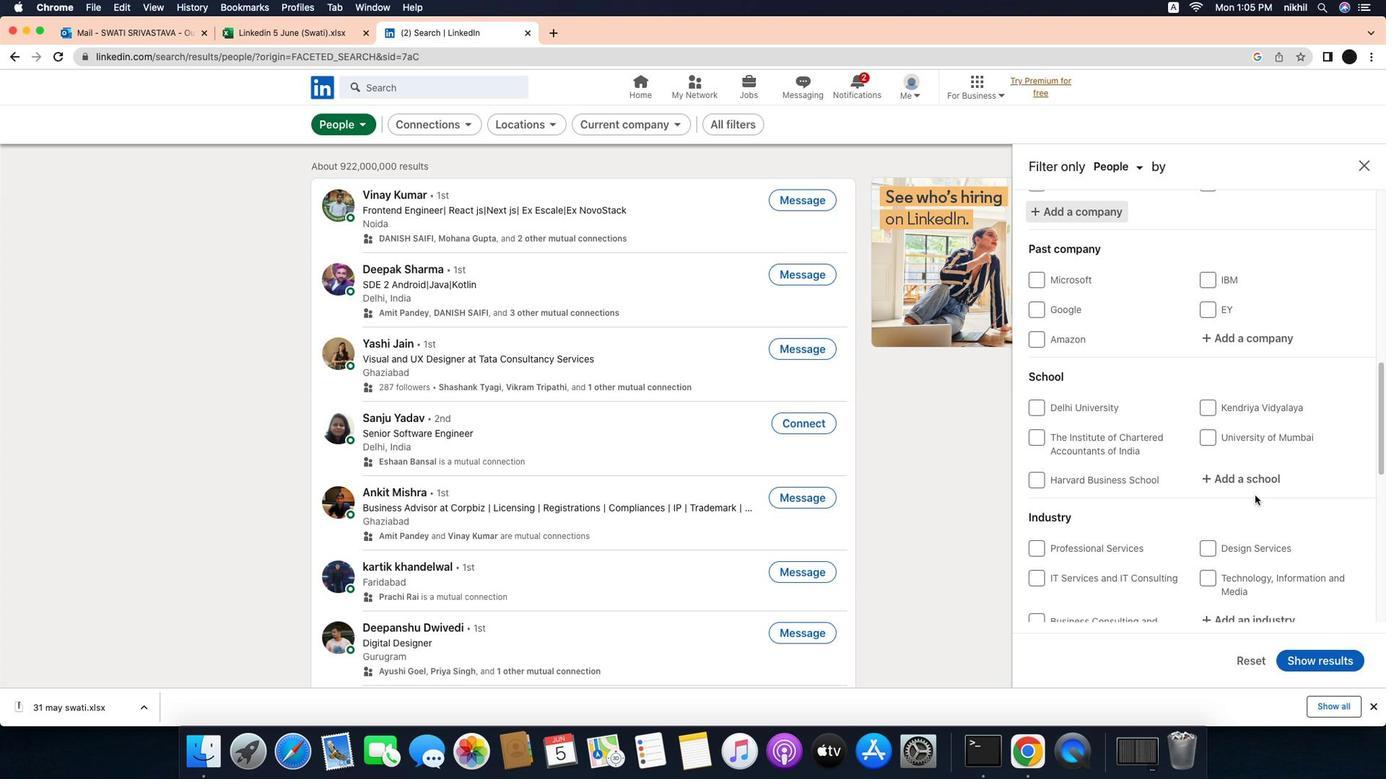 
Action: Mouse scrolled (1253, 482) with delta (-36, -37)
Screenshot: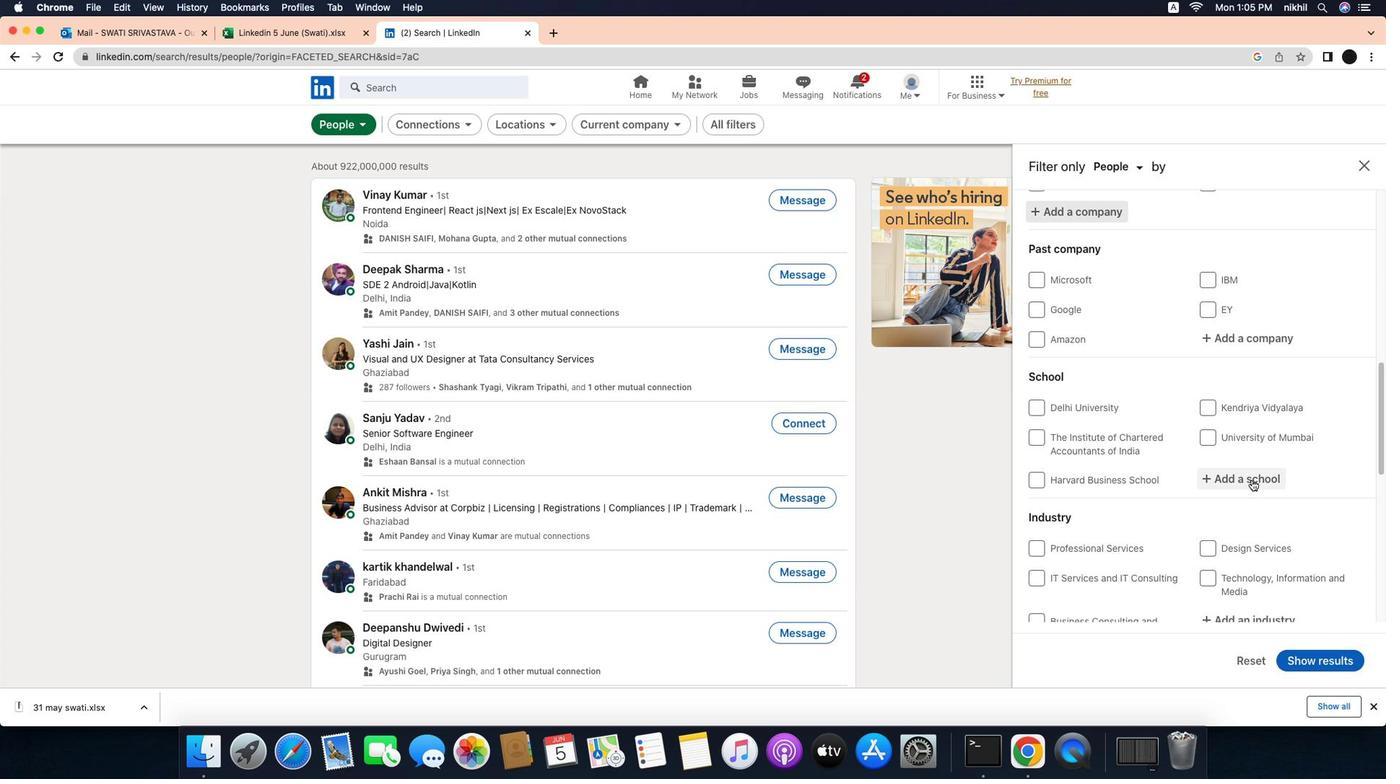 
Action: Mouse scrolled (1253, 482) with delta (-36, -37)
Screenshot: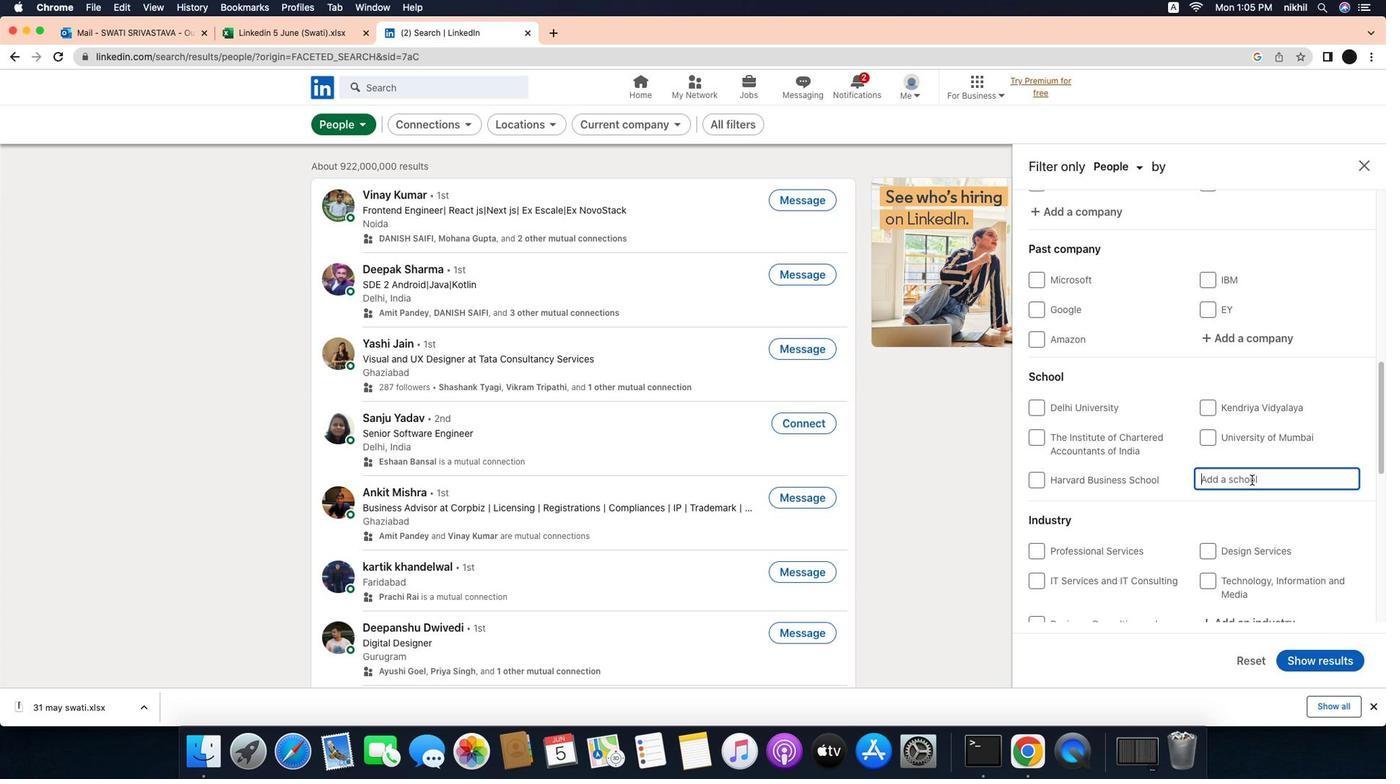
Action: Mouse scrolled (1253, 482) with delta (-36, -37)
Screenshot: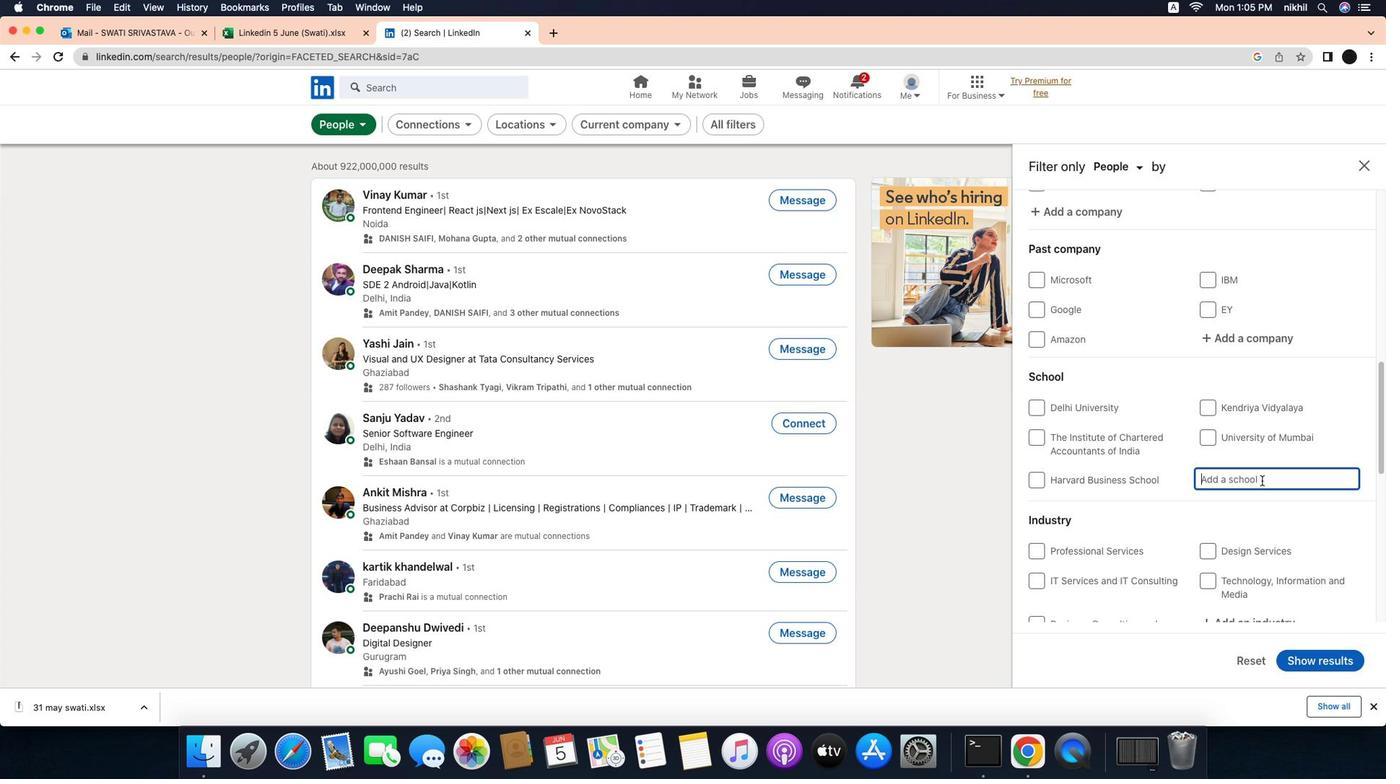 
Action: Mouse scrolled (1253, 482) with delta (-36, -37)
Screenshot: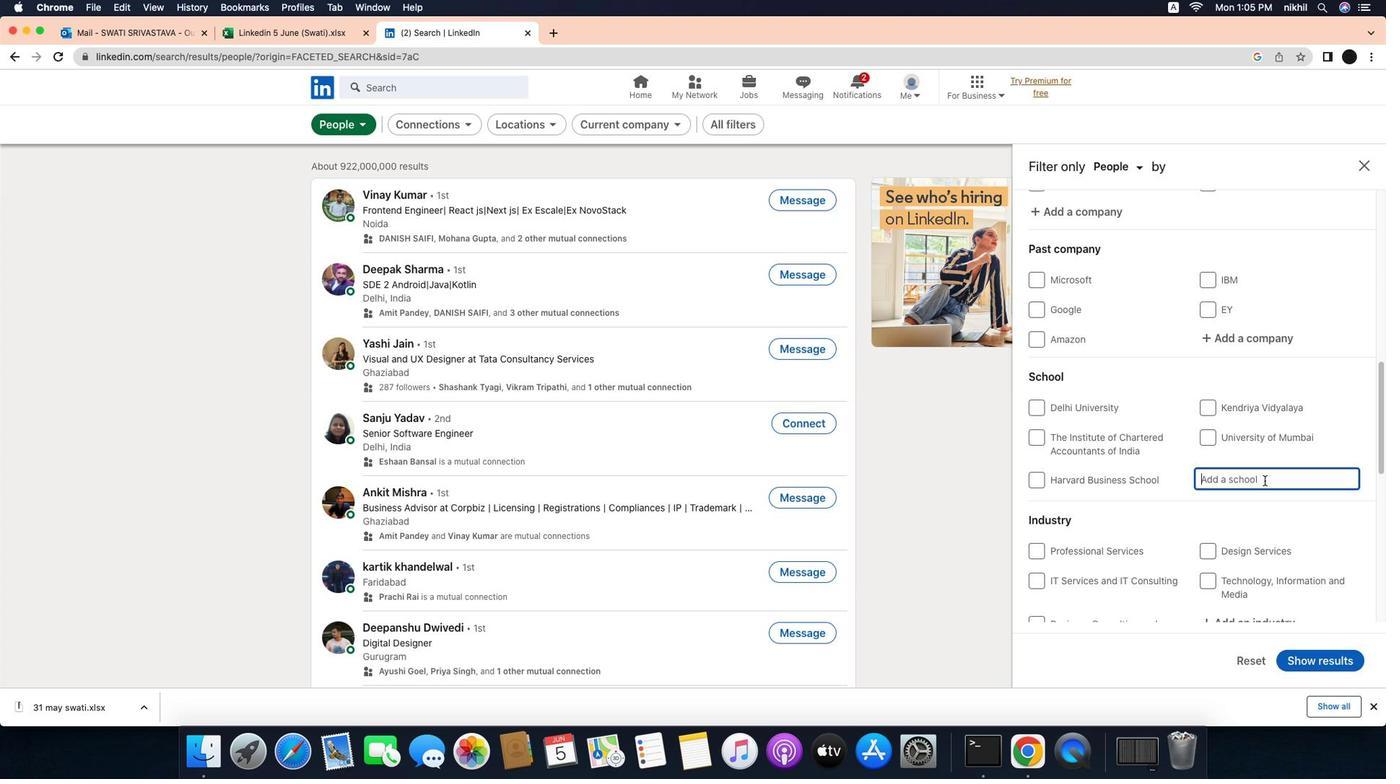 
Action: Mouse moved to (1297, 475)
Screenshot: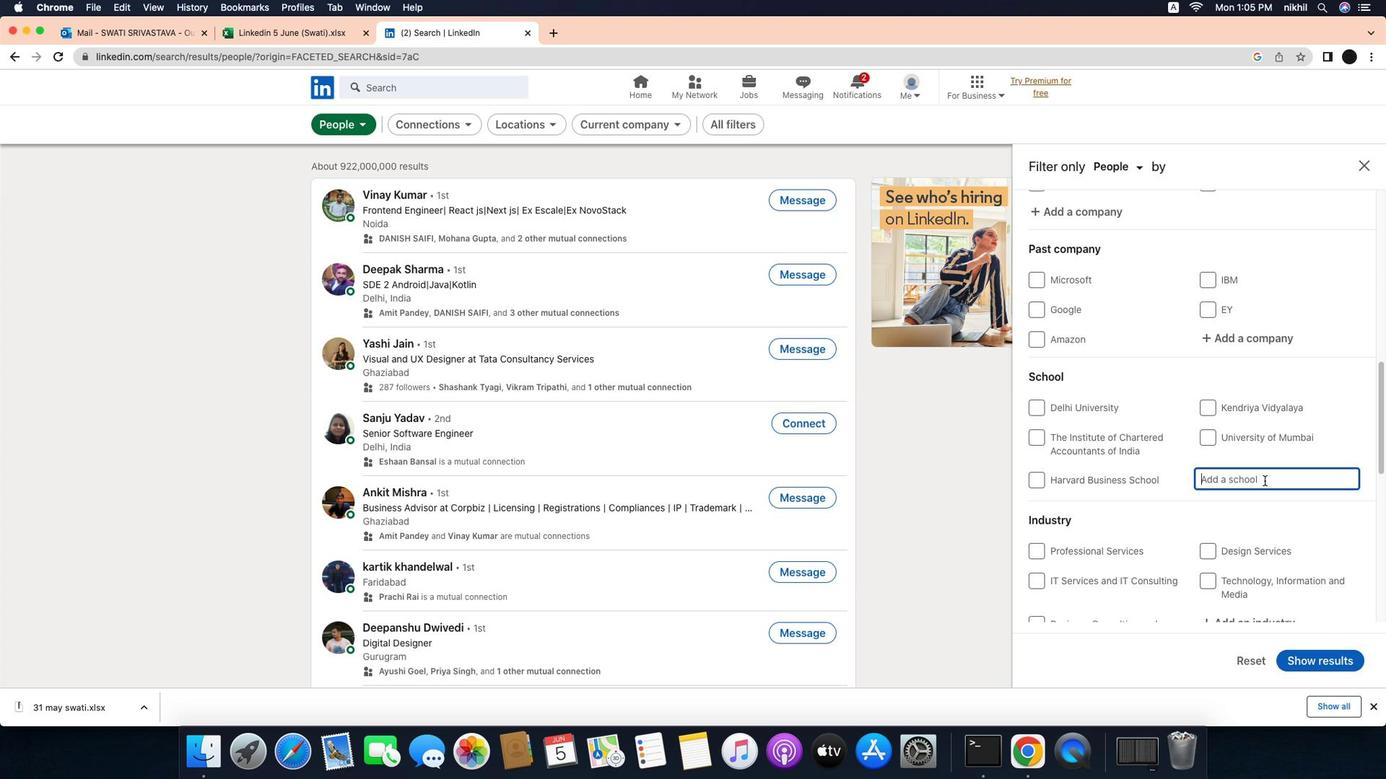 
Action: Mouse pressed left at (1297, 475)
Screenshot: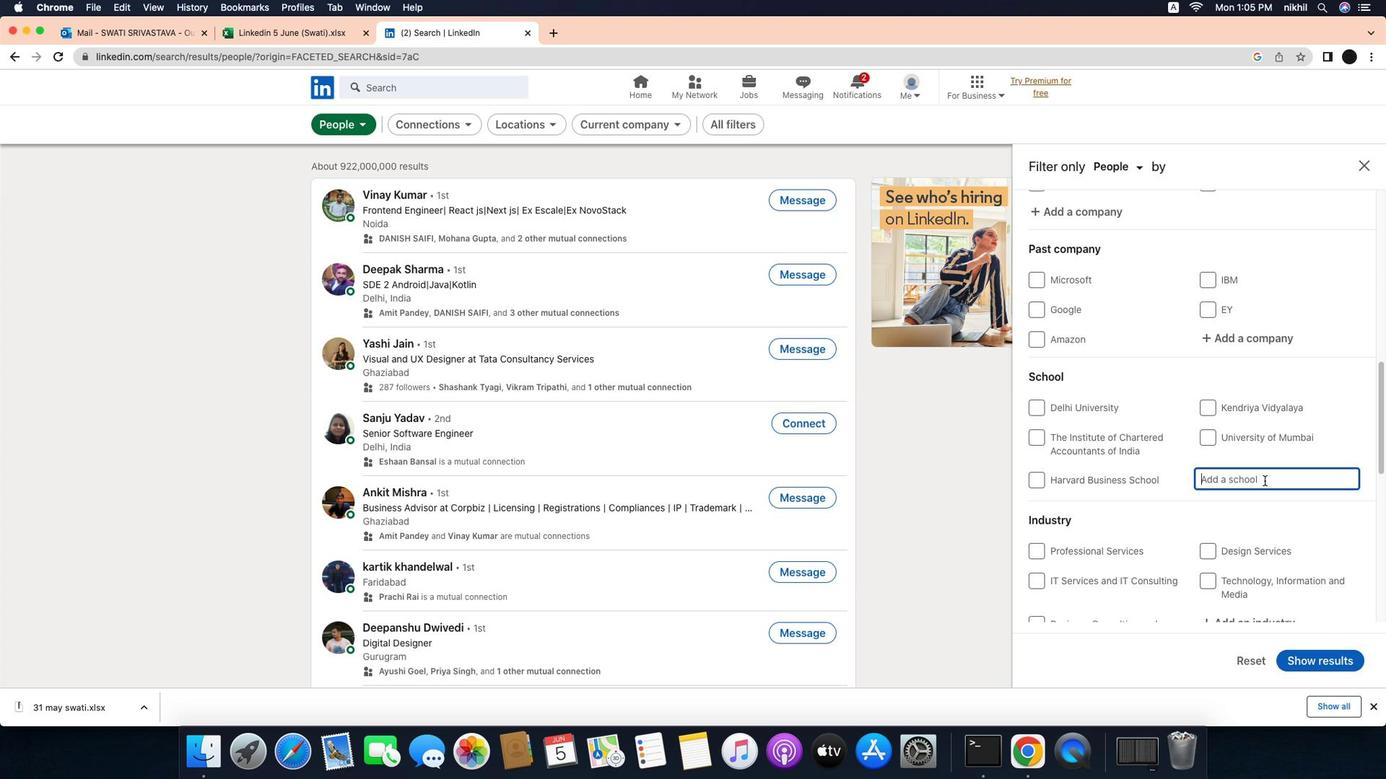 
Action: Mouse moved to (1311, 475)
Screenshot: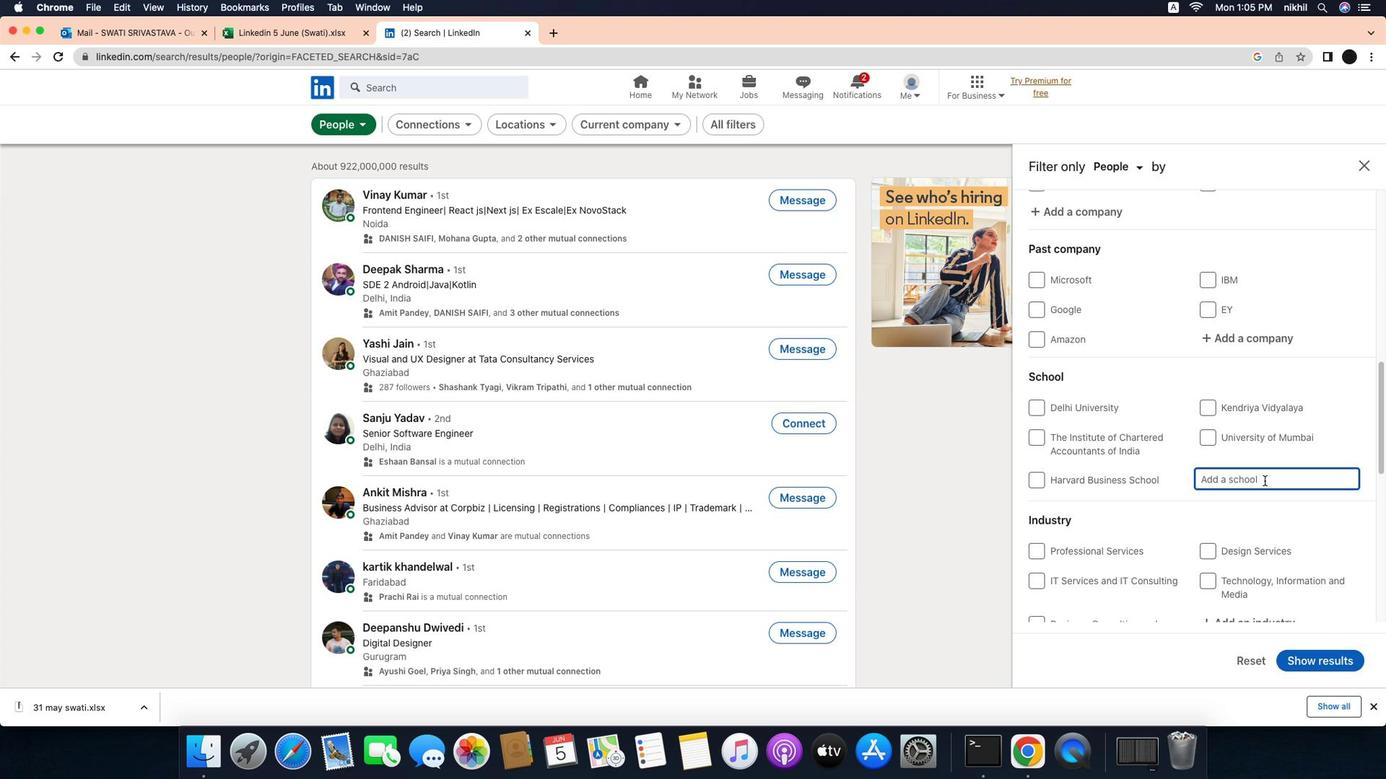 
Action: Mouse pressed left at (1311, 475)
Screenshot: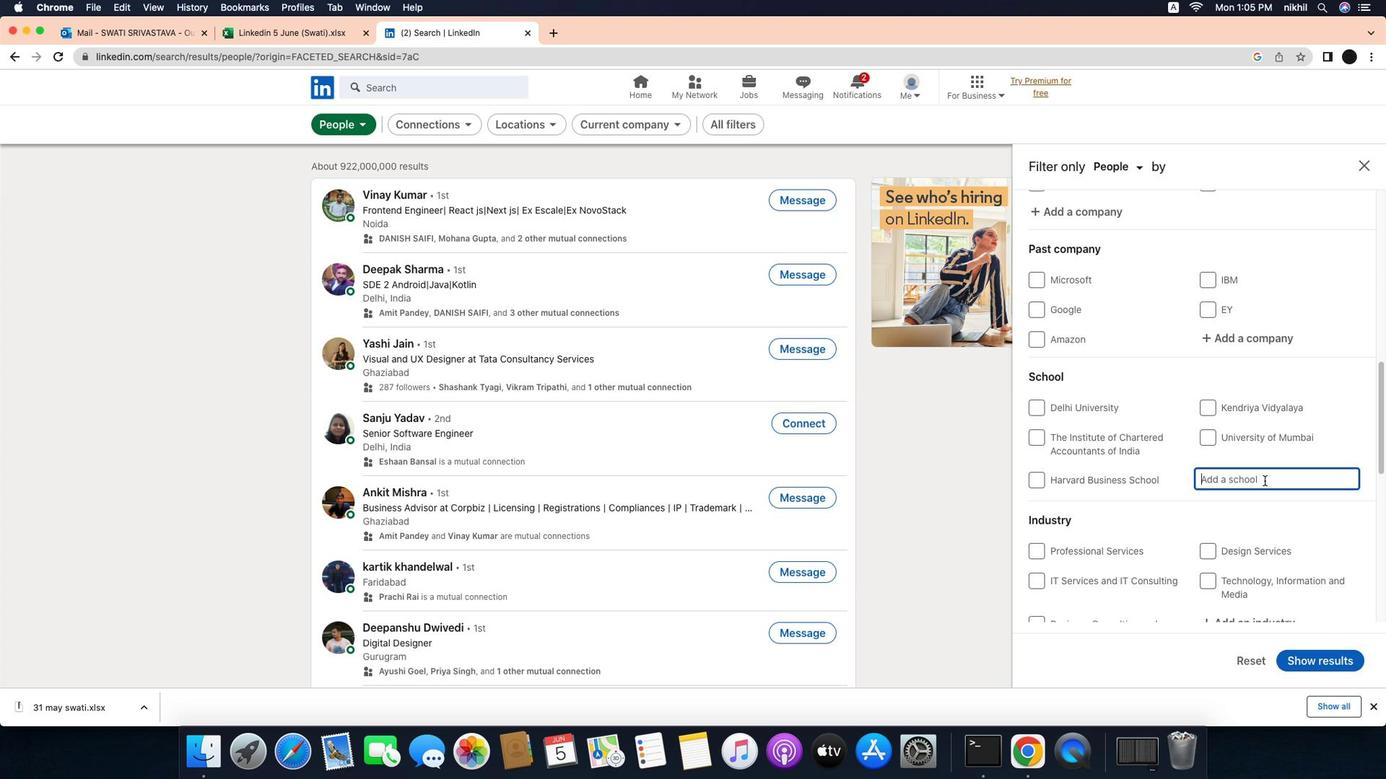 
Action: Key pressed Key.caps_lock'C'Key.caps_lock'a''r''e''e''r''s'Key.space'f''o''r'Key.space'y''o''u''t''h'Key.spaceKey.caps_lock'H'Key.caps_lock'y''d''e''r''a''b''a''d'
Screenshot: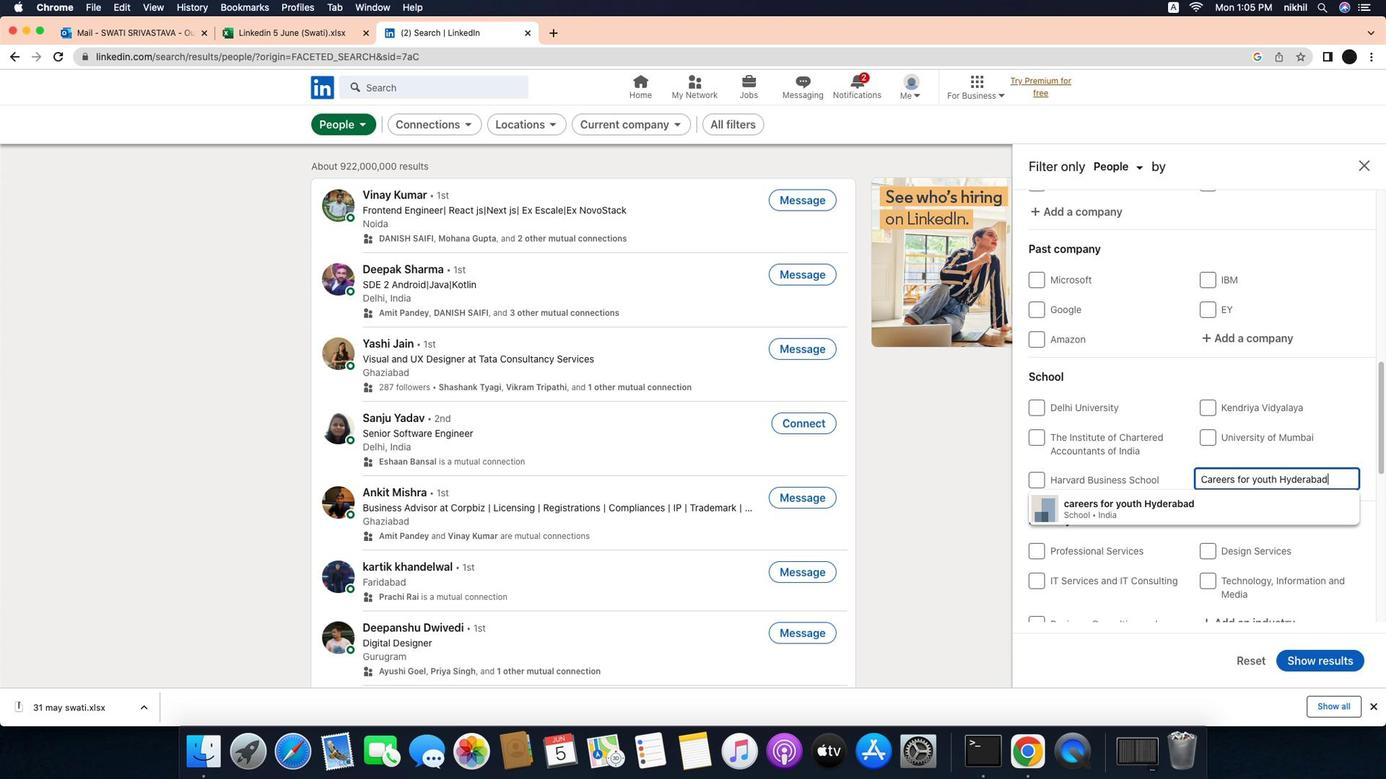 
Action: Mouse moved to (1260, 495)
Screenshot: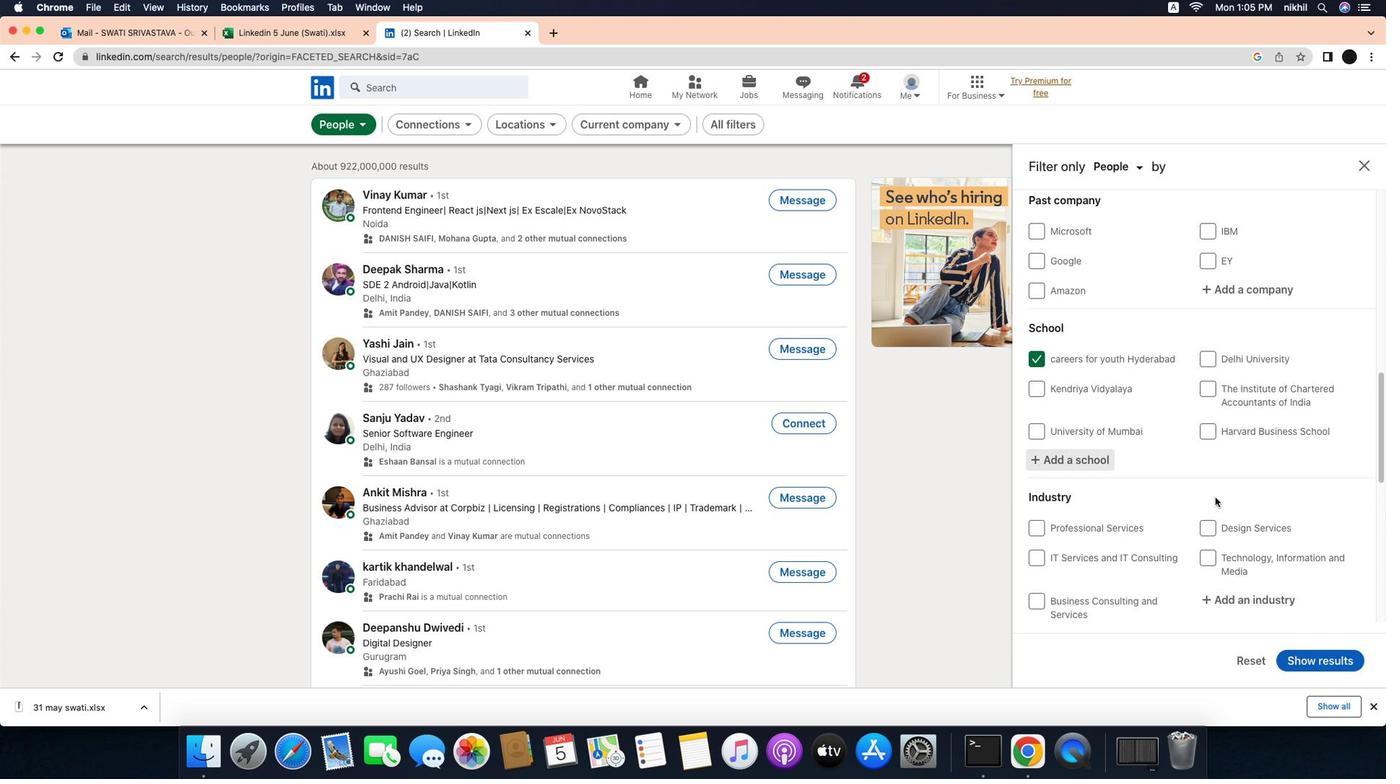 
Action: Mouse pressed left at (1260, 495)
Screenshot: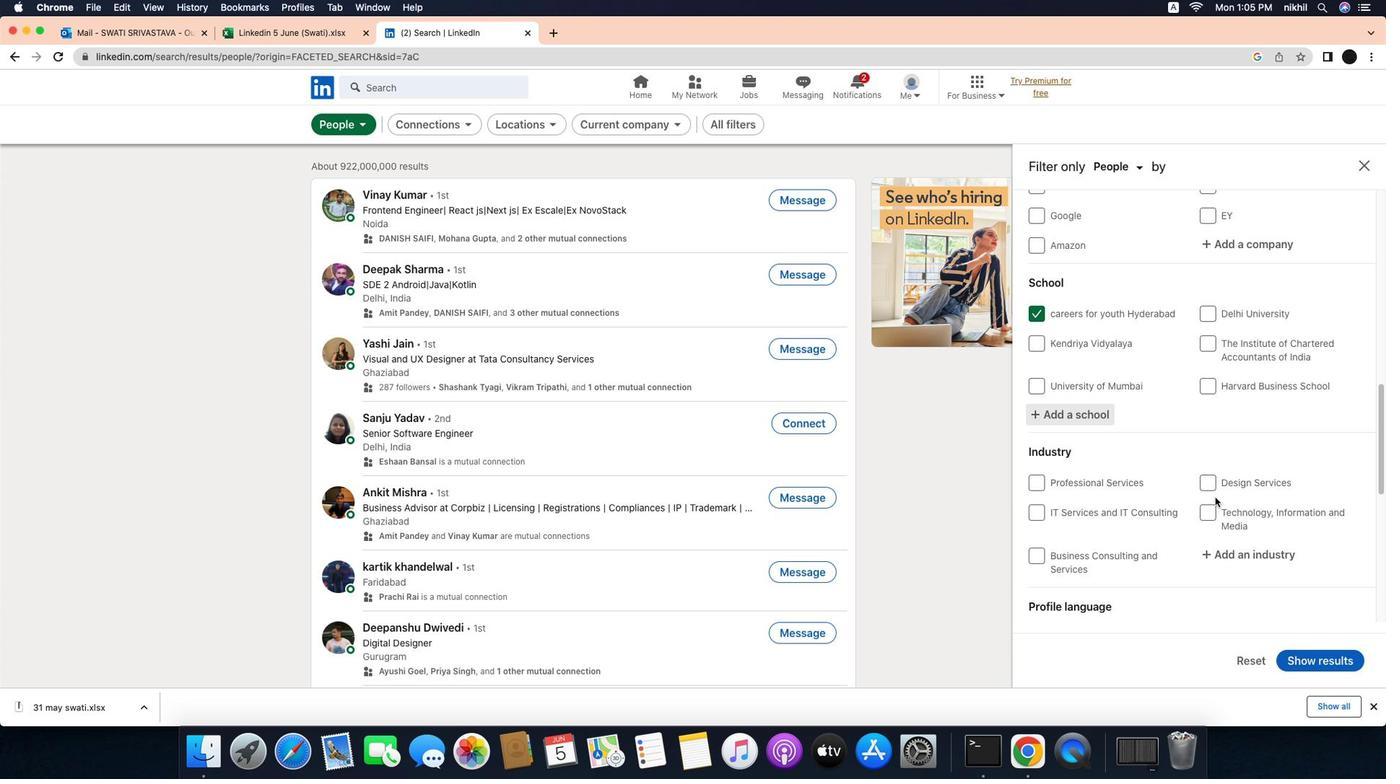 
Action: Mouse moved to (1258, 493)
Screenshot: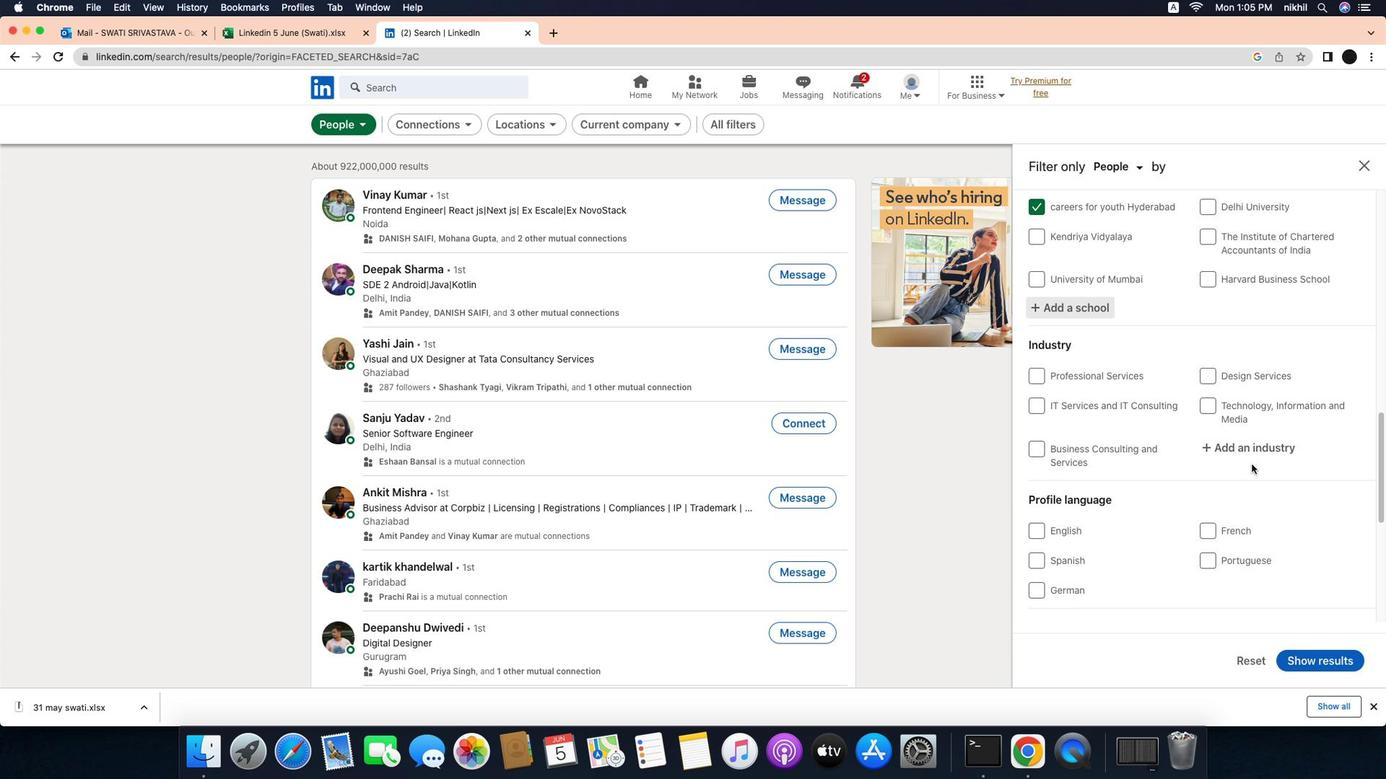 
Action: Mouse scrolled (1258, 493) with delta (-36, -37)
Screenshot: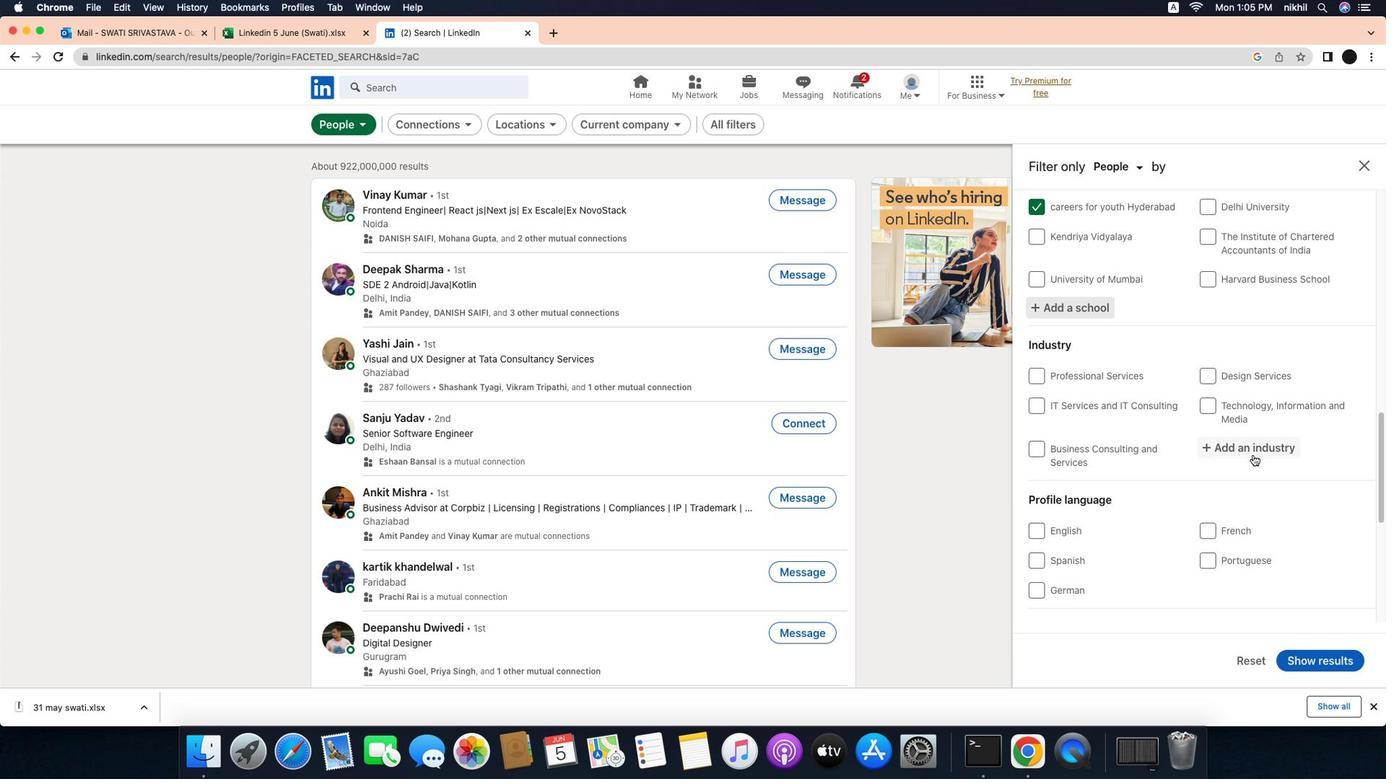 
Action: Mouse scrolled (1258, 493) with delta (-36, -37)
Screenshot: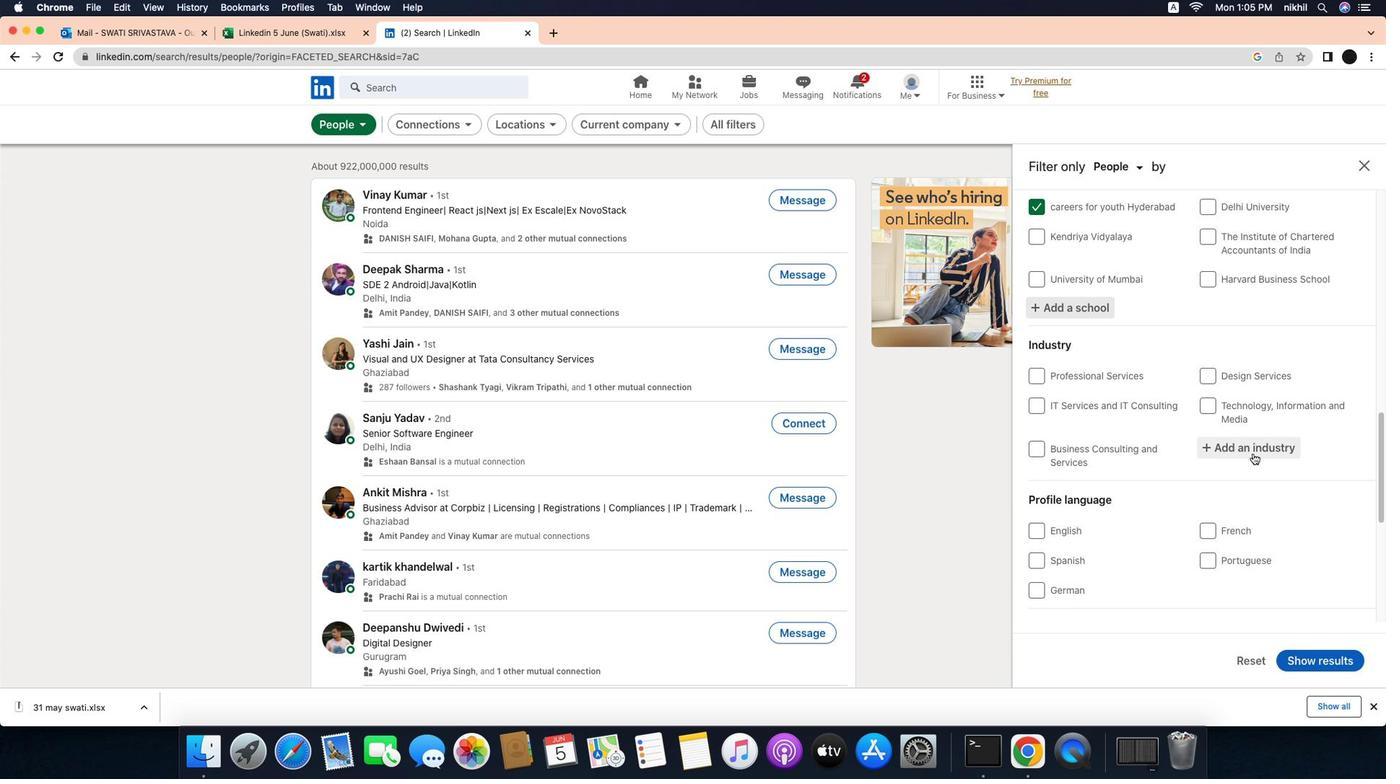 
Action: Mouse scrolled (1258, 493) with delta (-36, -38)
Screenshot: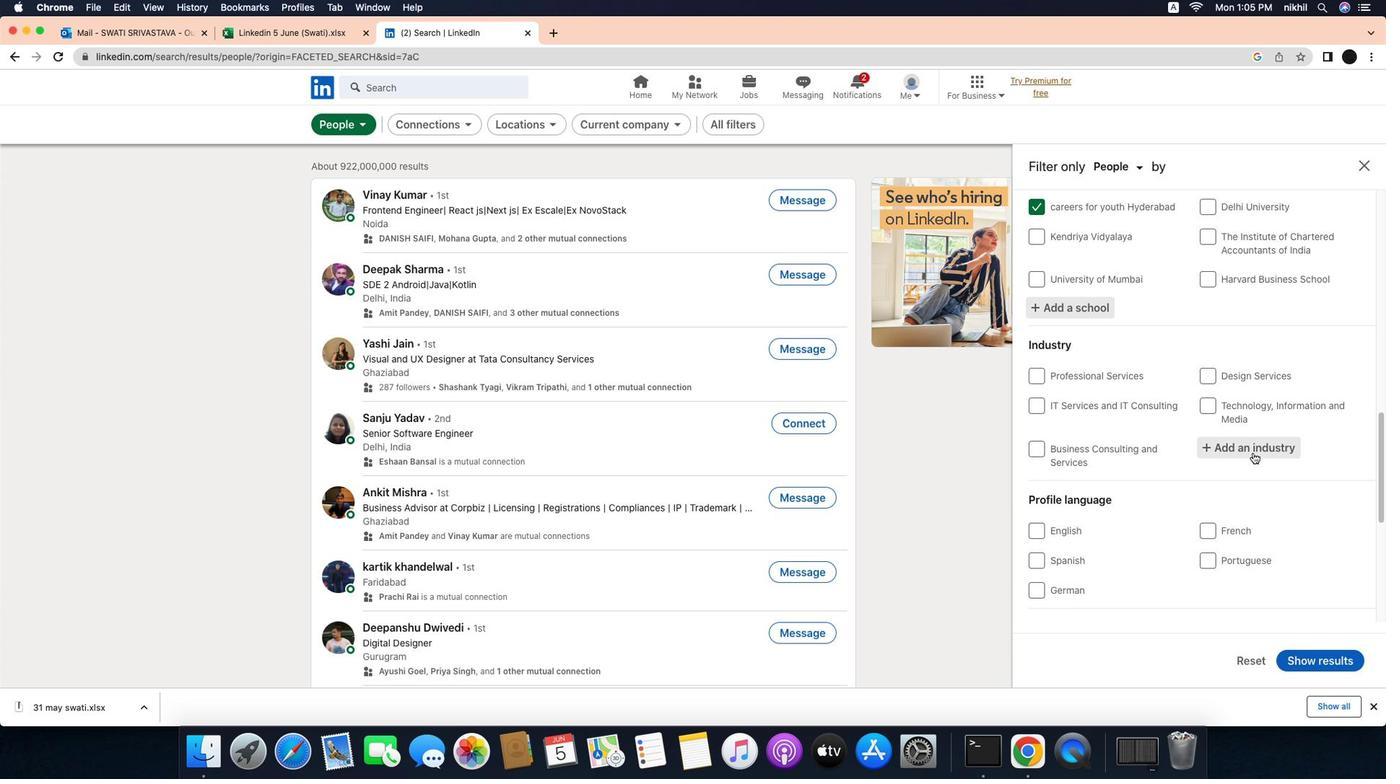 
Action: Mouse scrolled (1258, 493) with delta (-36, -37)
Screenshot: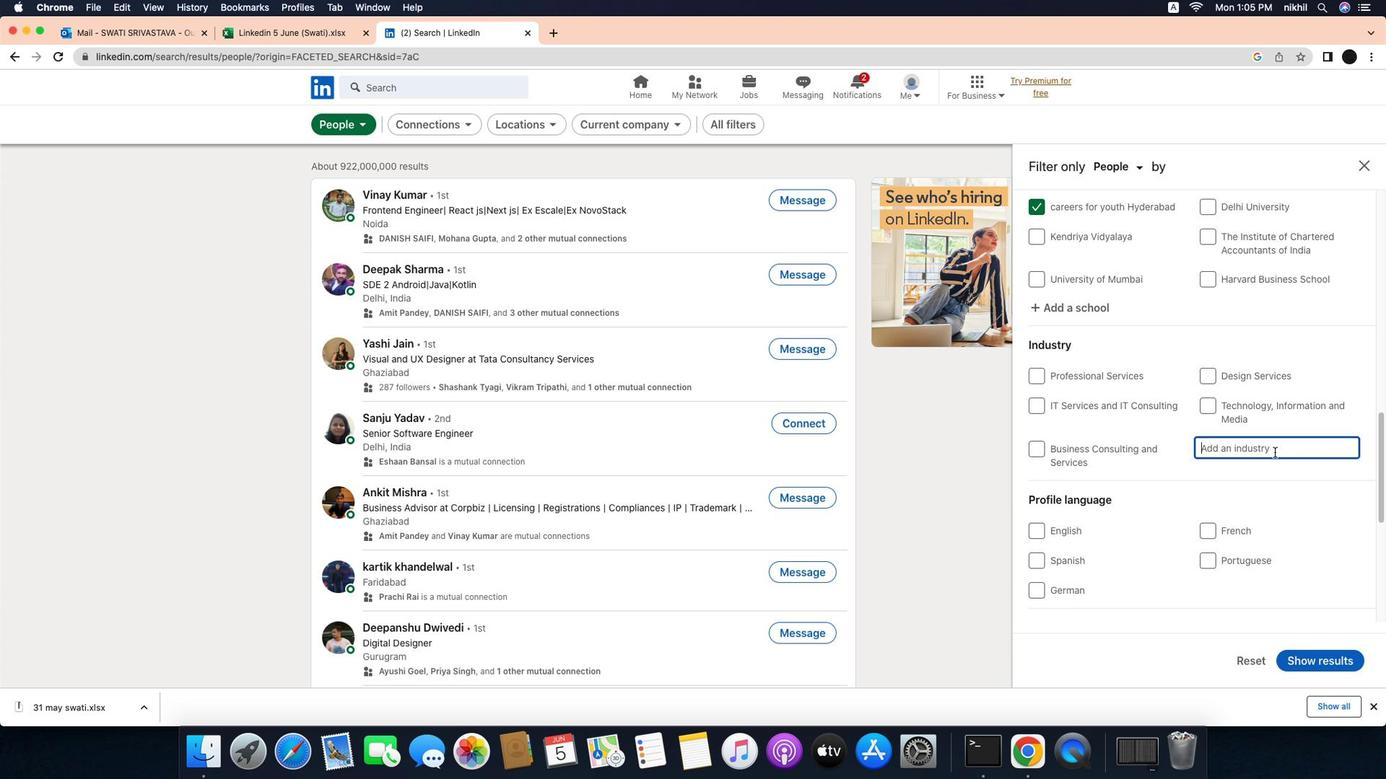
Action: Mouse scrolled (1258, 493) with delta (-36, -37)
Screenshot: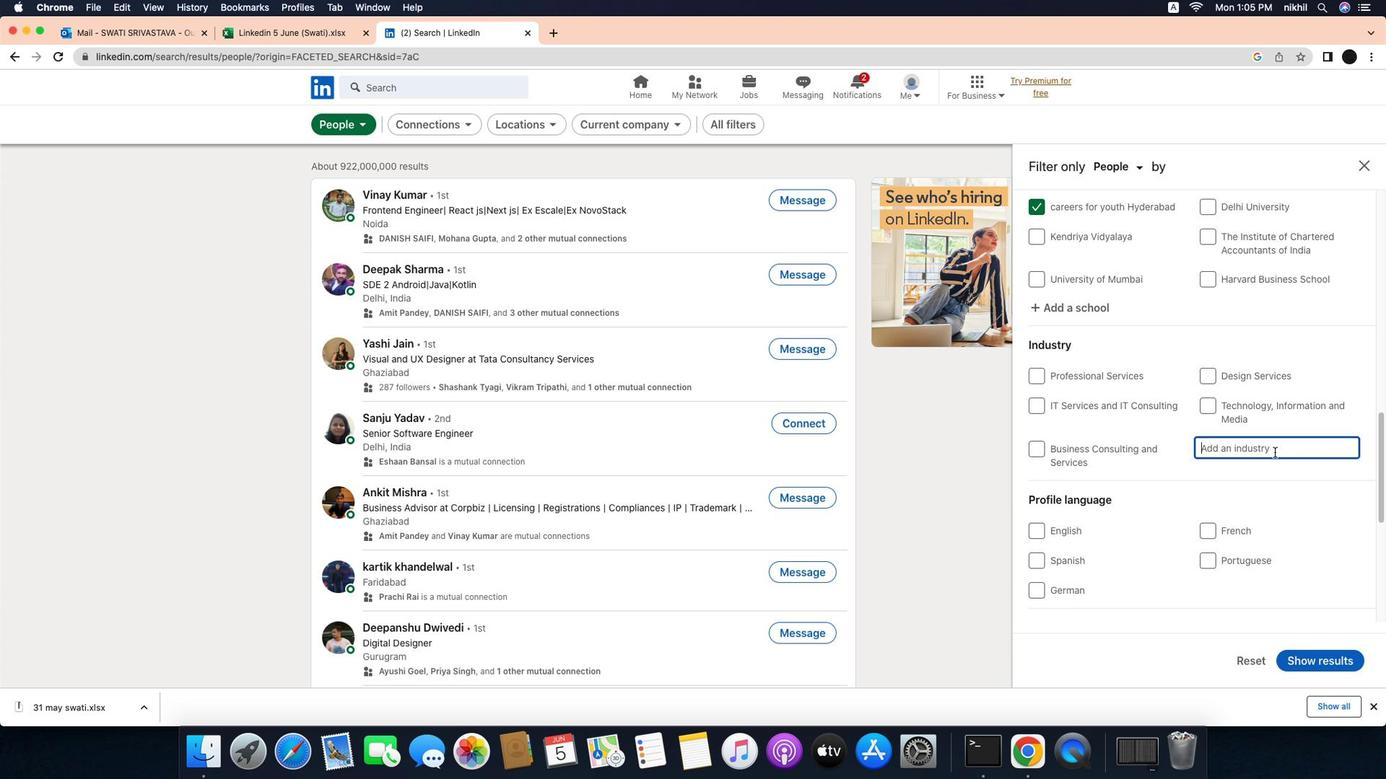 
Action: Mouse scrolled (1258, 493) with delta (-36, -38)
Screenshot: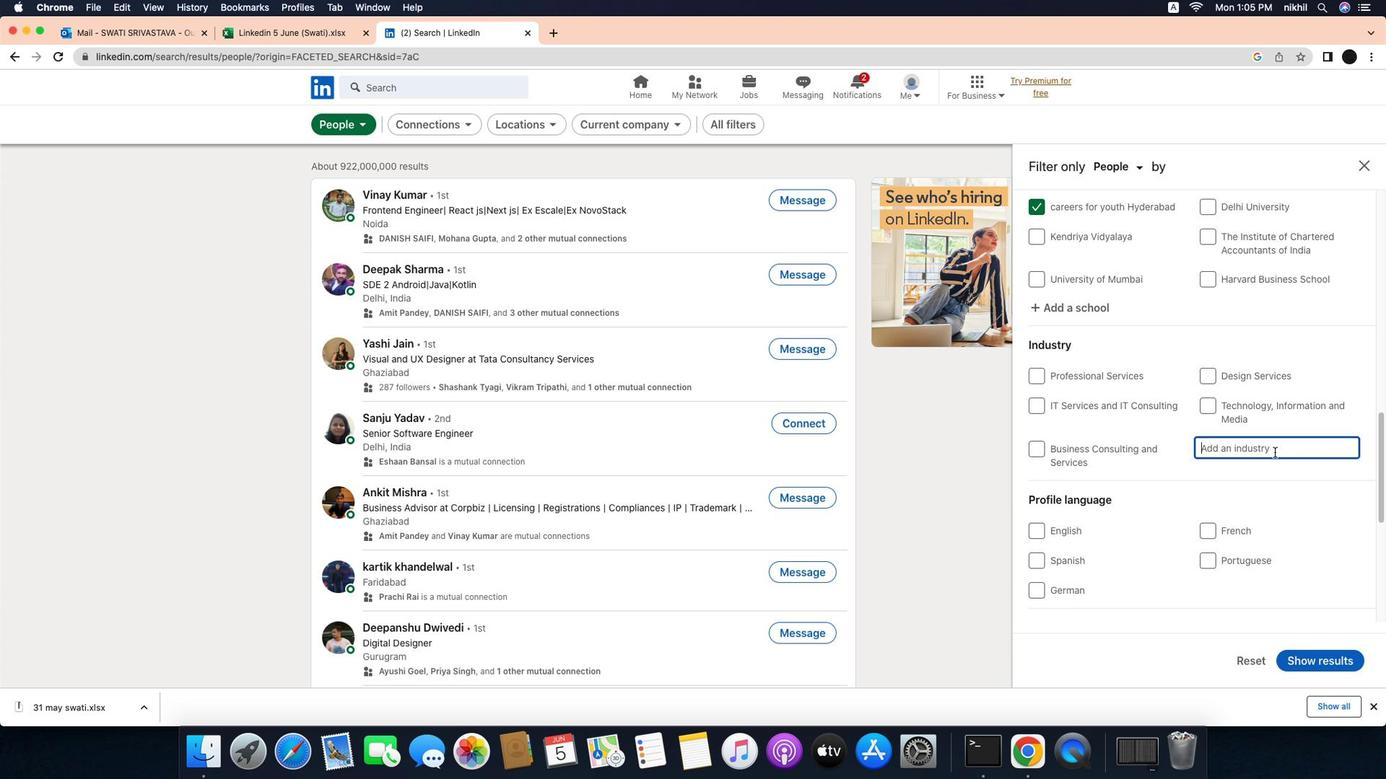 
Action: Mouse moved to (1298, 445)
Screenshot: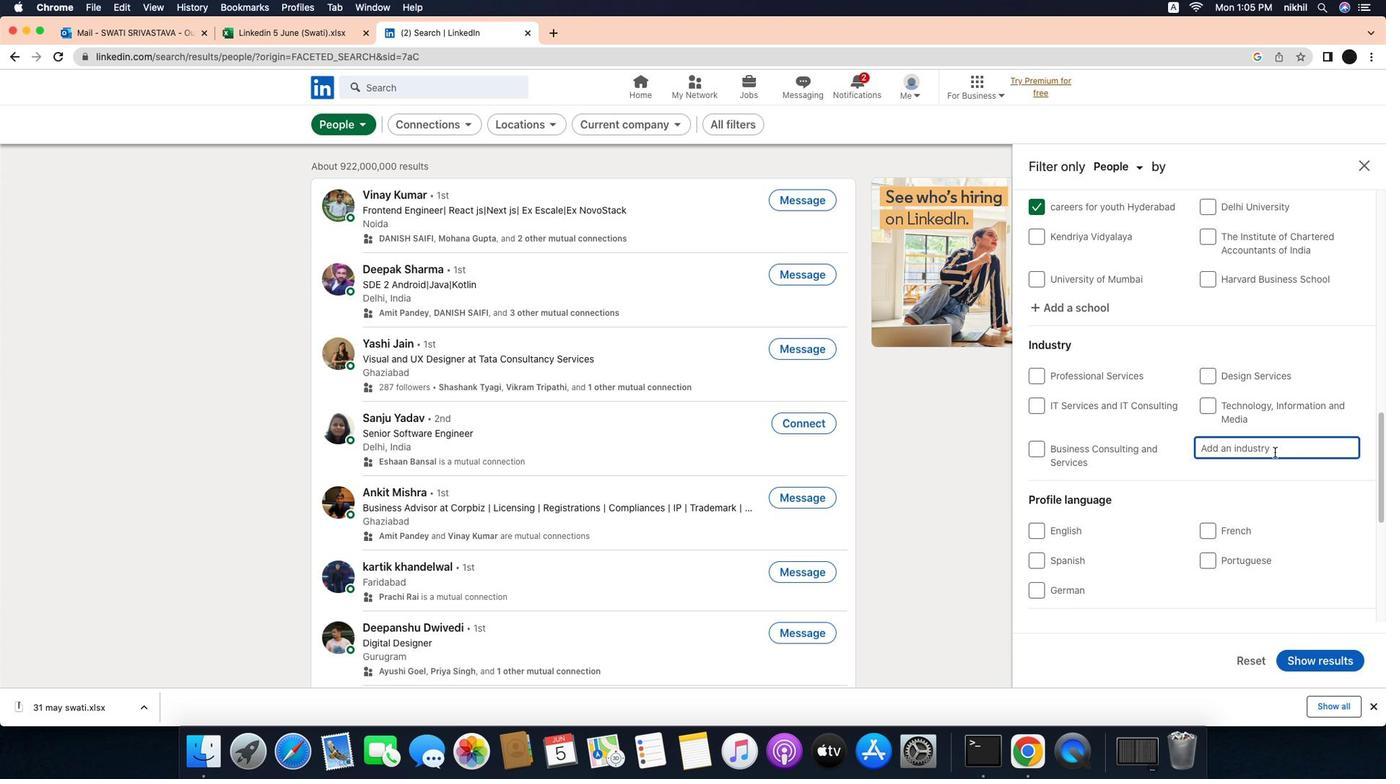
Action: Mouse pressed left at (1298, 445)
Screenshot: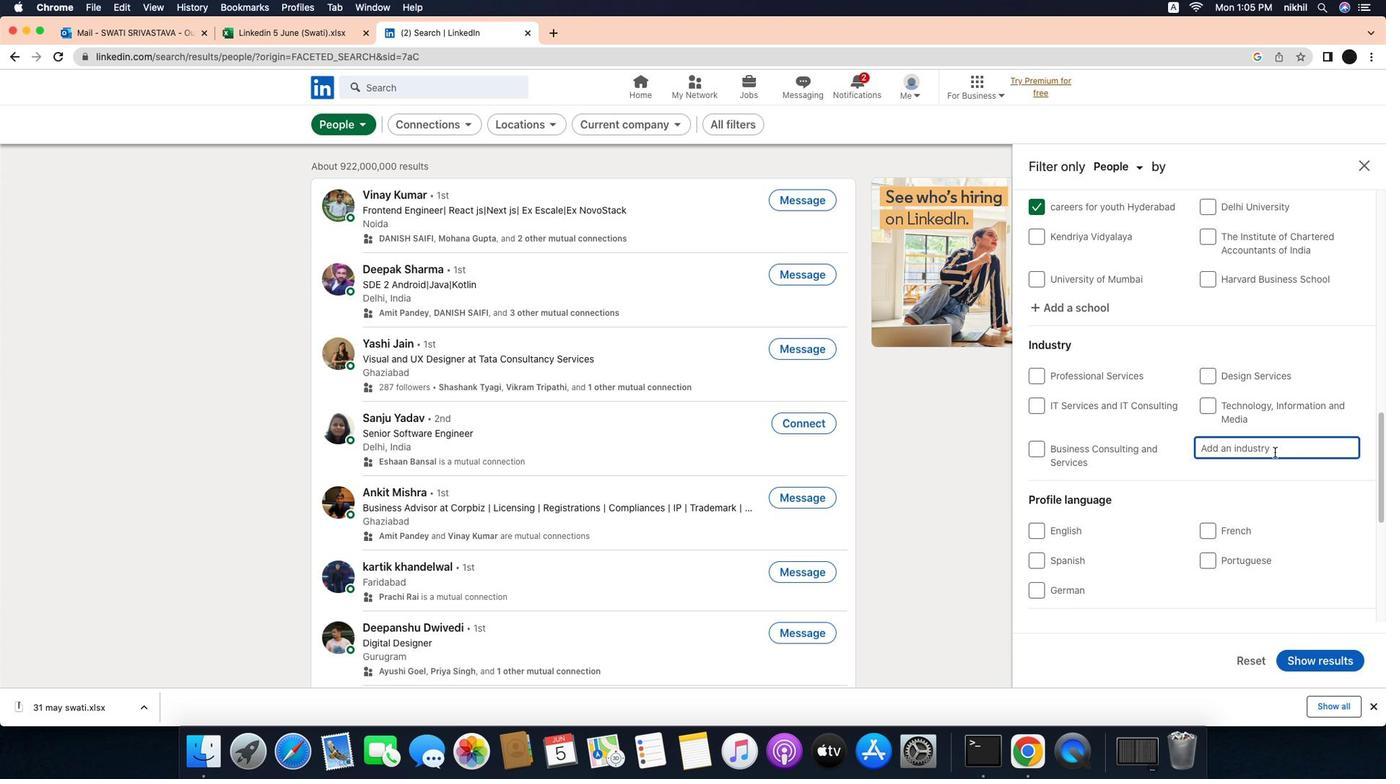 
Action: Mouse moved to (1322, 444)
Screenshot: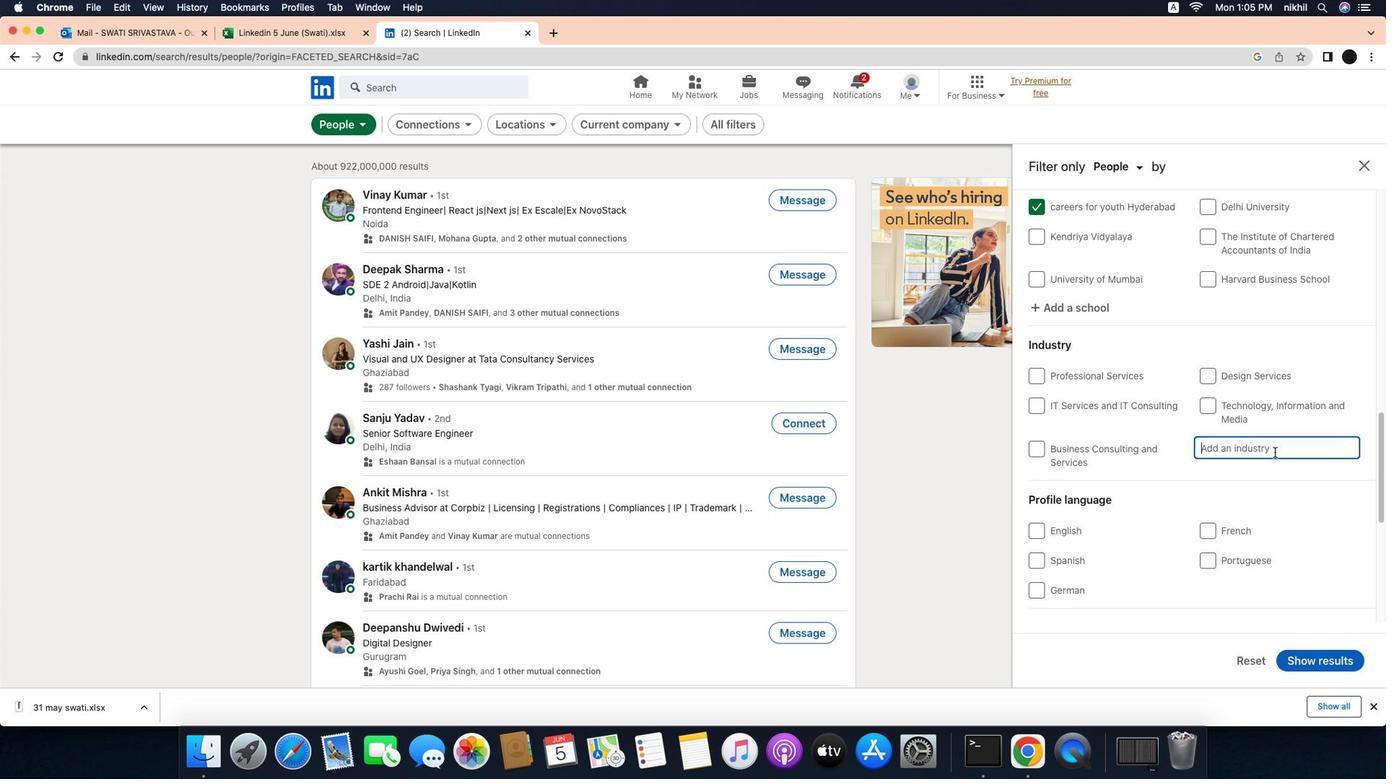 
Action: Mouse pressed left at (1322, 444)
Screenshot: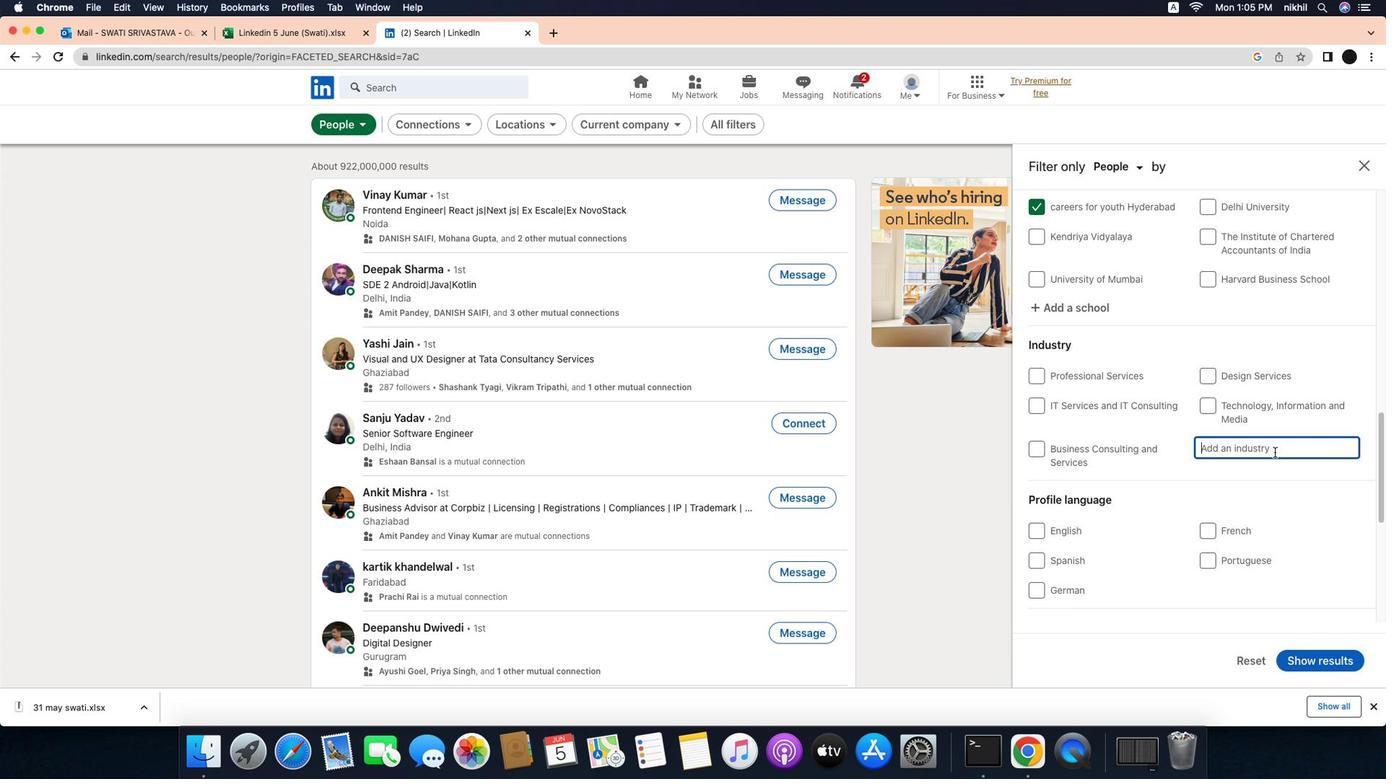 
Action: Key pressed Key.caps_lock'L'Key.caps_lock'a''w'Key.spaceKey.caps_lock'P'Key.caps_lock'r''a''c''t''i''c''e'
Screenshot: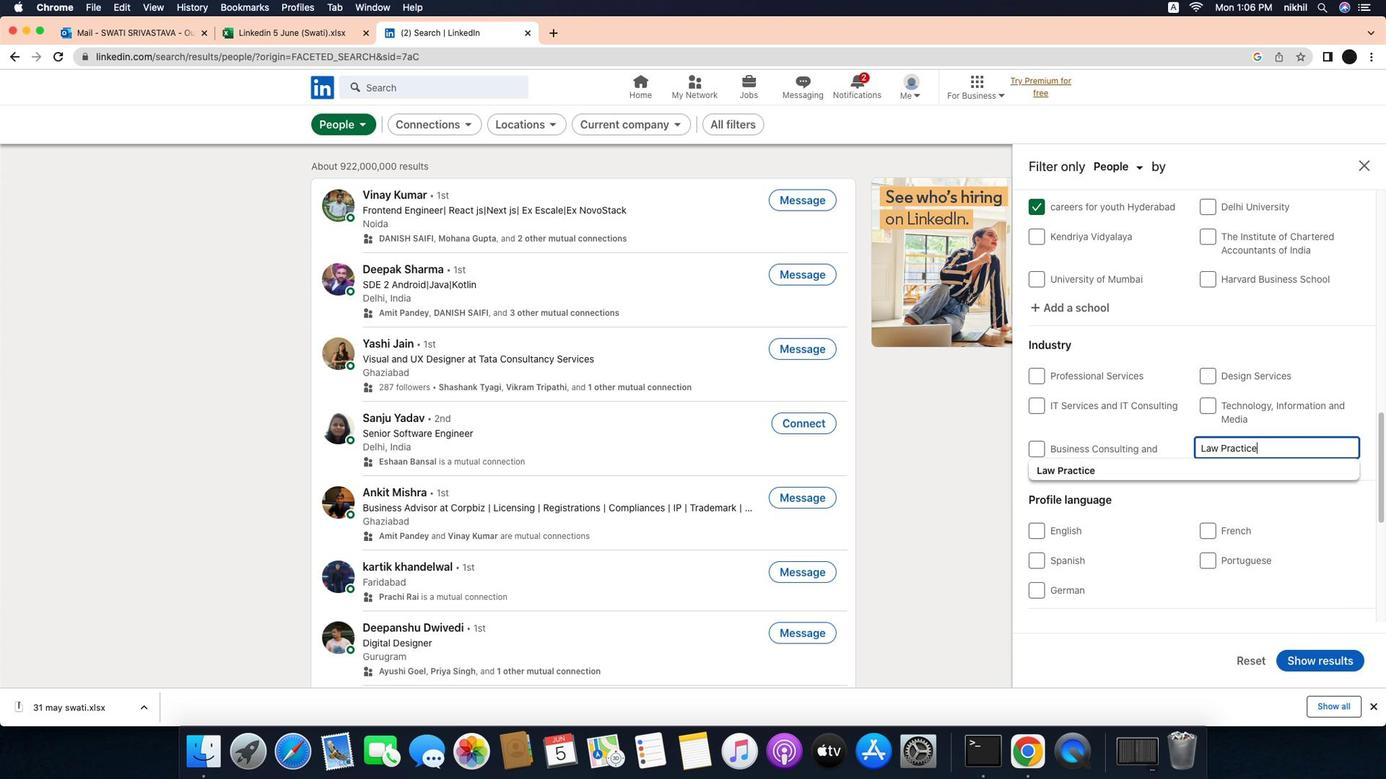 
Action: Mouse moved to (1275, 465)
Screenshot: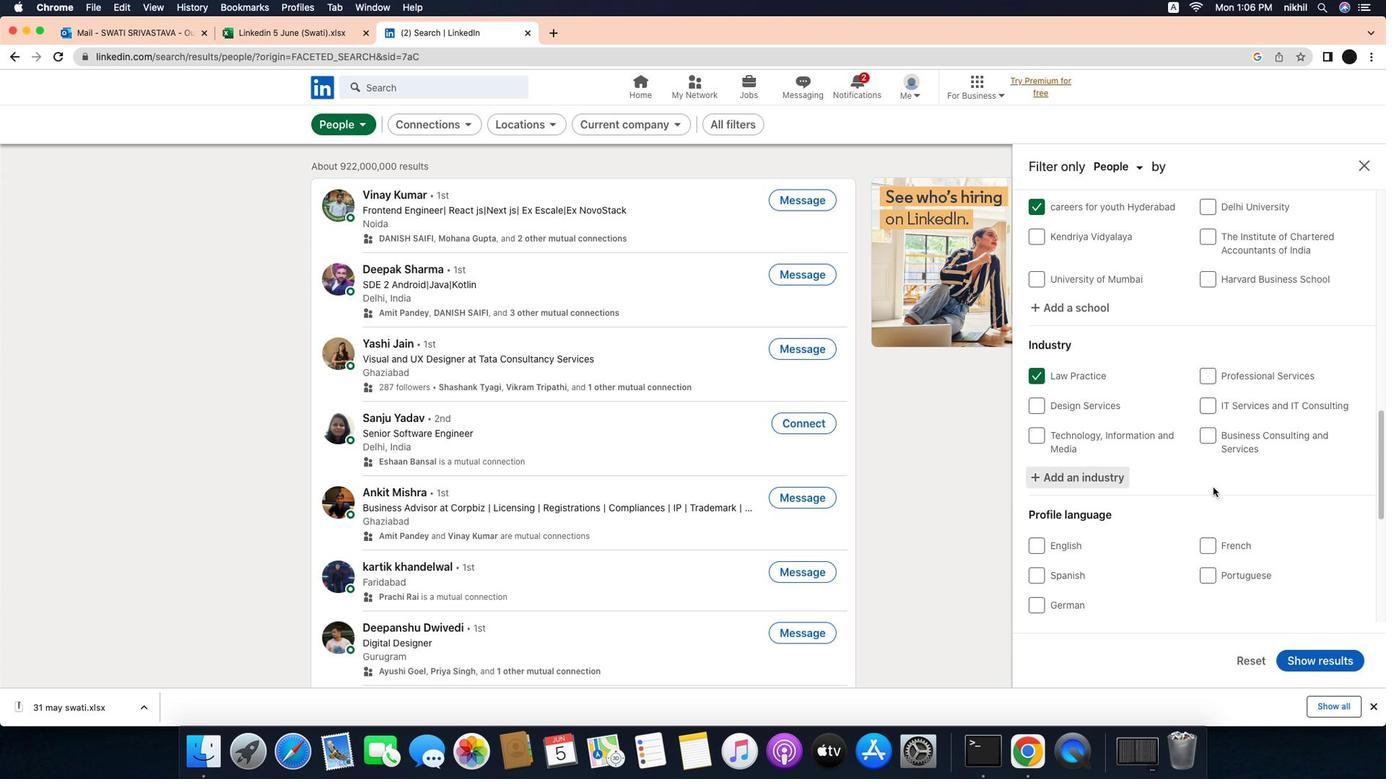 
Action: Mouse pressed left at (1275, 465)
Screenshot: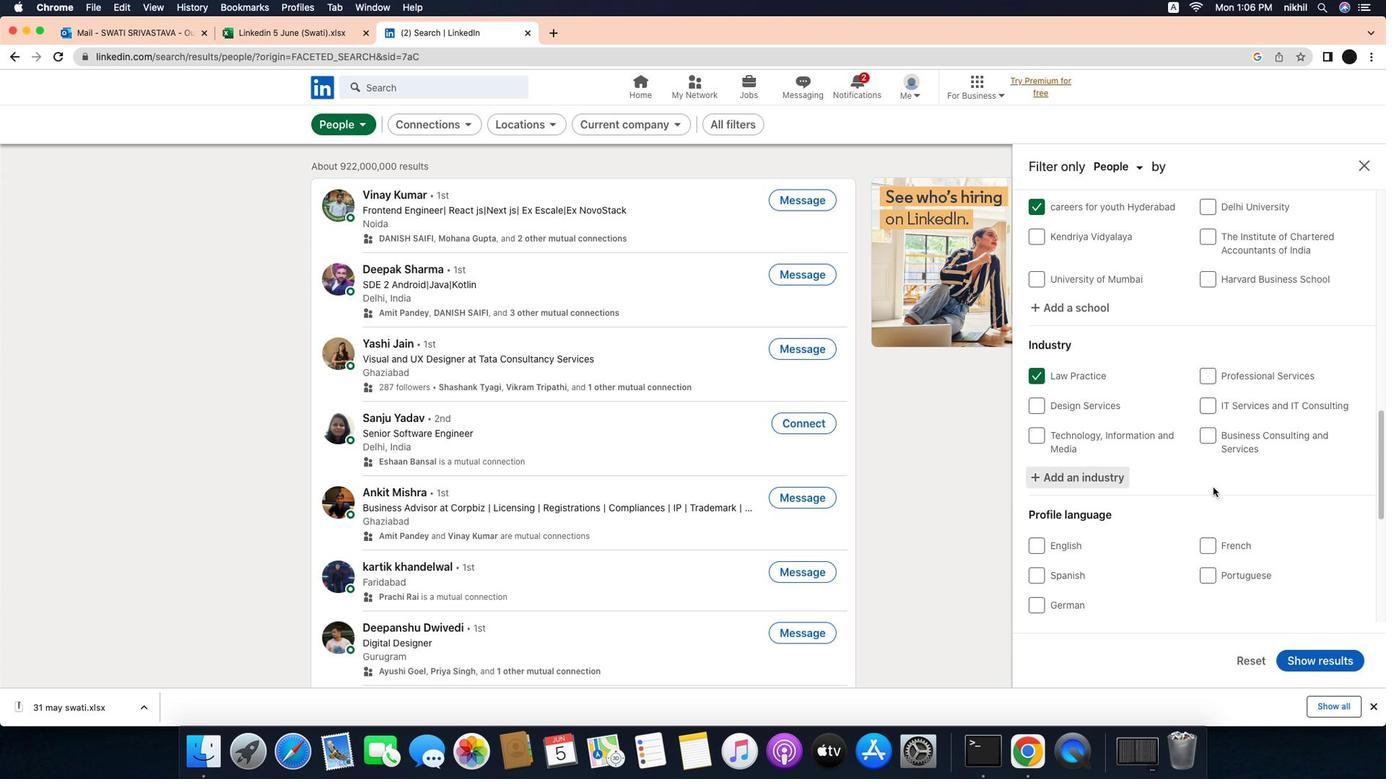 
Action: Mouse moved to (1256, 482)
Screenshot: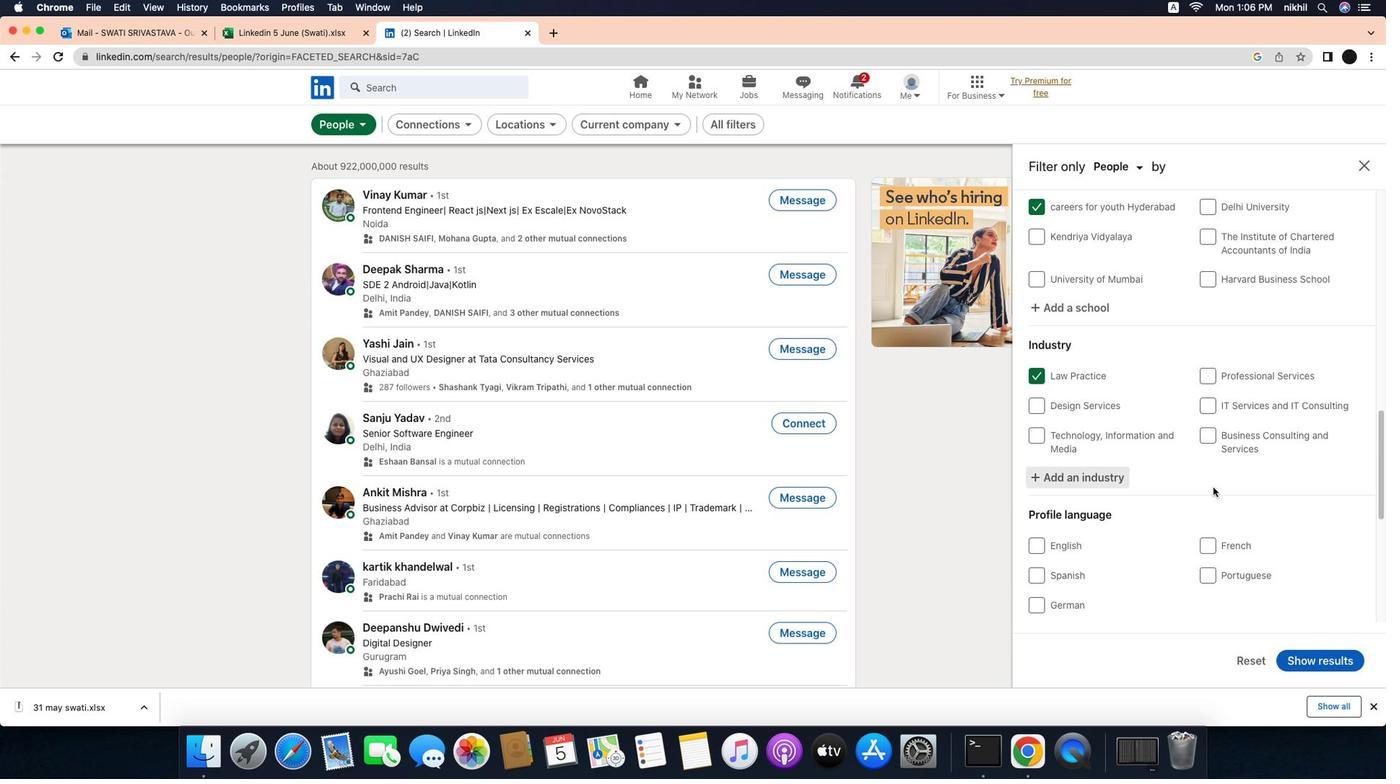 
Action: Mouse scrolled (1256, 482) with delta (-36, -37)
Screenshot: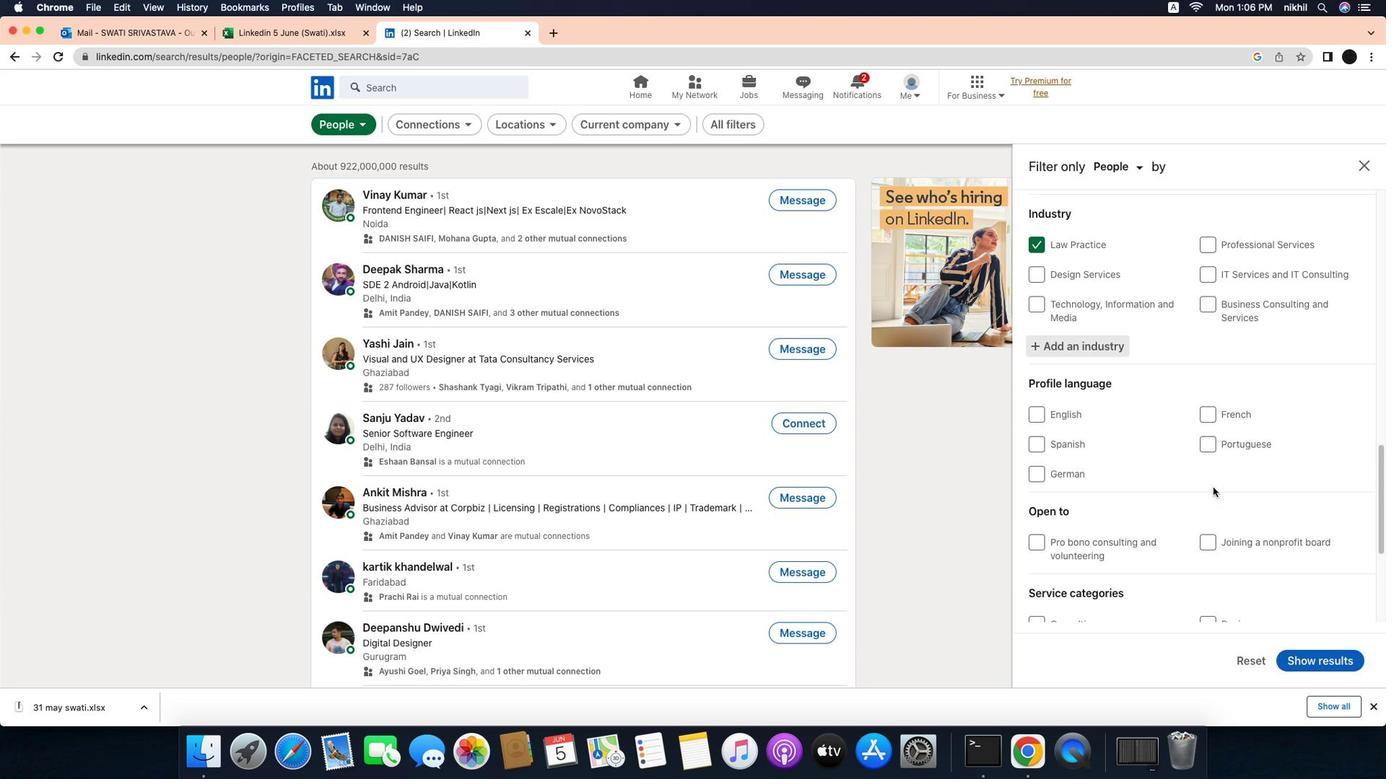 
Action: Mouse scrolled (1256, 482) with delta (-36, -37)
Screenshot: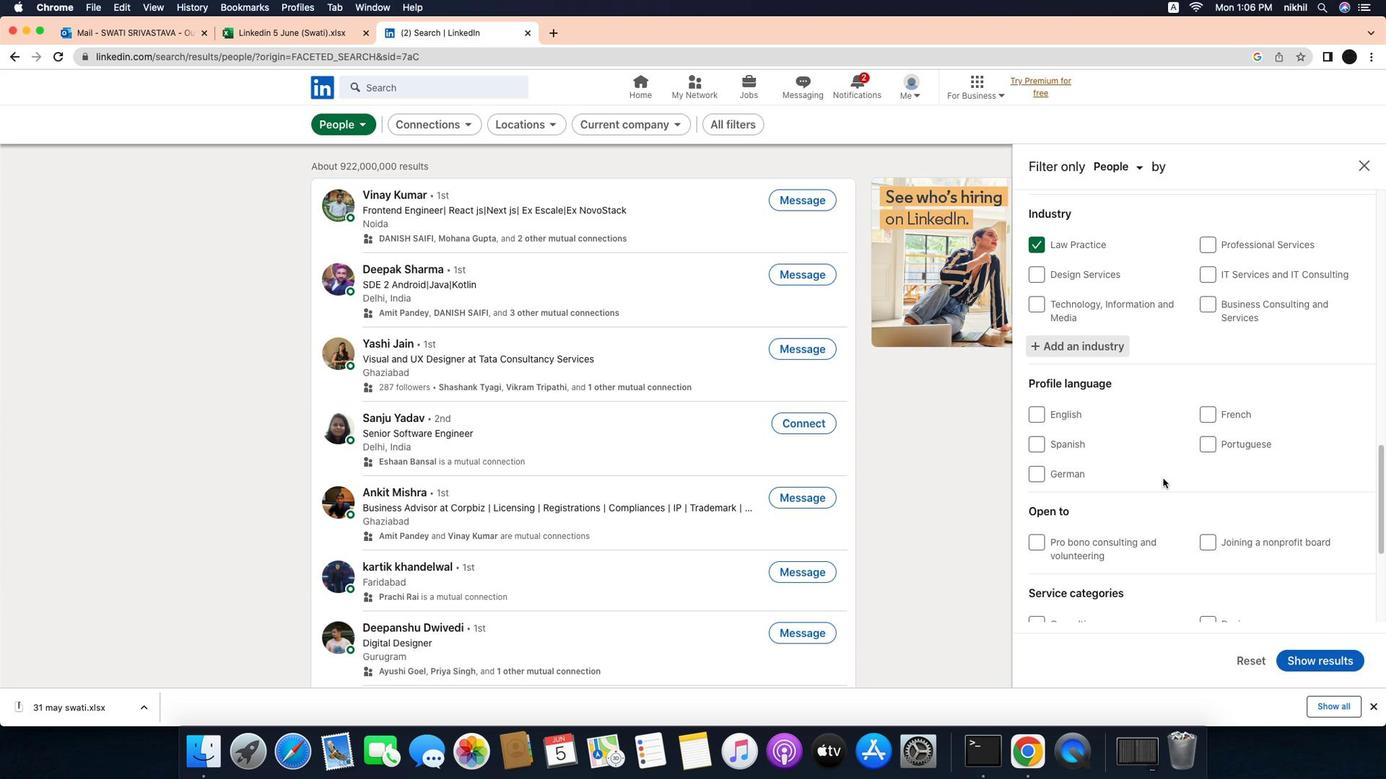 
Action: Mouse scrolled (1256, 482) with delta (-36, -37)
Screenshot: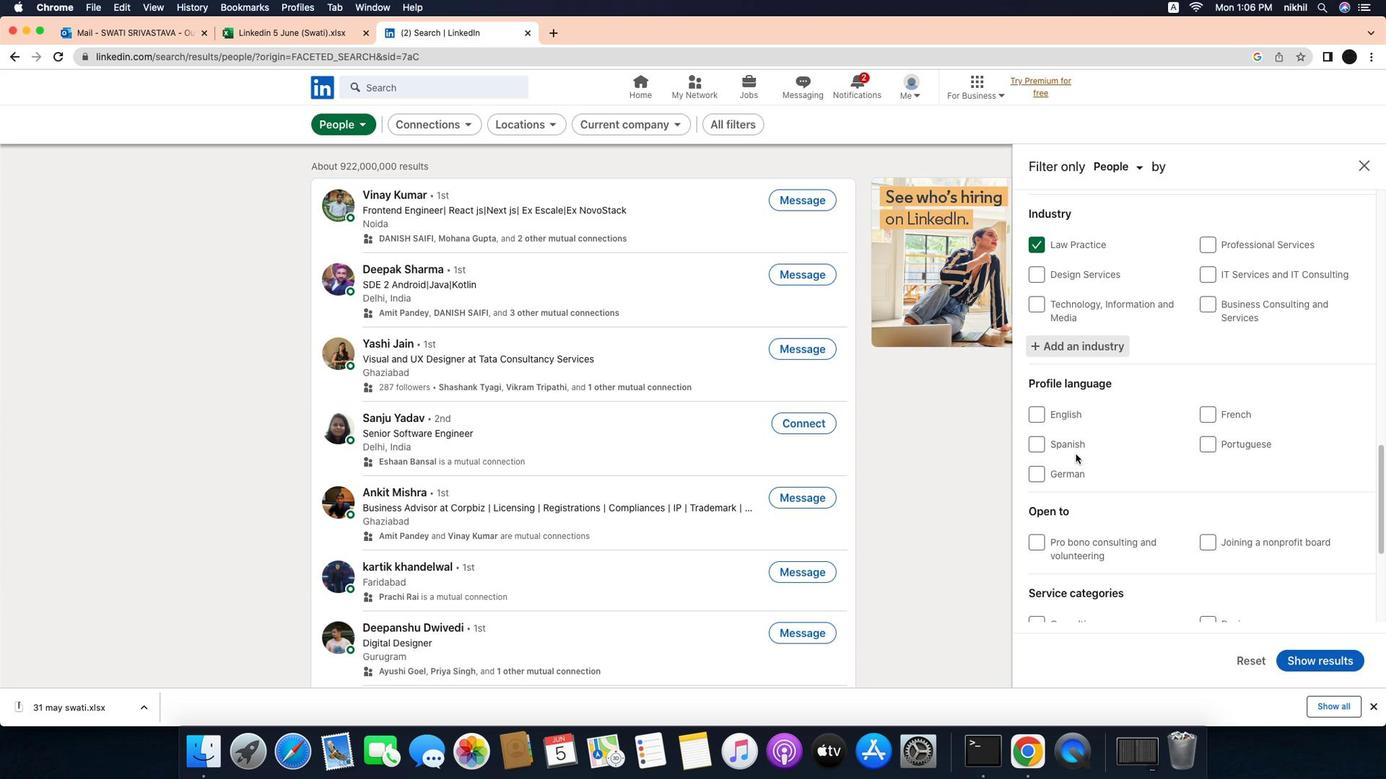 
Action: Mouse scrolled (1256, 482) with delta (-36, -37)
Screenshot: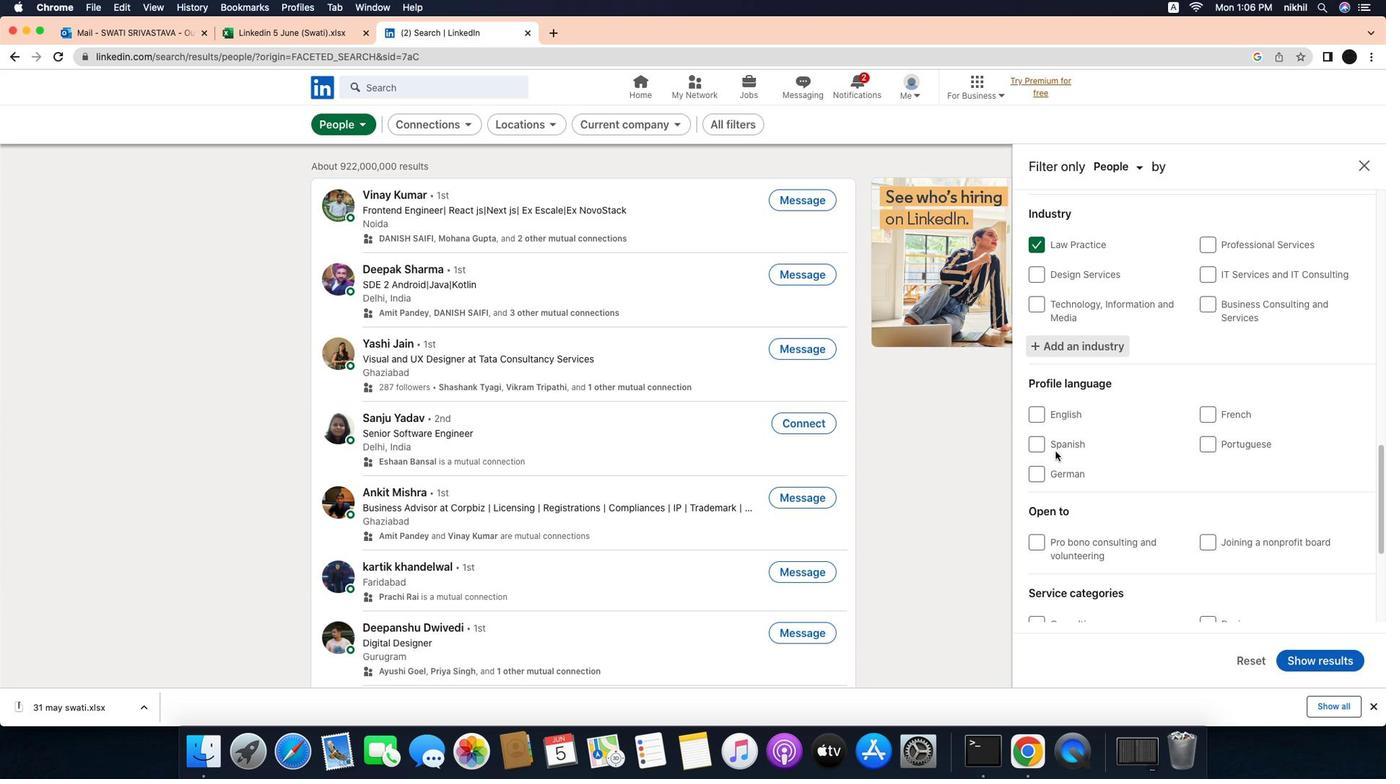 
Action: Mouse scrolled (1256, 482) with delta (-36, -37)
Screenshot: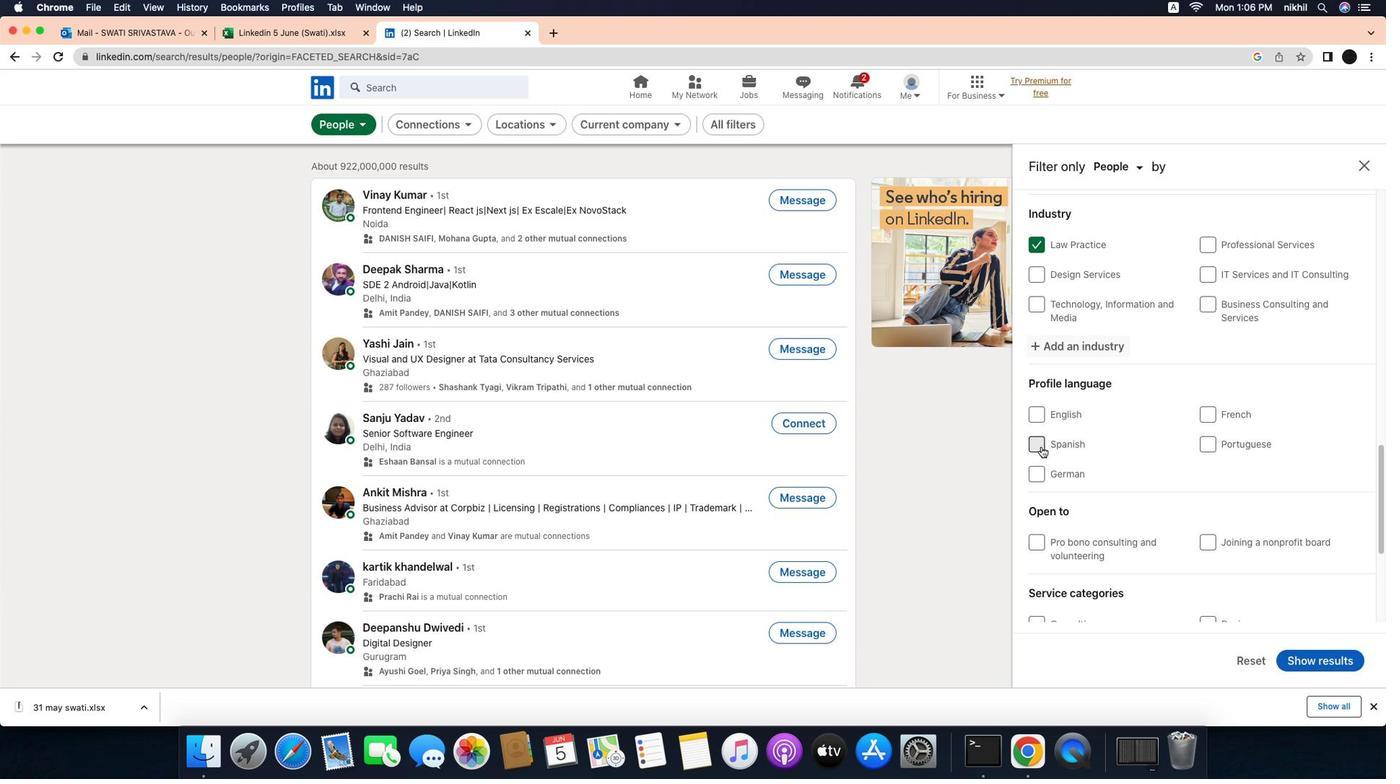 
Action: Mouse scrolled (1256, 482) with delta (-36, -37)
Screenshot: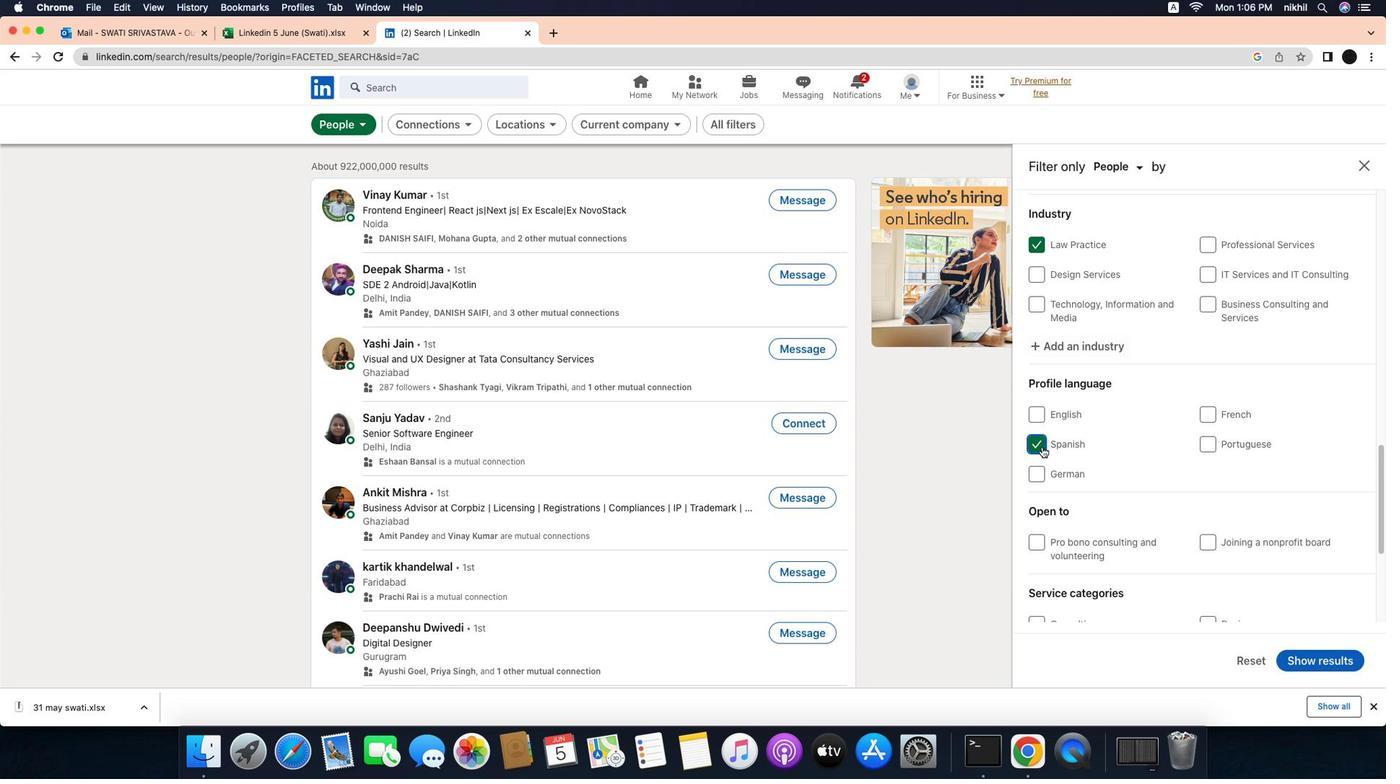 
Action: Mouse scrolled (1256, 482) with delta (-36, -38)
Screenshot: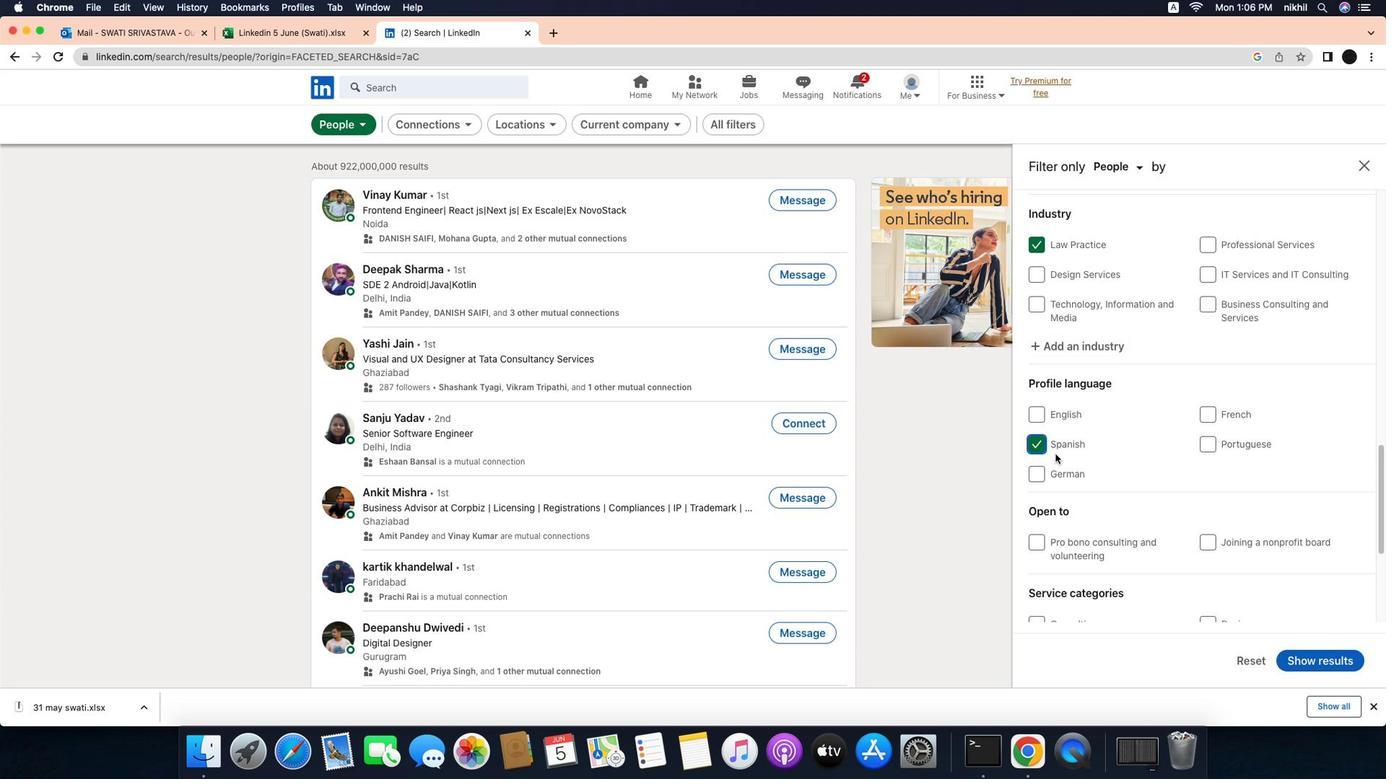 
Action: Mouse moved to (1073, 438)
Screenshot: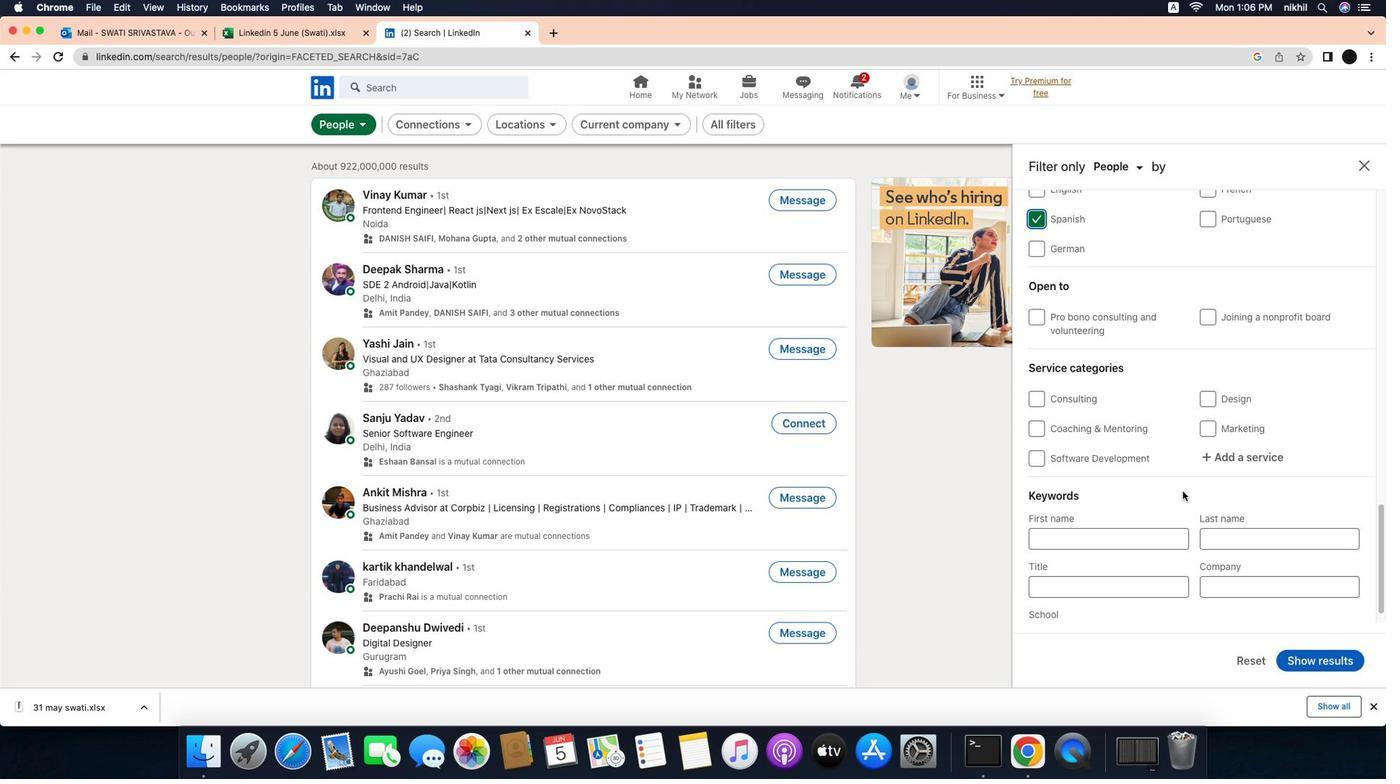 
Action: Mouse pressed left at (1073, 438)
Screenshot: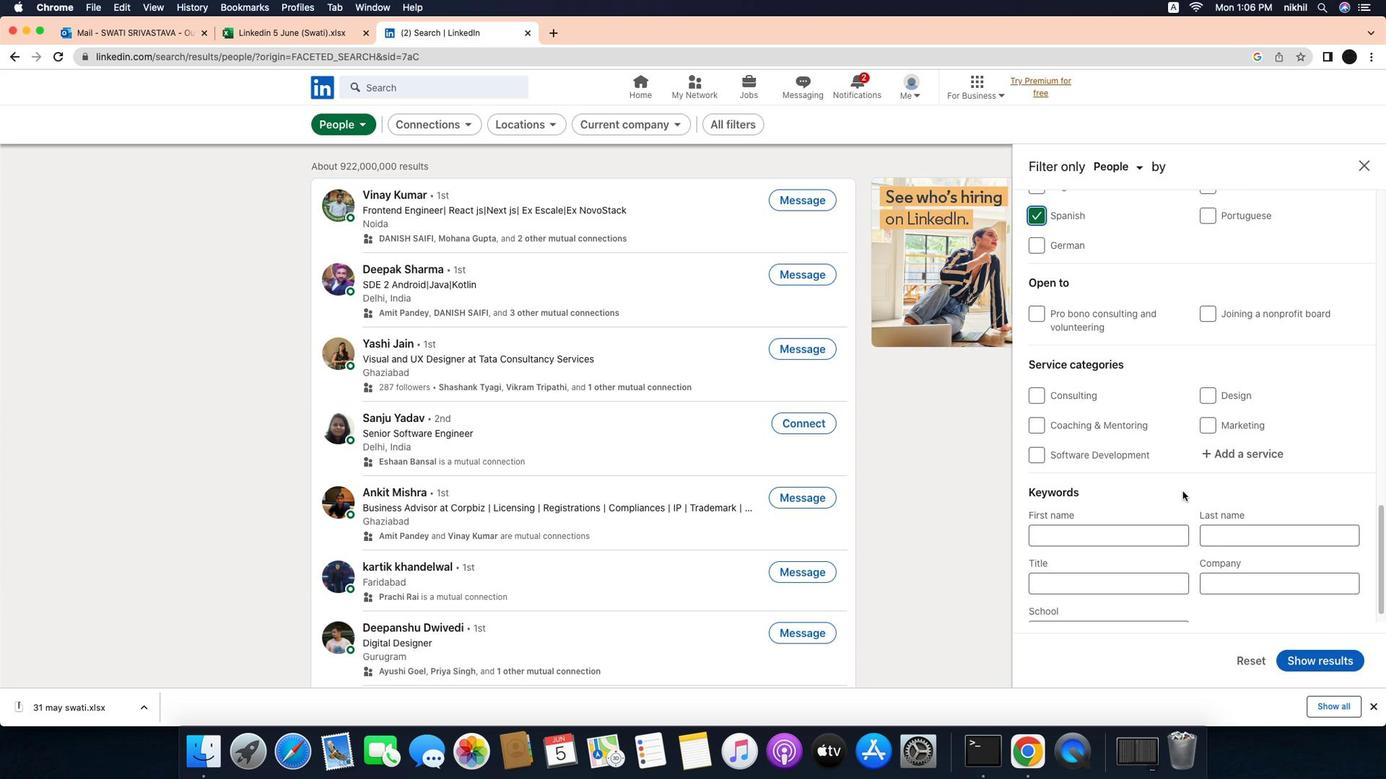
Action: Mouse moved to (1223, 487)
Screenshot: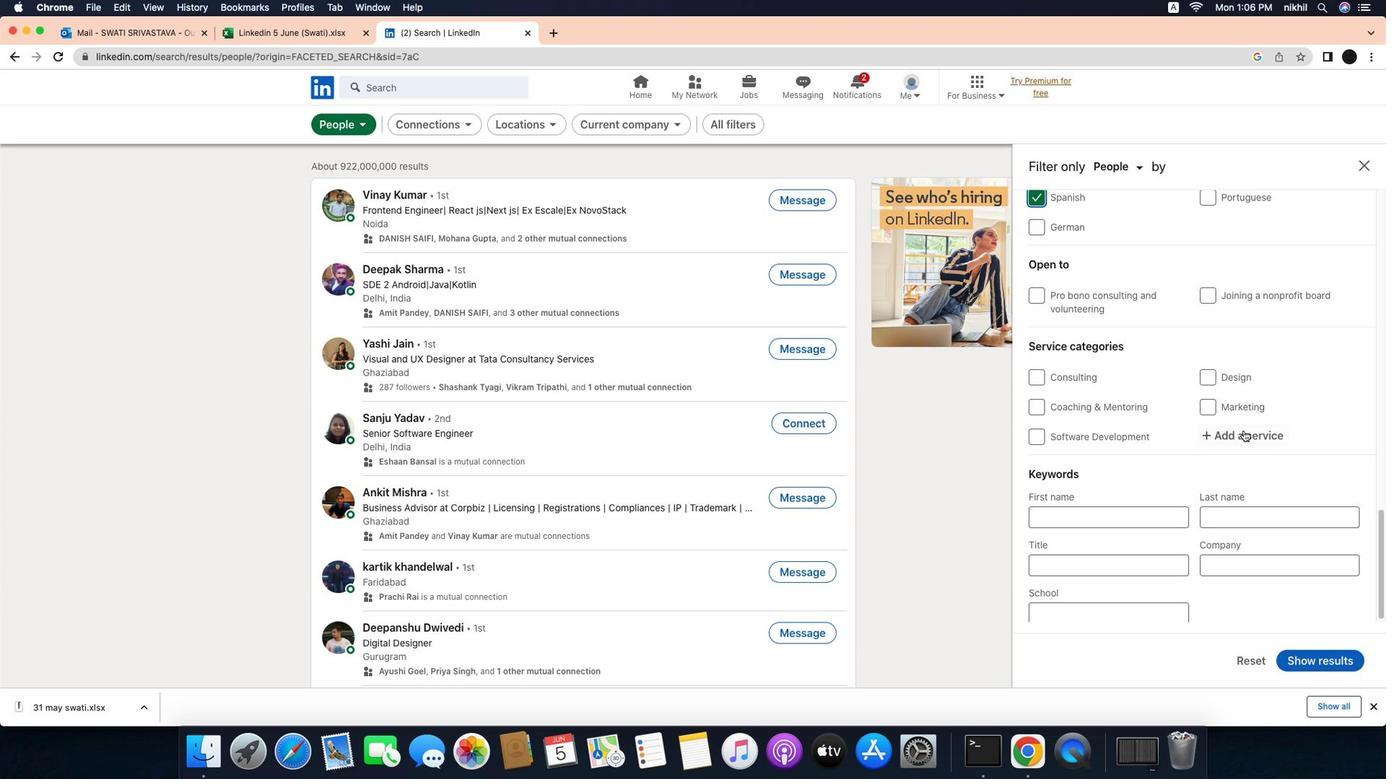 
Action: Mouse scrolled (1223, 487) with delta (-36, -37)
Screenshot: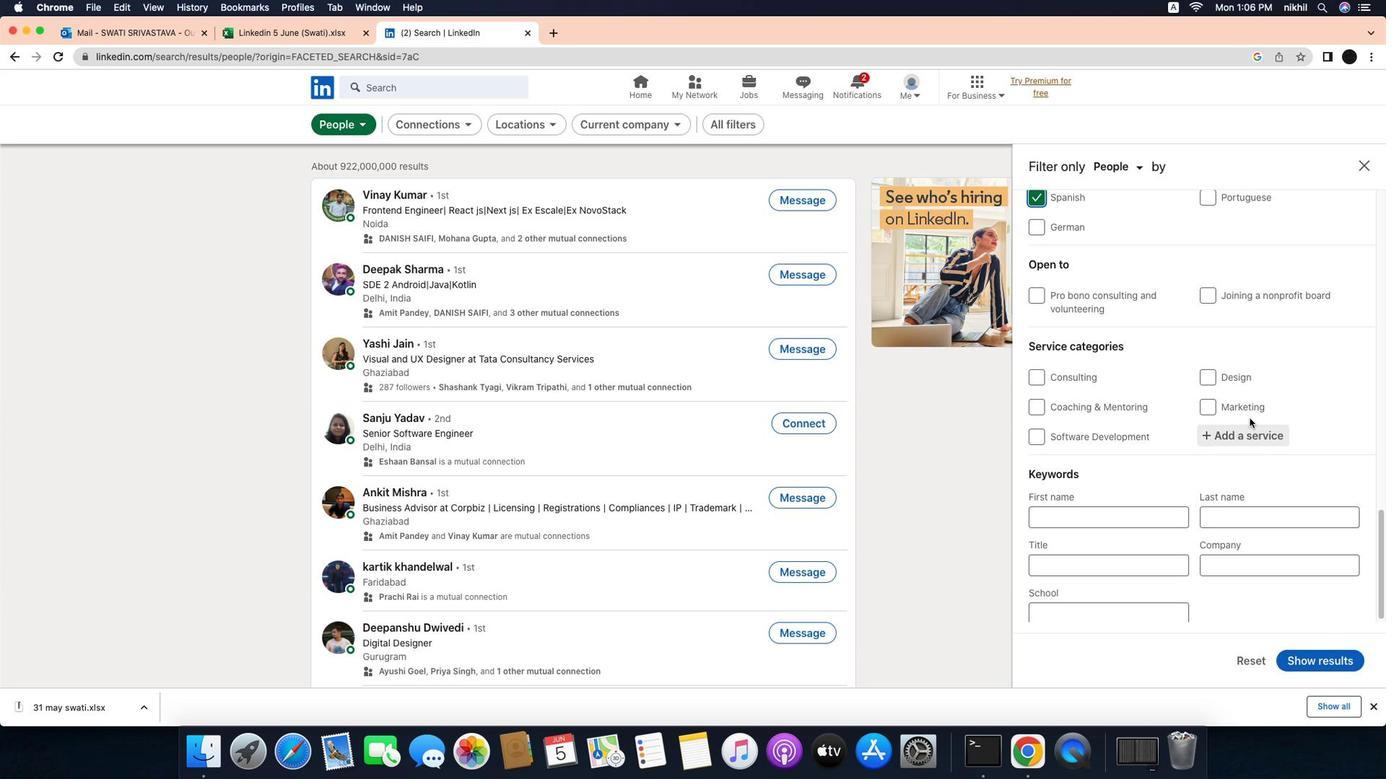 
Action: Mouse scrolled (1223, 487) with delta (-36, -37)
Screenshot: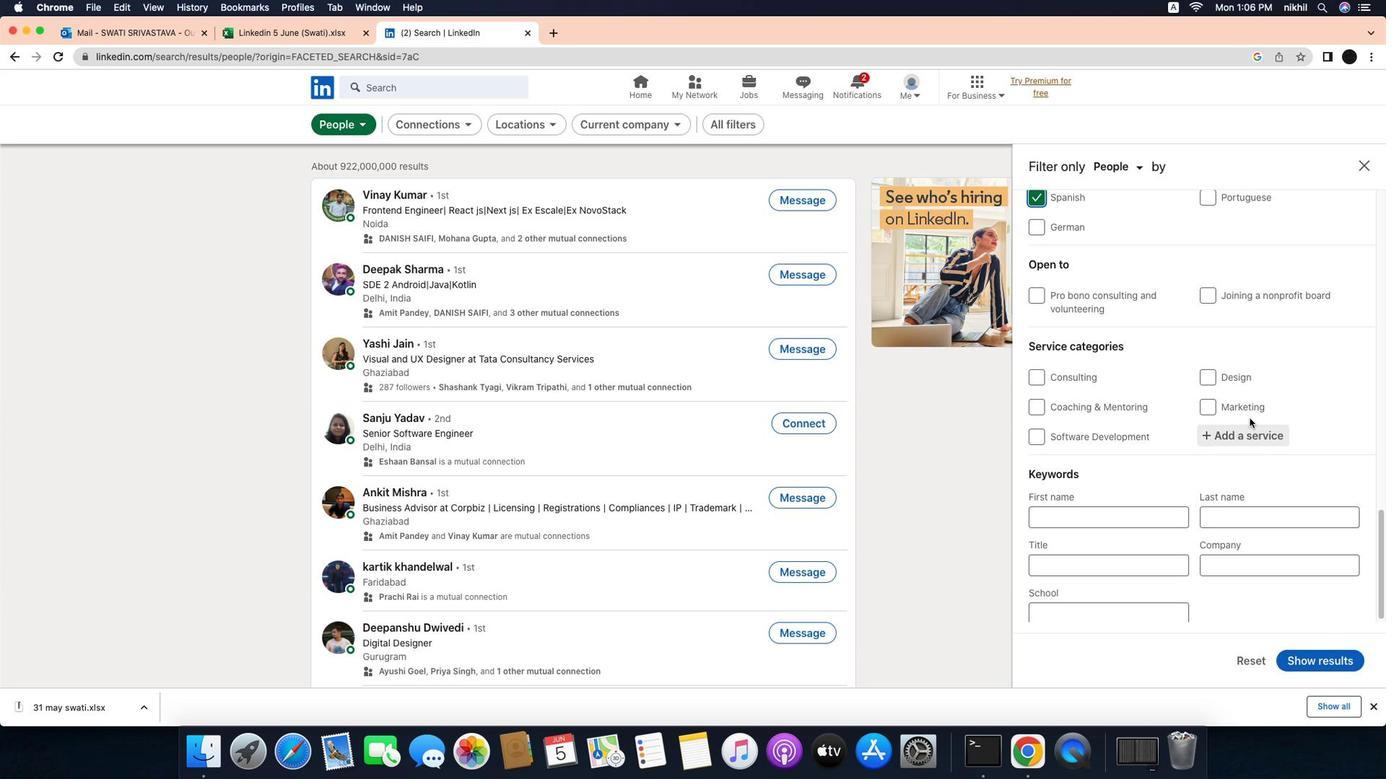 
Action: Mouse scrolled (1223, 487) with delta (-36, -38)
Screenshot: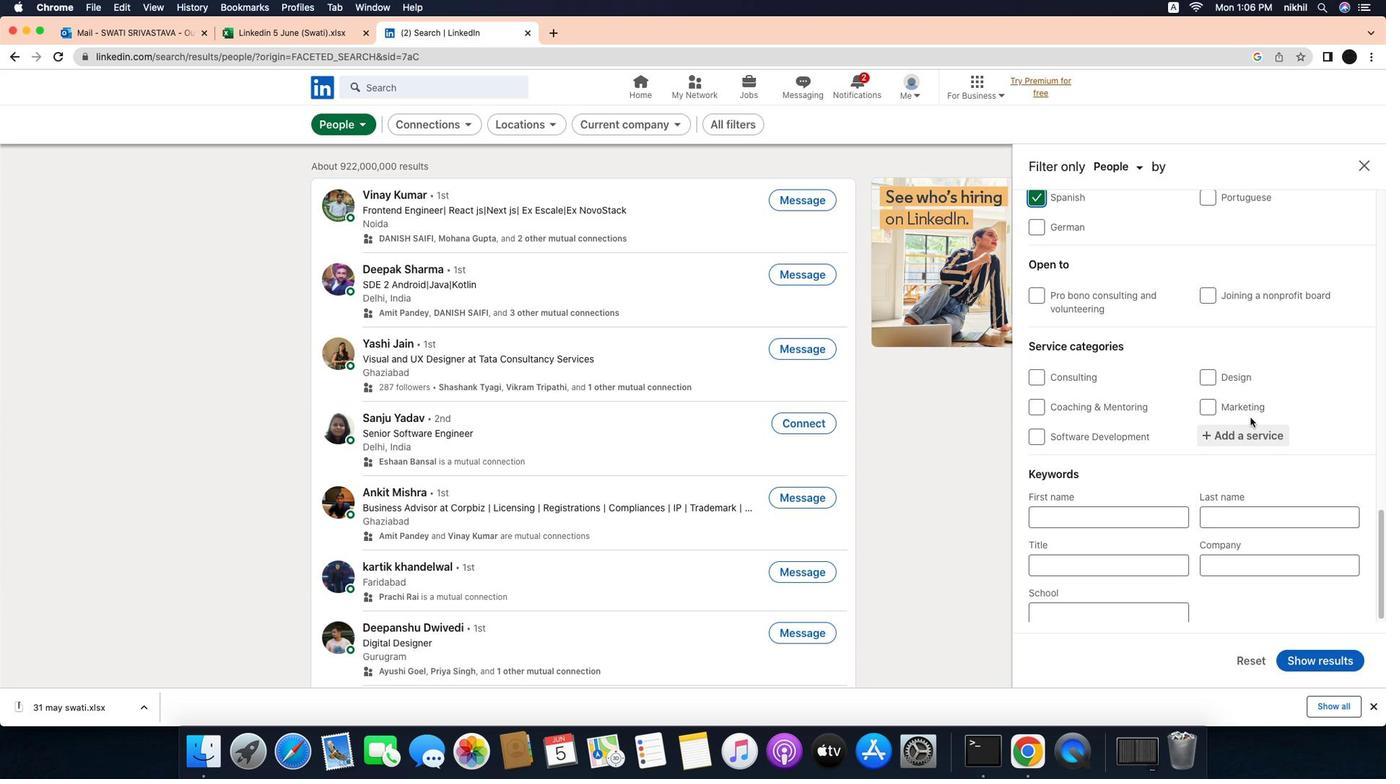 
Action: Mouse scrolled (1223, 487) with delta (-36, -38)
Screenshot: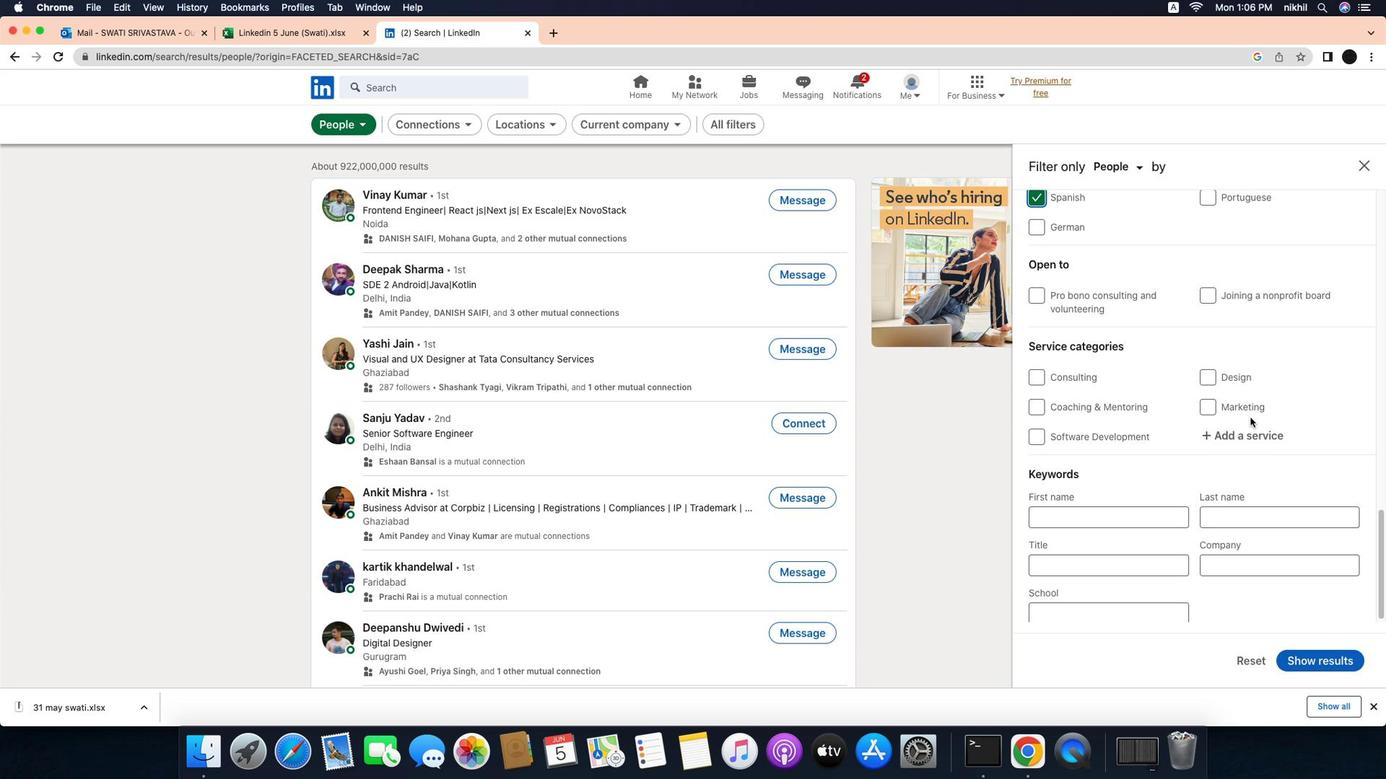 
Action: Mouse scrolled (1223, 487) with delta (-36, -37)
Screenshot: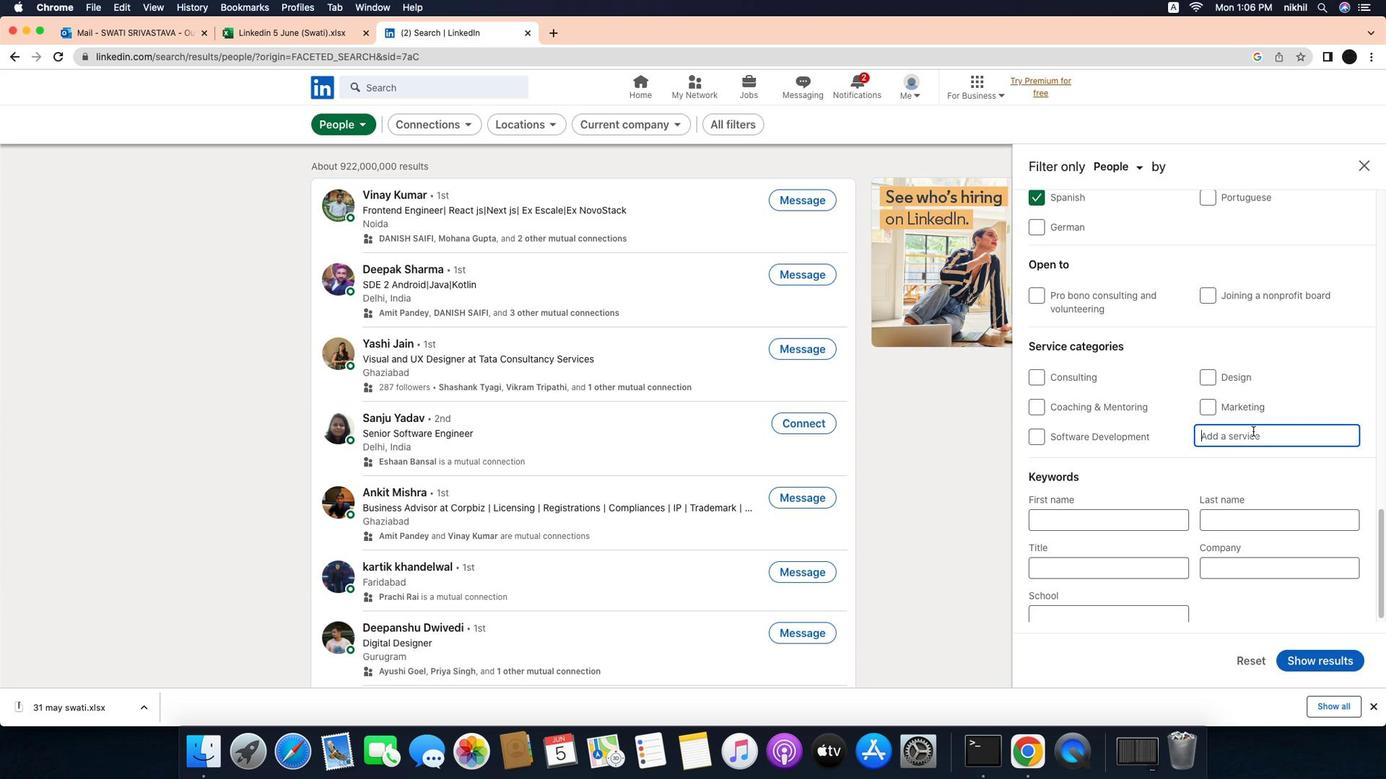 
Action: Mouse scrolled (1223, 487) with delta (-36, -37)
Screenshot: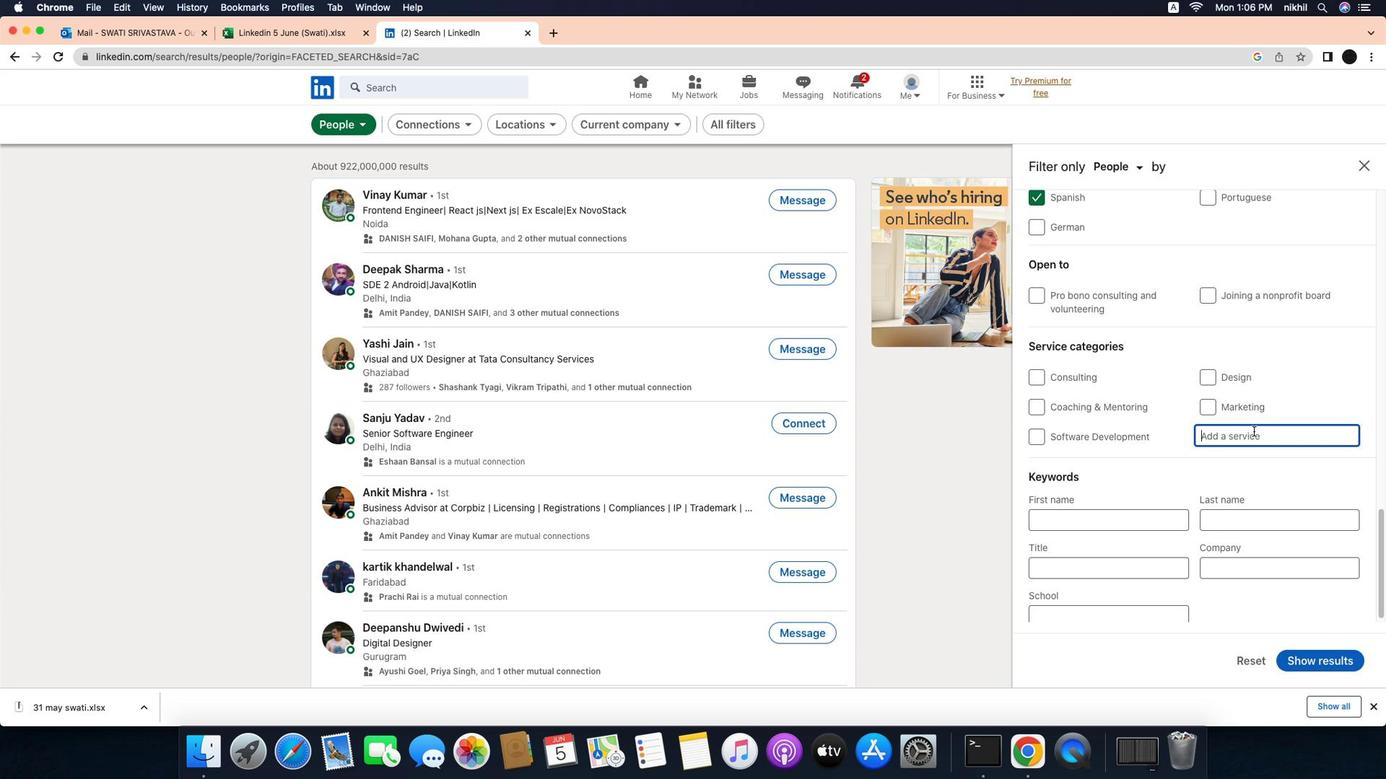 
Action: Mouse moved to (1299, 422)
Screenshot: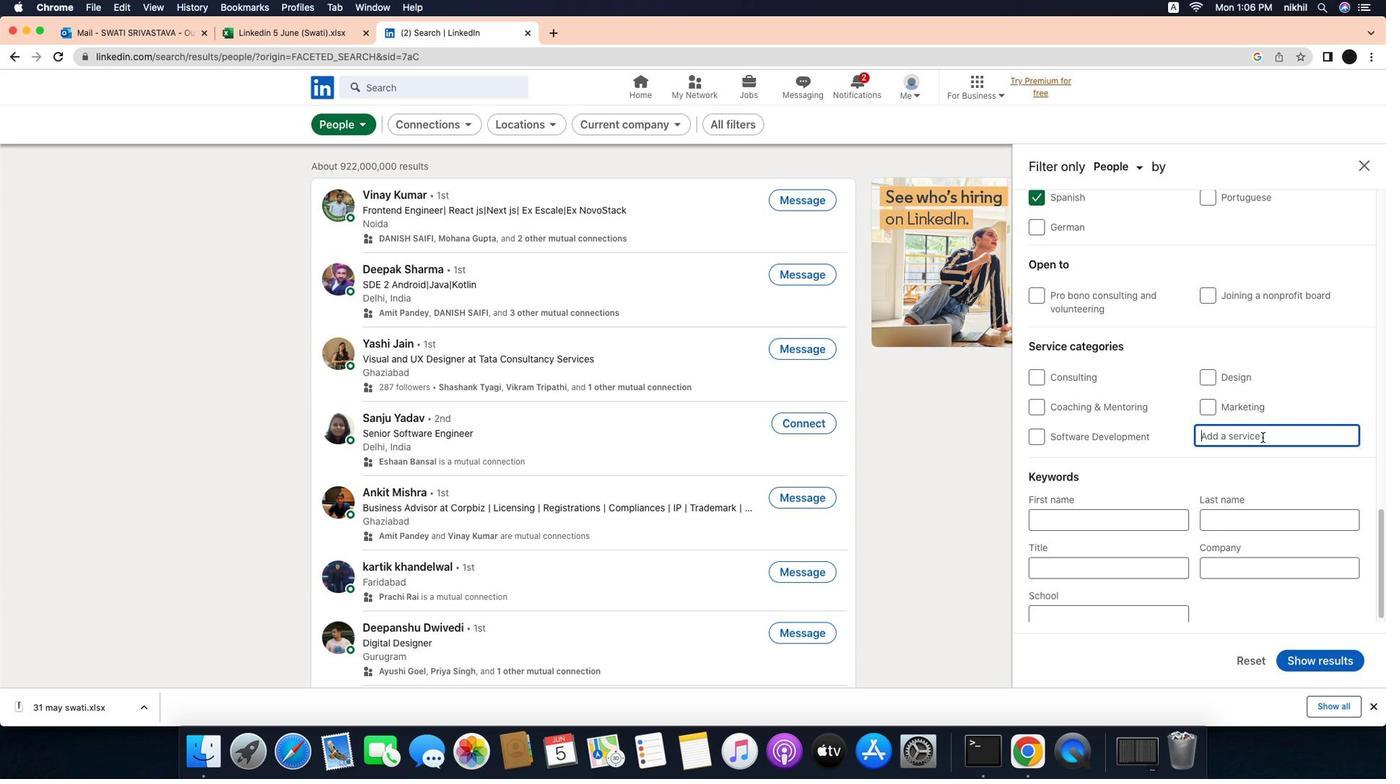 
Action: Mouse pressed left at (1299, 422)
Screenshot: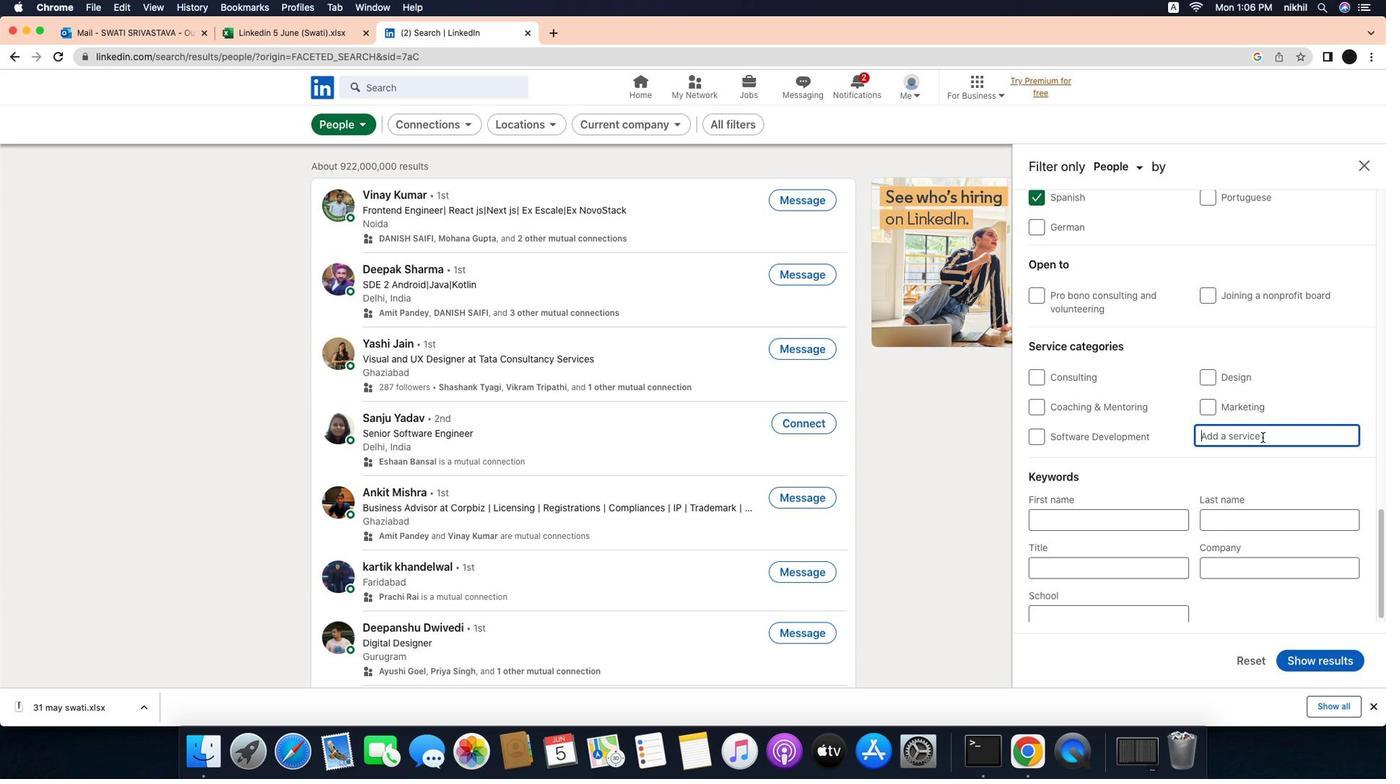 
Action: Mouse moved to (1308, 429)
Screenshot: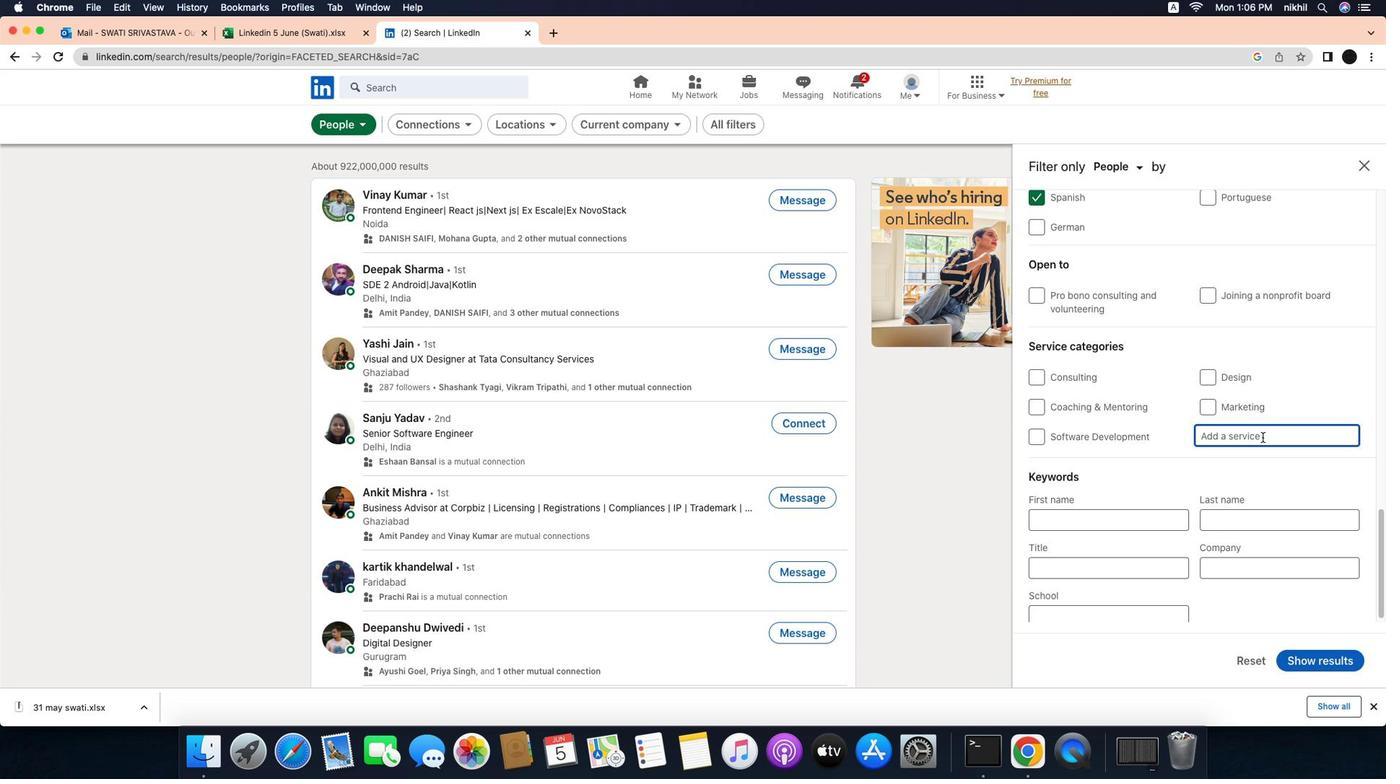 
Action: Mouse pressed left at (1308, 429)
Screenshot: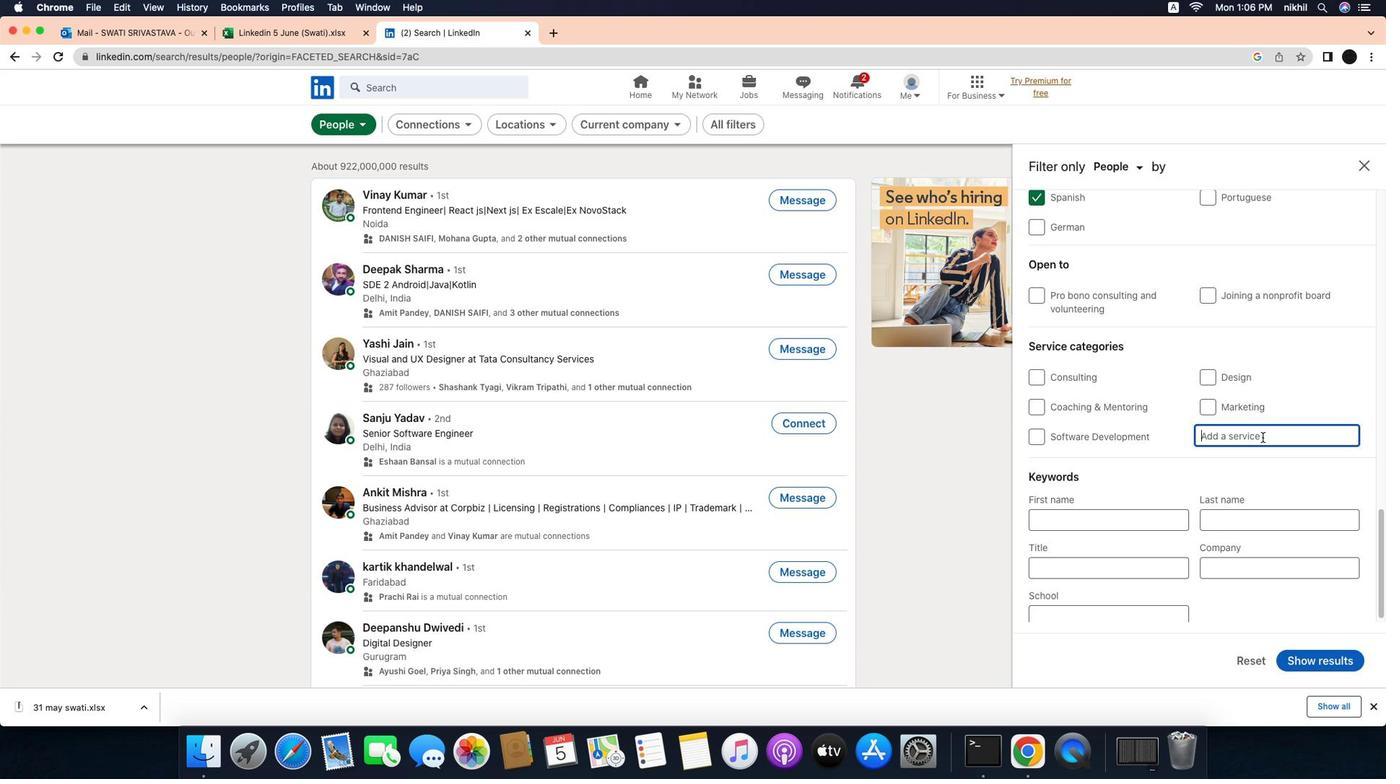 
Action: Key pressed Key.caps_lock'P'Key.caps_lock'r''i''c''i''n''g'Key.spaceKey.caps_lock'S'Key.caps_lock't''r''a''t''e''g''y'
Screenshot: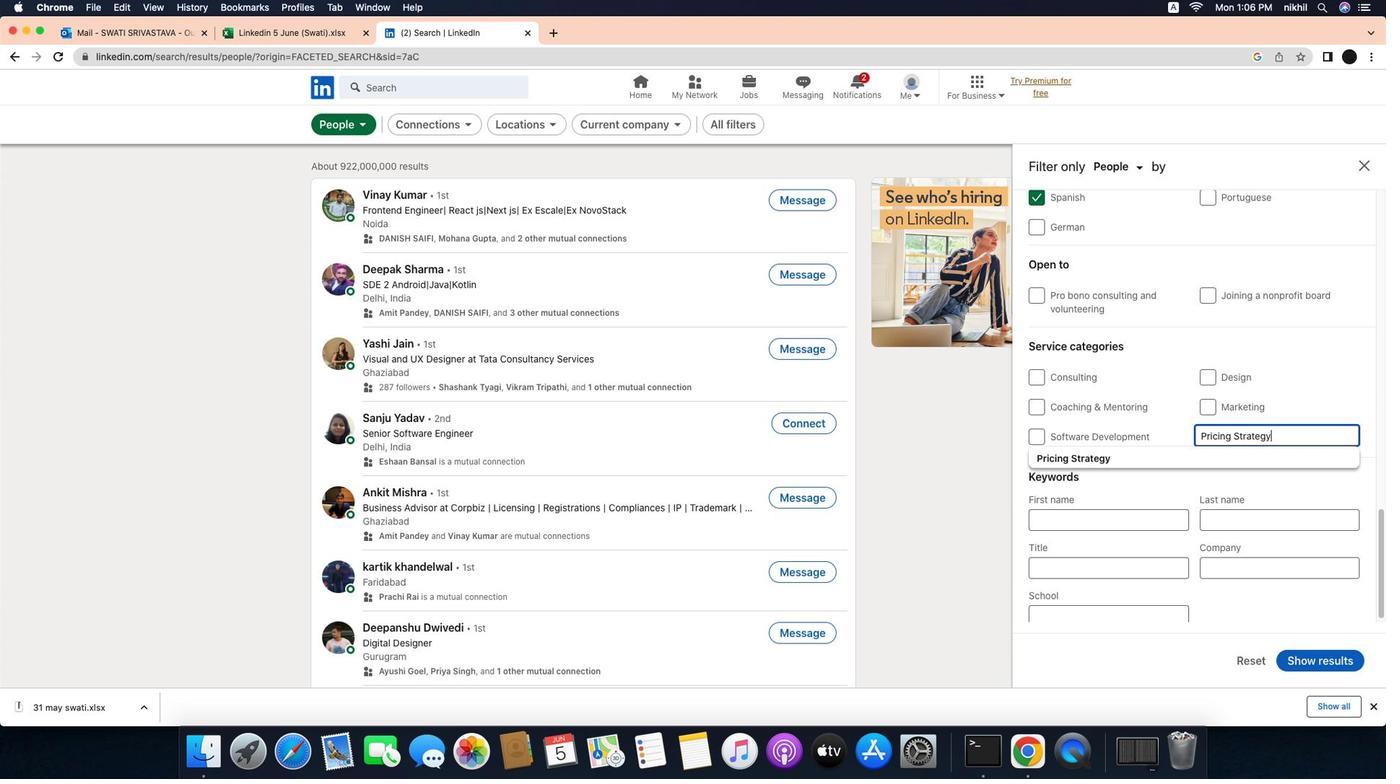 
Action: Mouse moved to (1277, 448)
Screenshot: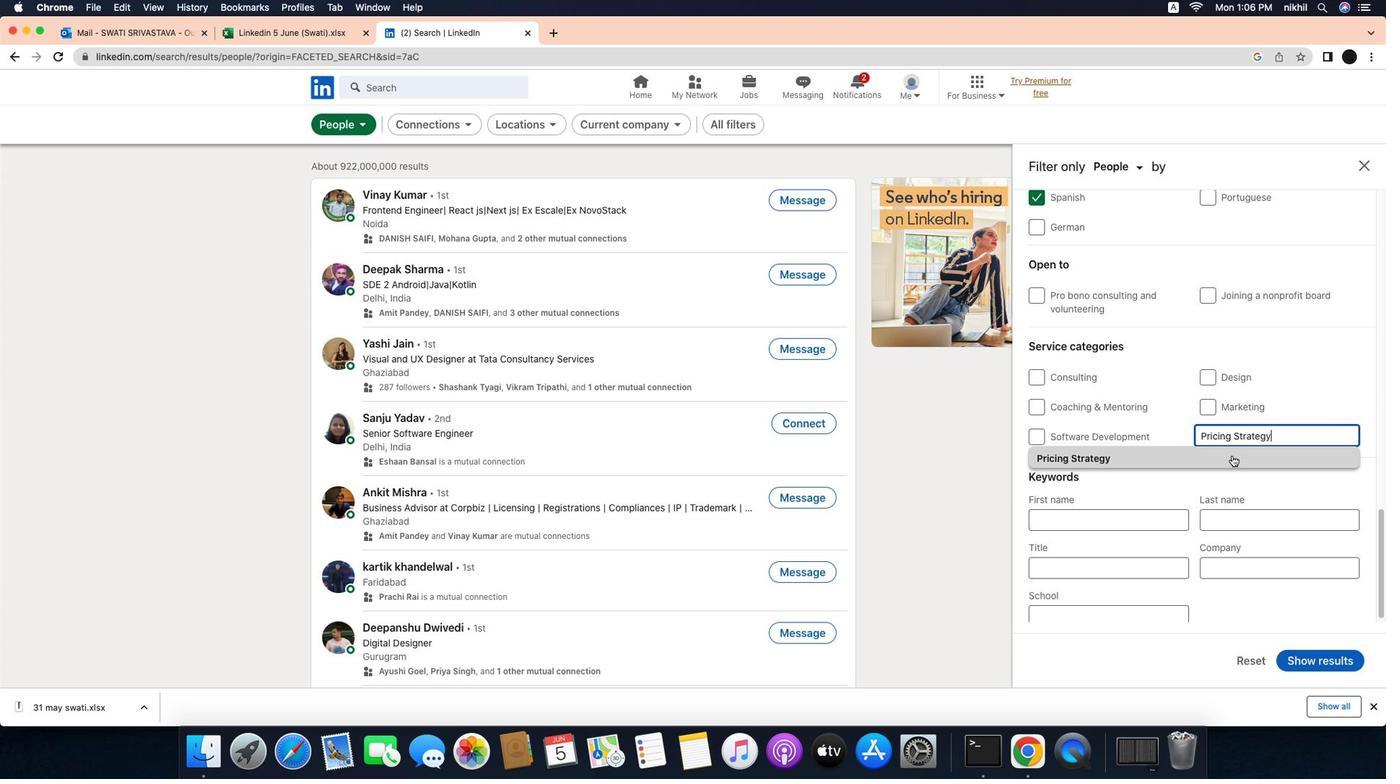
Action: Mouse pressed left at (1277, 448)
Screenshot: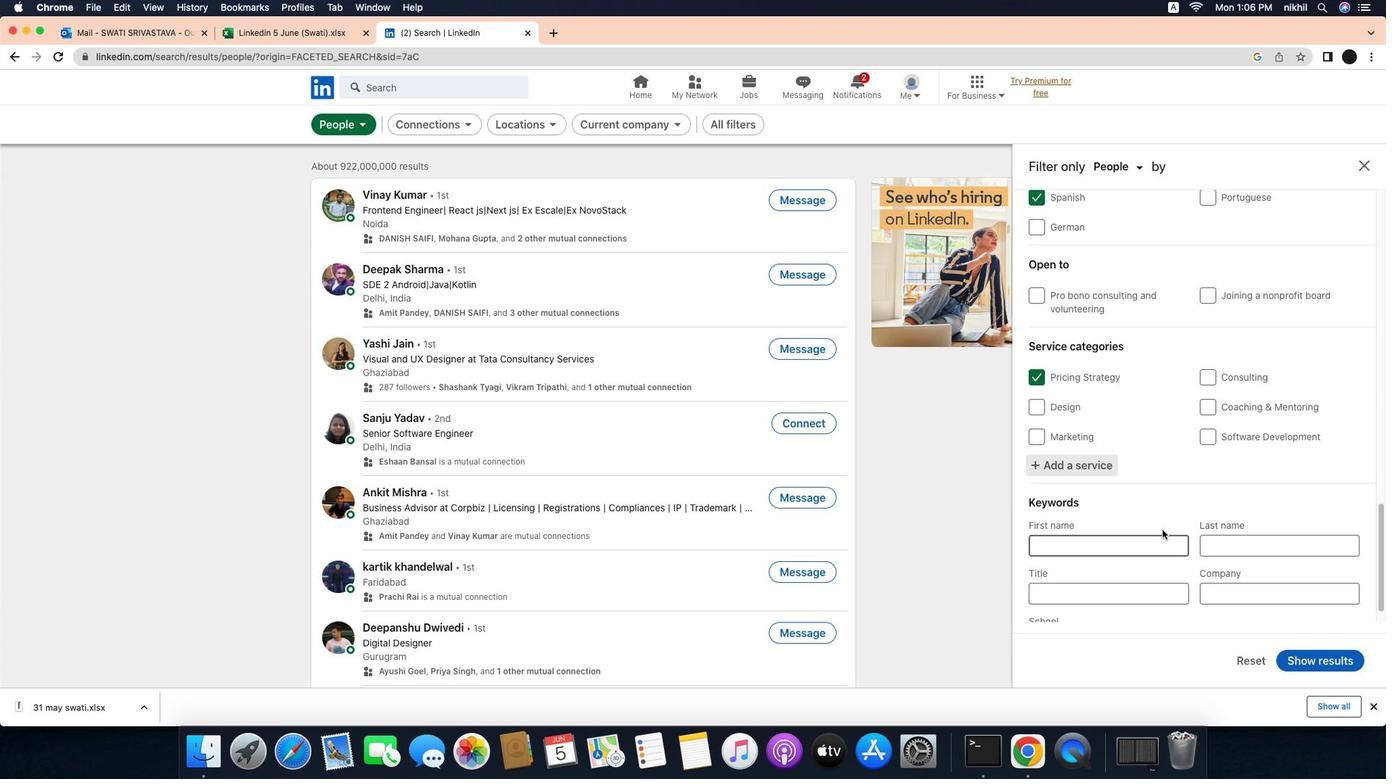
Action: Mouse moved to (1202, 528)
Screenshot: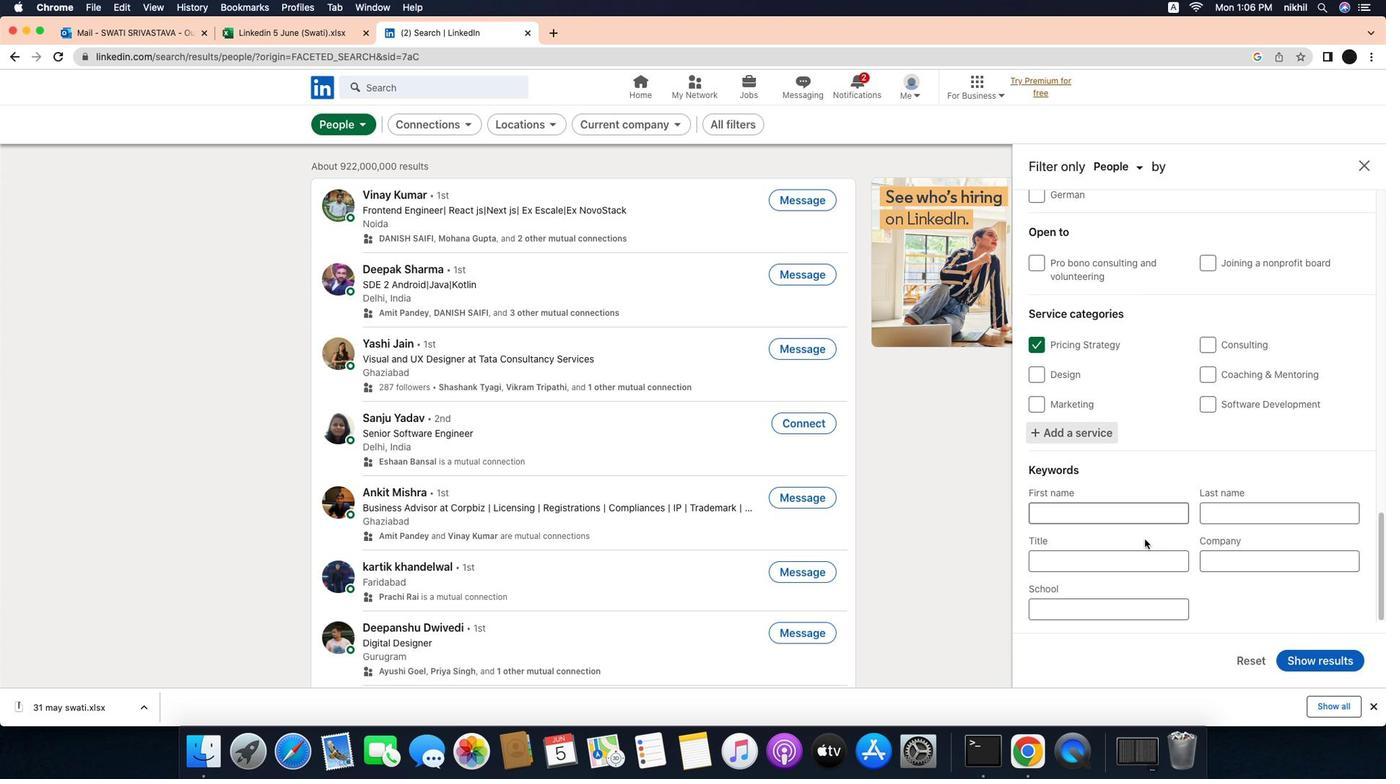 
Action: Mouse scrolled (1202, 528) with delta (-36, -37)
Screenshot: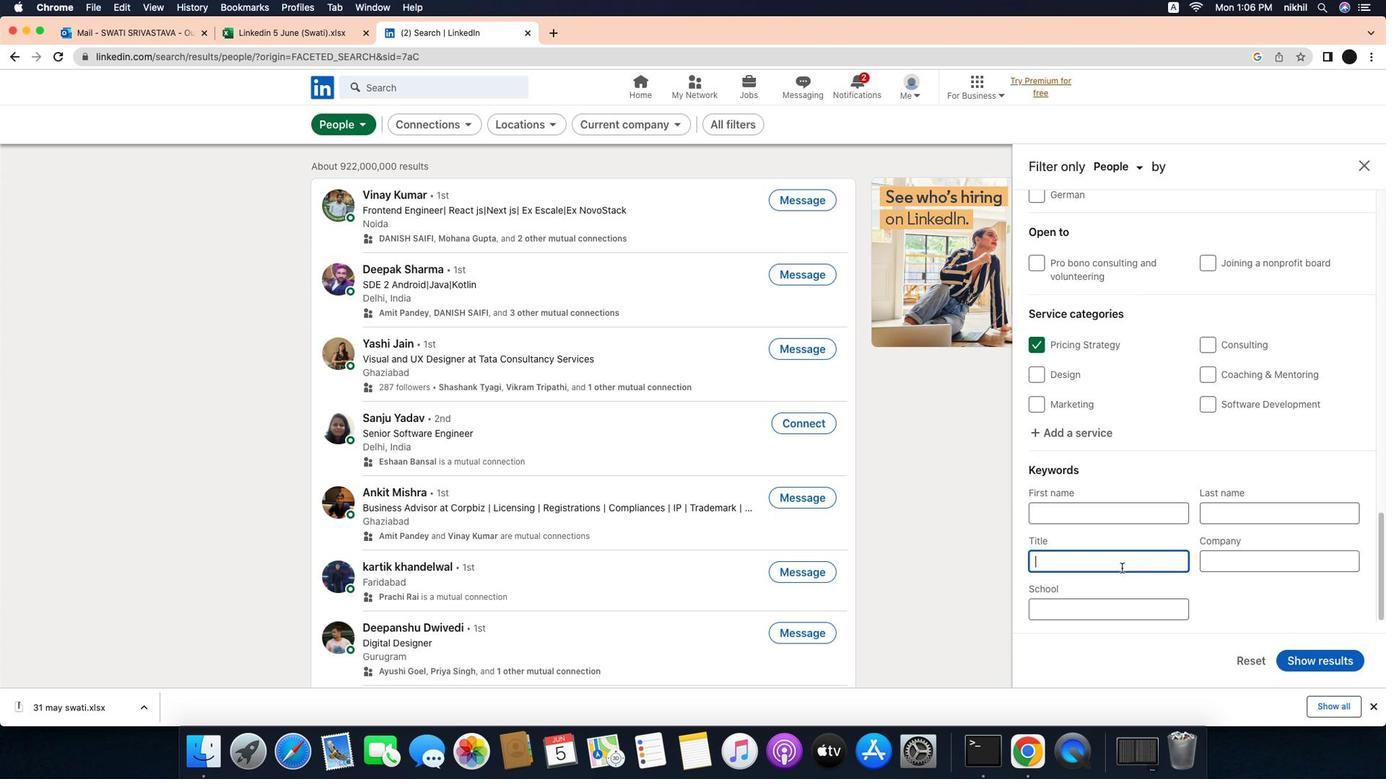 
Action: Mouse scrolled (1202, 528) with delta (-36, -37)
Screenshot: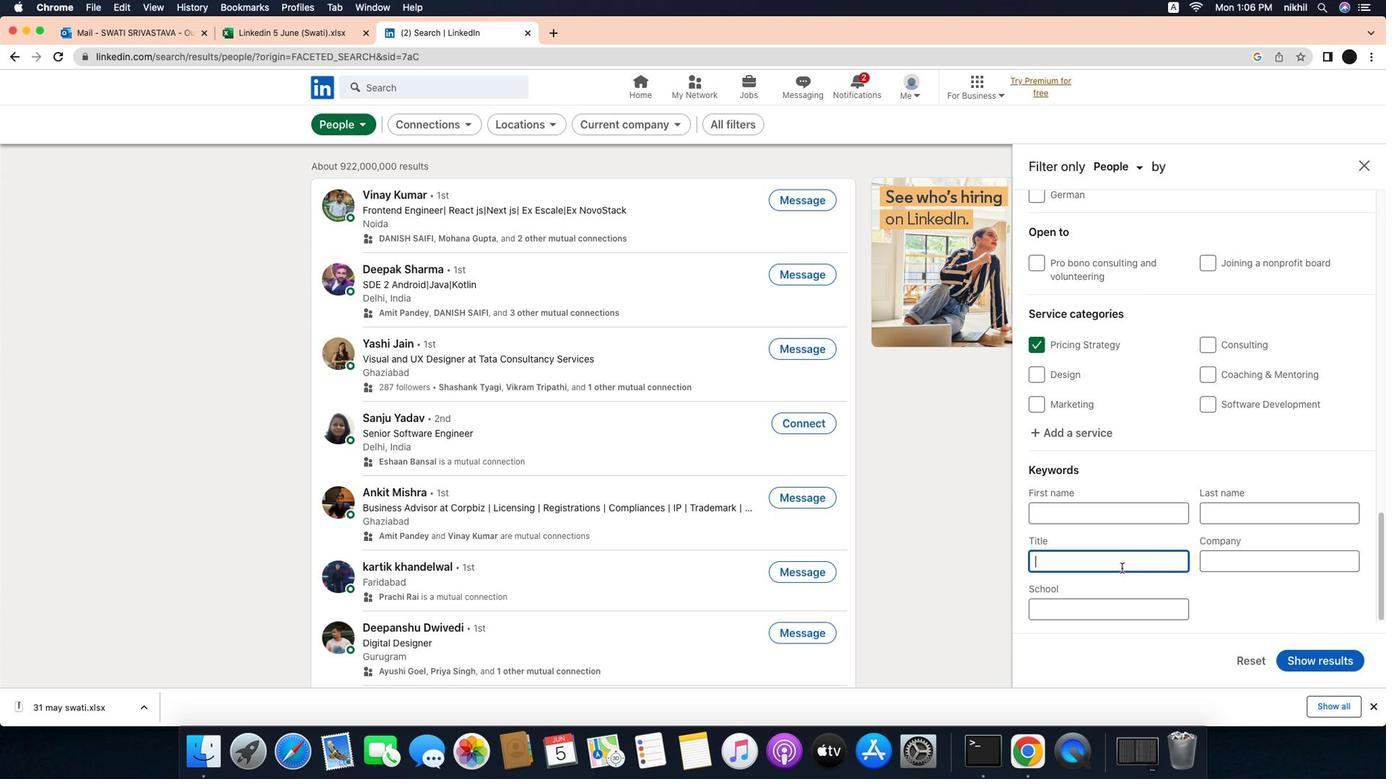 
Action: Mouse scrolled (1202, 528) with delta (-36, -37)
Screenshot: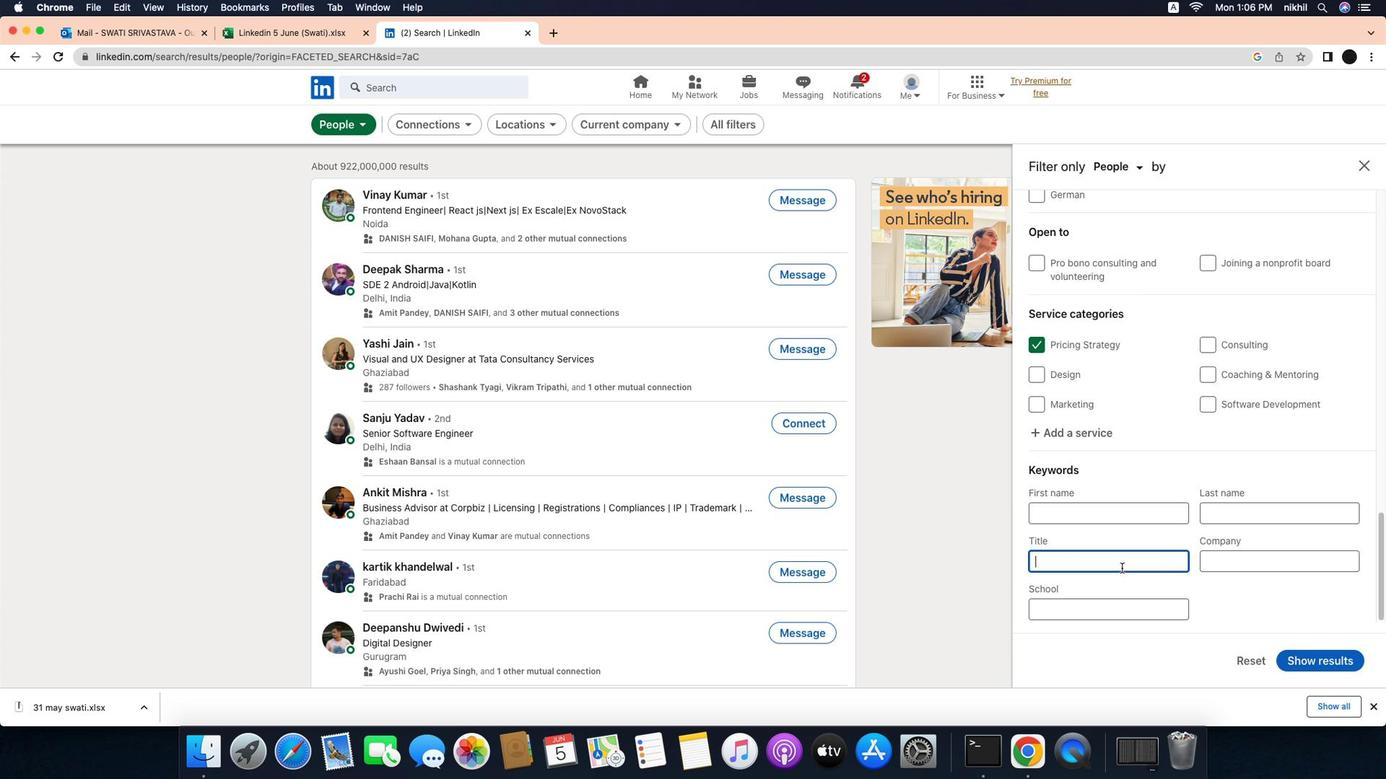 
Action: Mouse moved to (1159, 568)
Screenshot: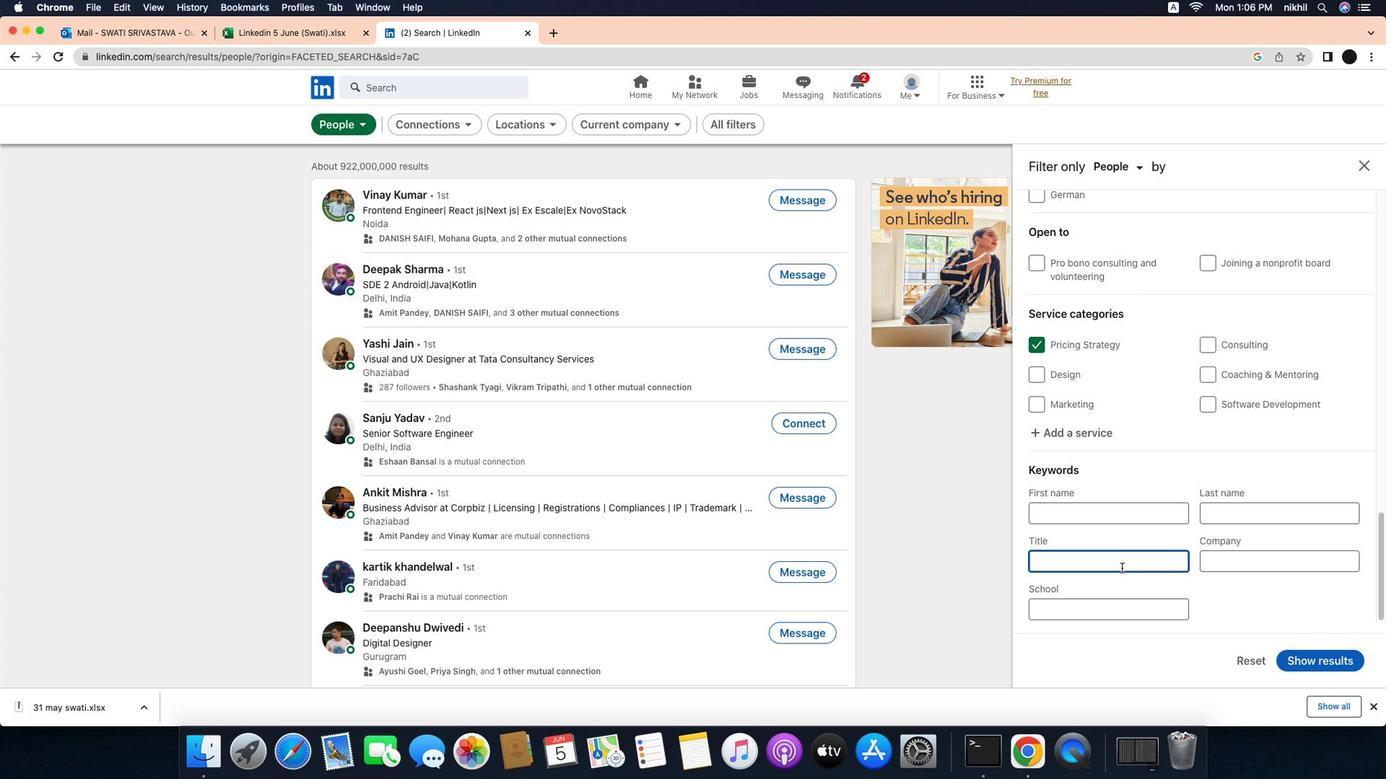 
Action: Mouse pressed left at (1159, 568)
Screenshot: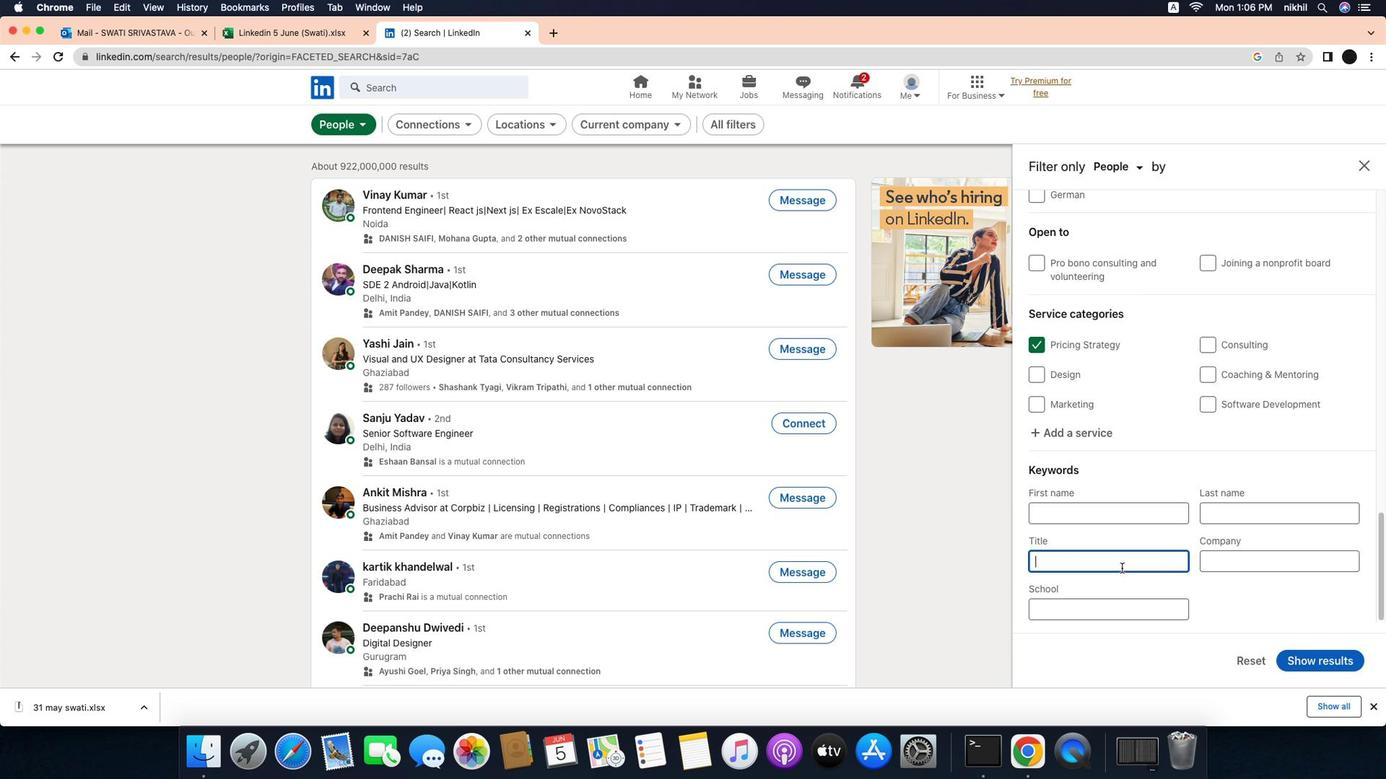 
Action: Key pressed Key.caps_lock'S'Key.caps_lock'a''l''o''n'Key.spaceKey.caps_lock'M'Key.caps_lock'a''n''a''g''e''r'Key.enter
Screenshot: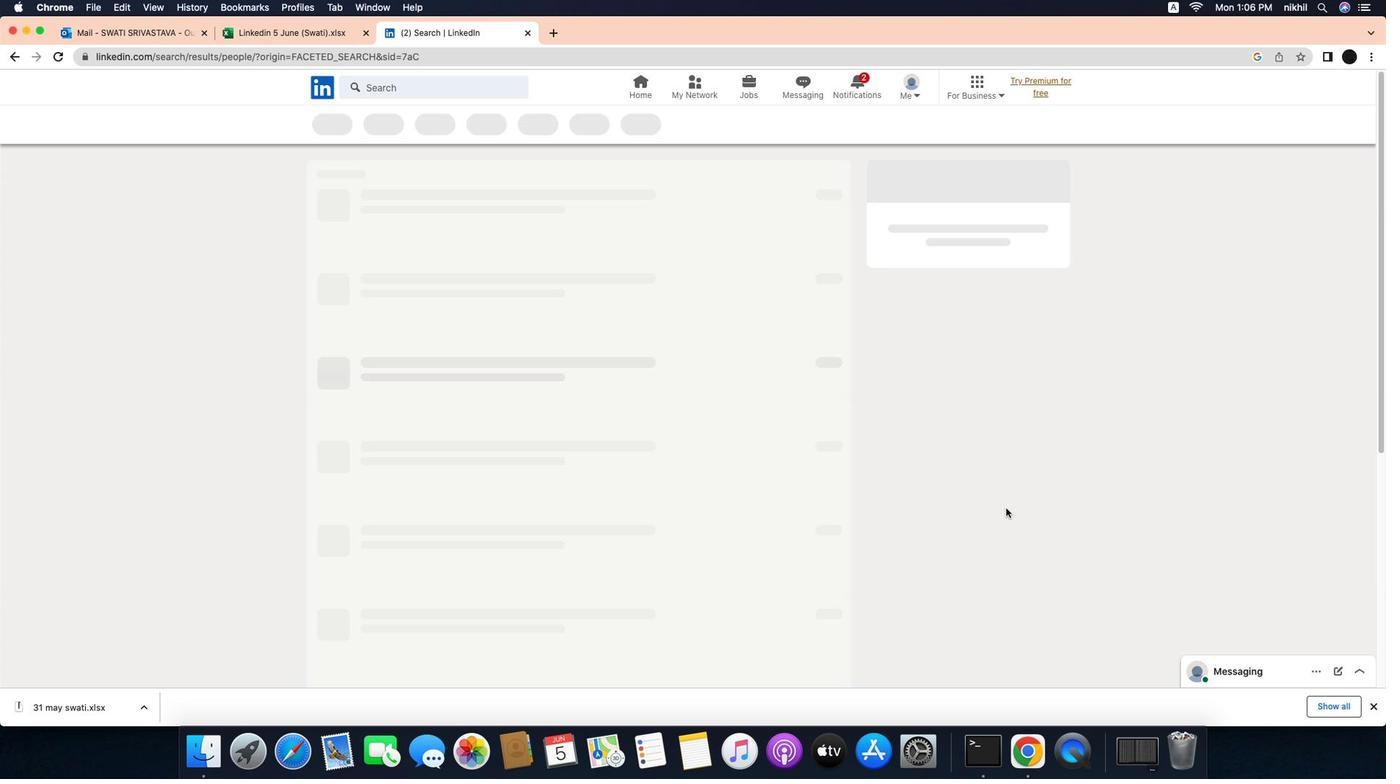 
Action: Mouse moved to (1389, 664)
Screenshot: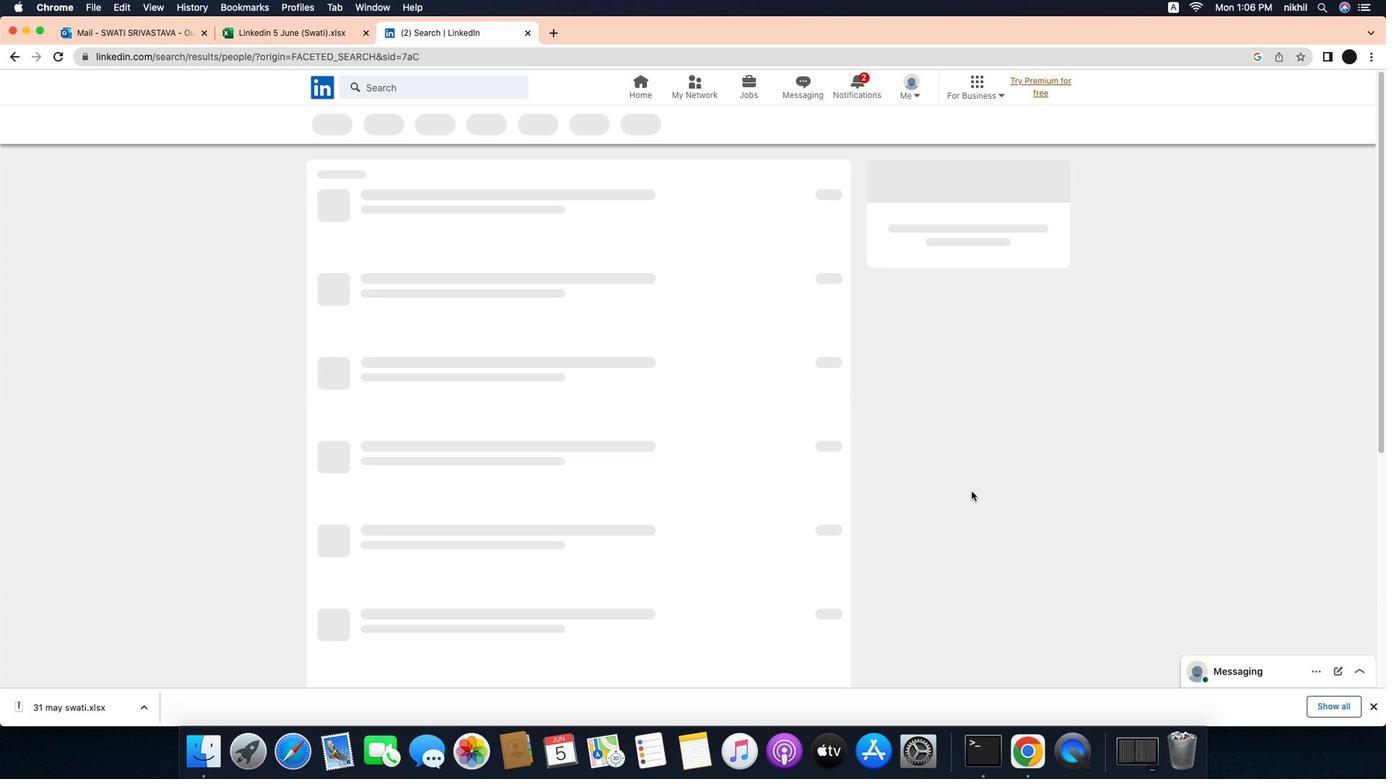 
Action: Mouse pressed left at (1389, 664)
Screenshot: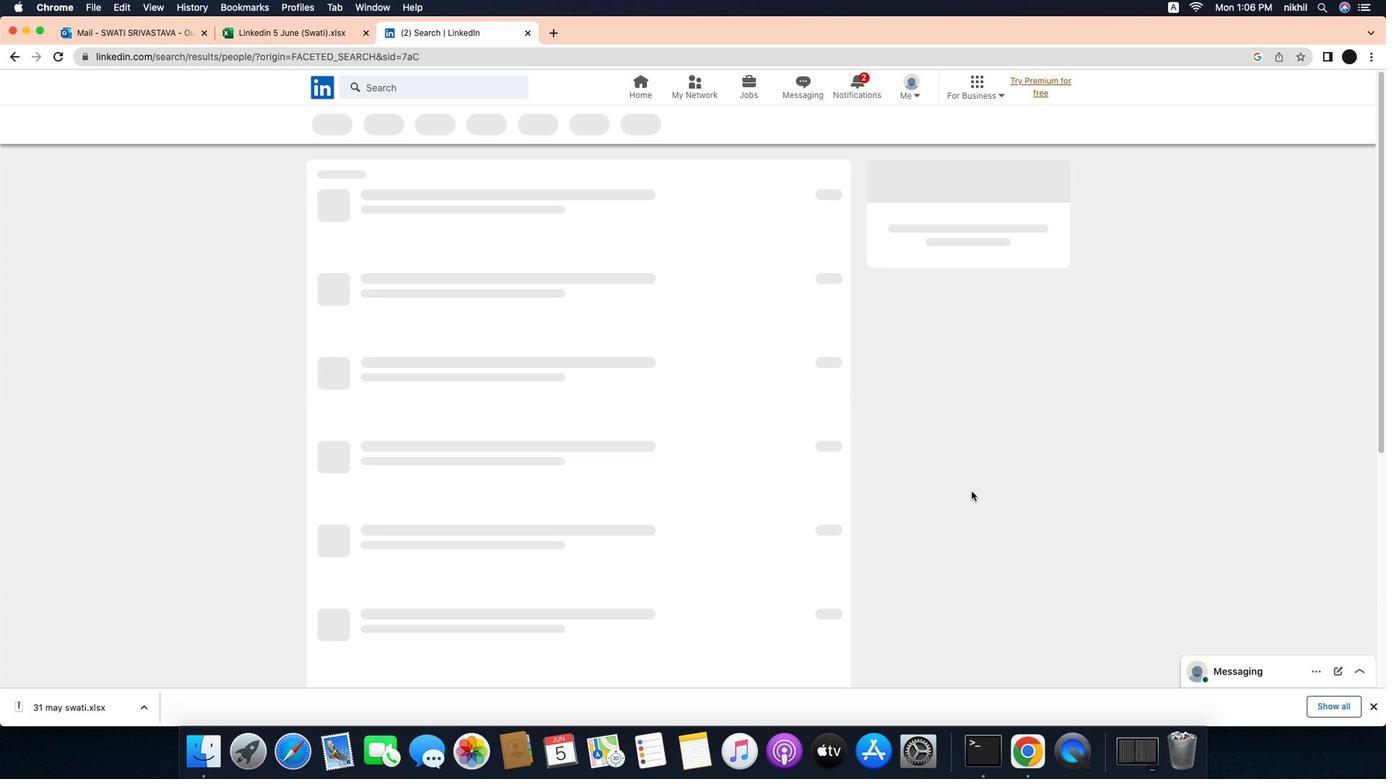 
Action: Mouse moved to (999, 487)
Screenshot: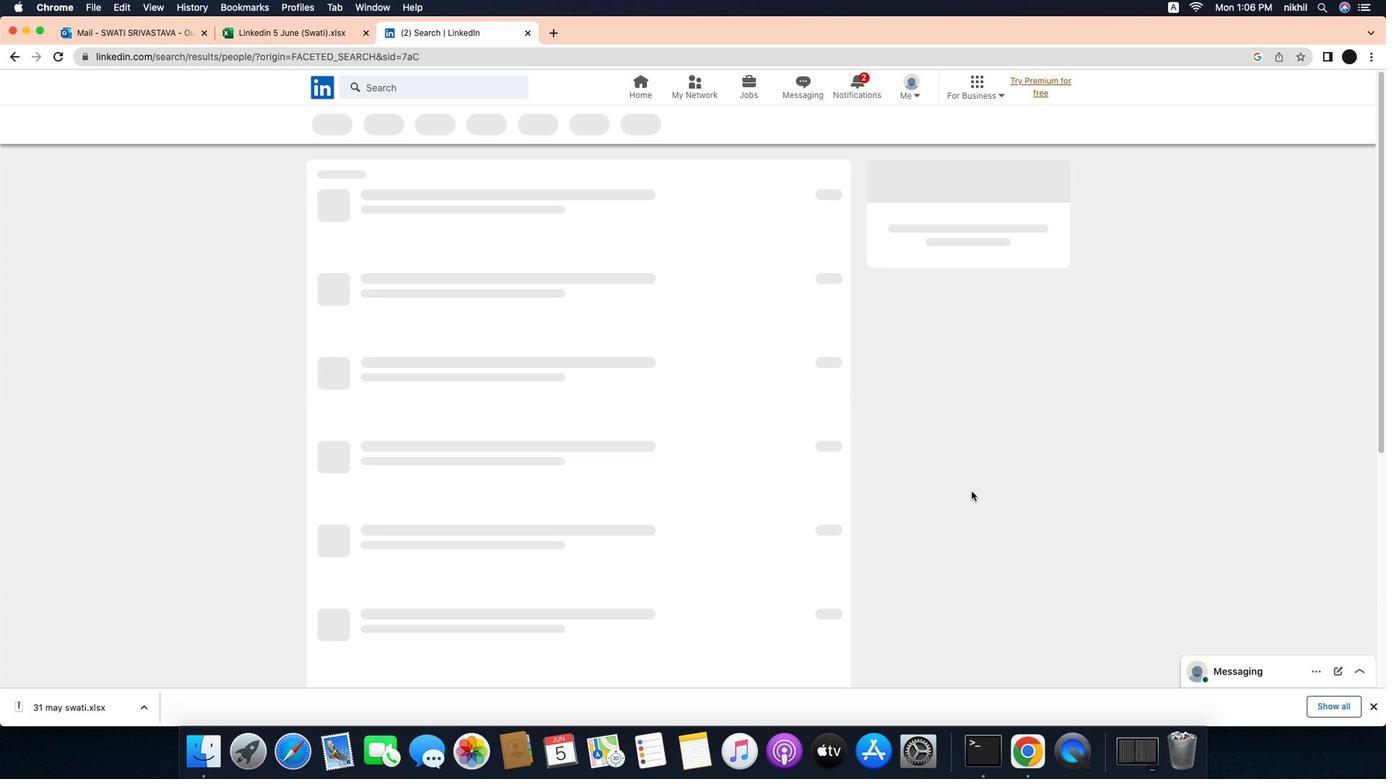 
